 Task: Look for space in Evergreen Park, United States from 26th August, 2023 to 10th September, 2023 for 6 adults, 2 children in price range Rs.10000 to Rs.15000. Place can be entire place or shared room with 6 bedrooms having 6 beds and 6 bathrooms. Property type can be house, flat, guest house. Amenities needed are: wifi, TV, free parkinig on premises, gym, breakfast. Booking option can be shelf check-in. Required host language is English.
Action: Mouse moved to (541, 114)
Screenshot: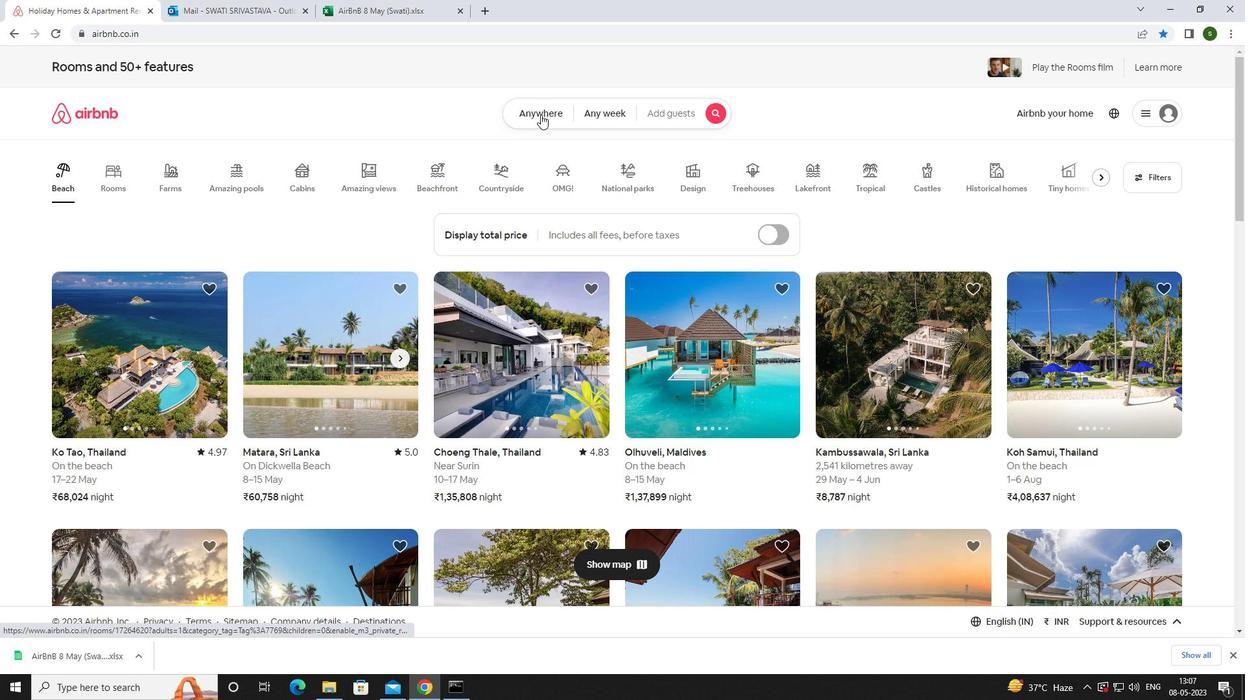 
Action: Mouse pressed left at (541, 114)
Screenshot: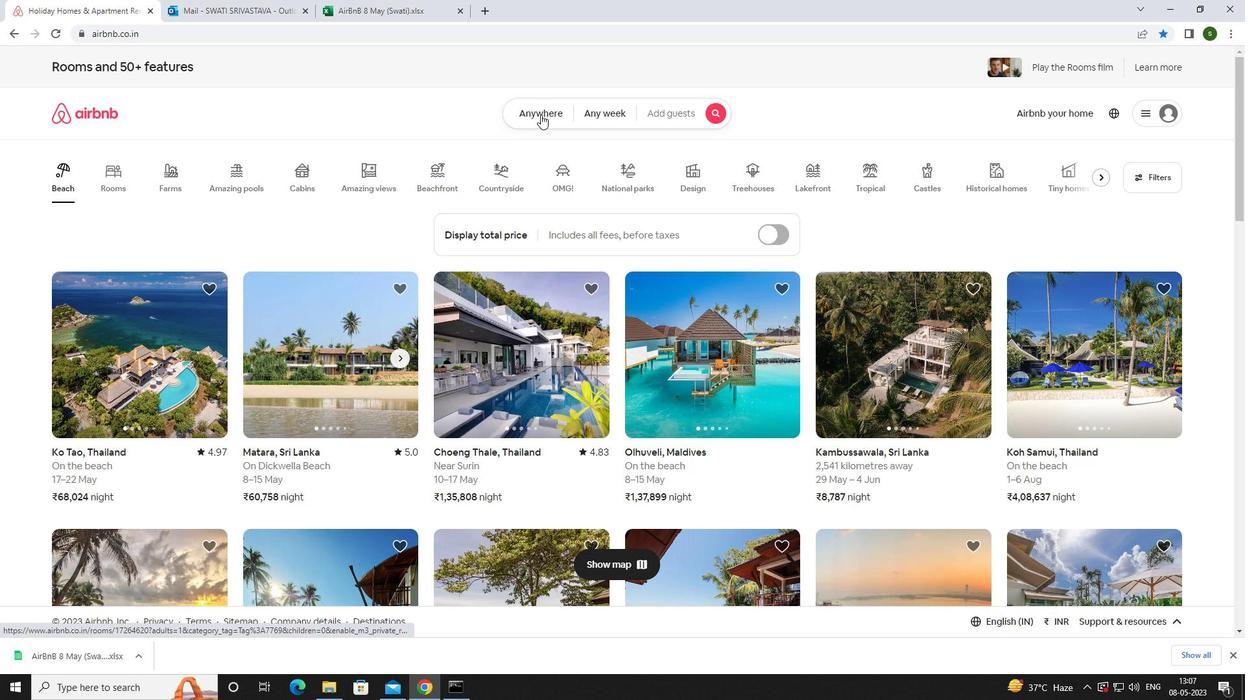 
Action: Mouse moved to (439, 172)
Screenshot: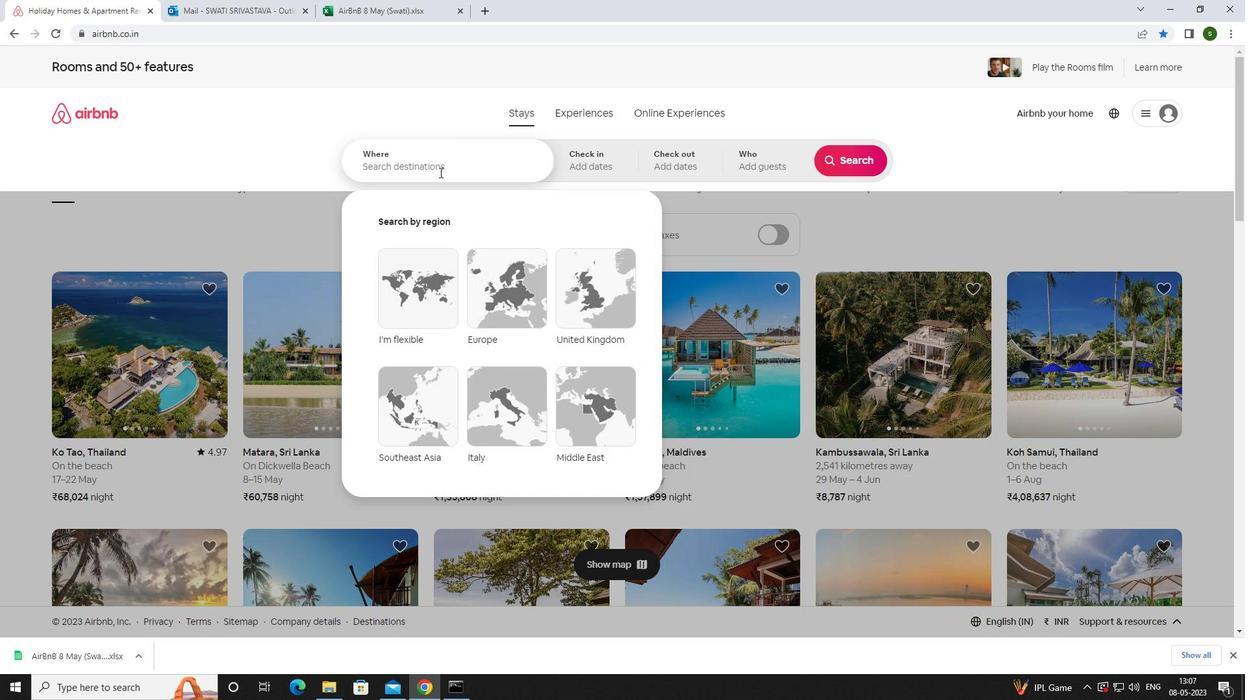 
Action: Mouse pressed left at (439, 172)
Screenshot: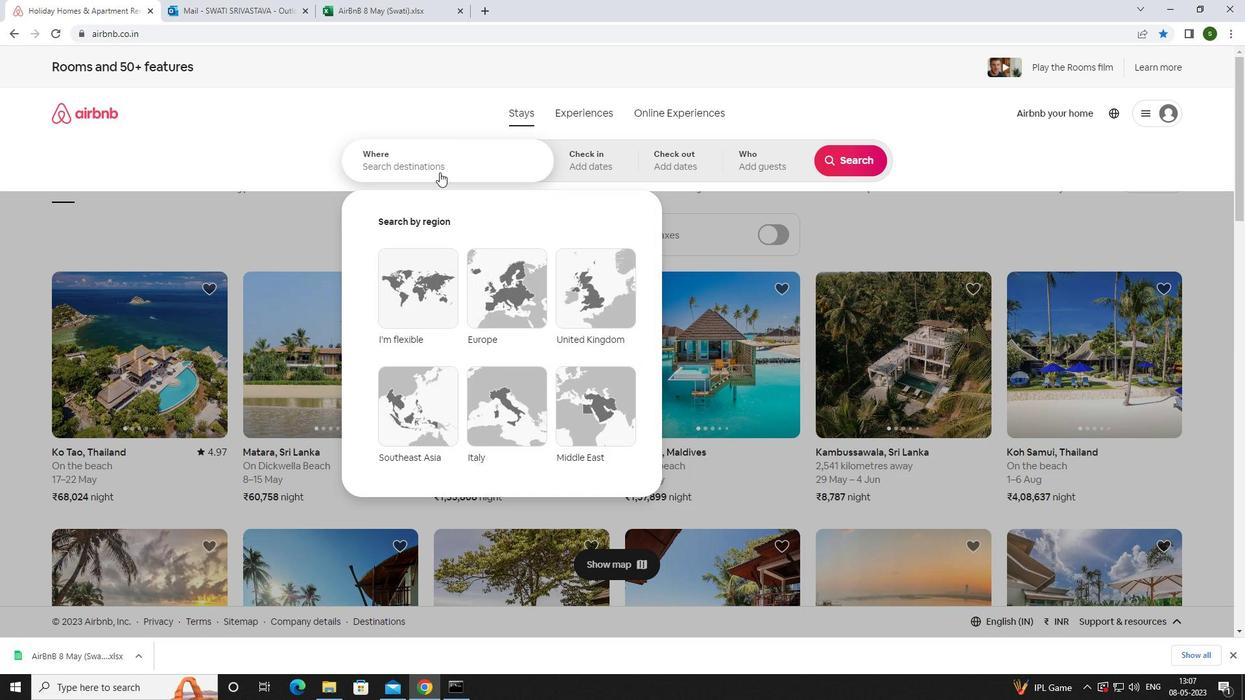 
Action: Mouse moved to (439, 169)
Screenshot: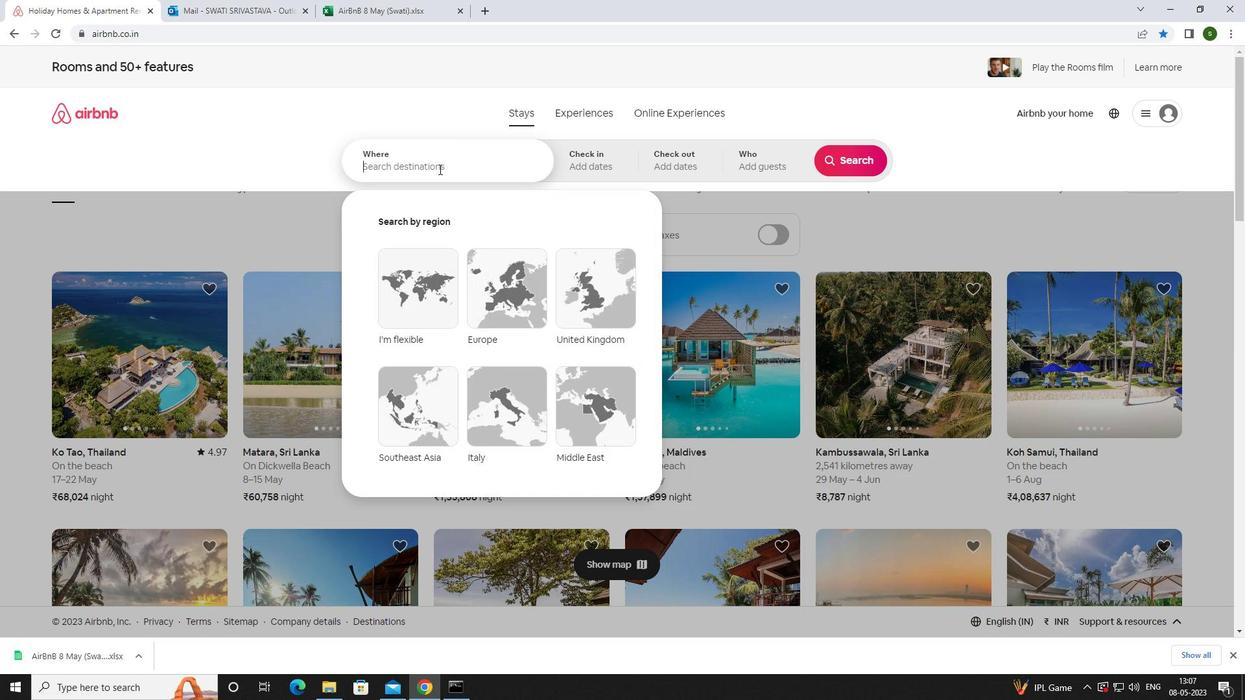 
Action: Key pressed <Key.caps_lock>e<Key.caps_lock>vergreen<Key.space><Key.caps_lock>p<Key.caps_lock>ark,<Key.space><Key.caps_lock>u<Key.caps_lock>nited<Key.space><Key.caps_lock>s<Key.caps_lock>tates<Key.enter>
Screenshot: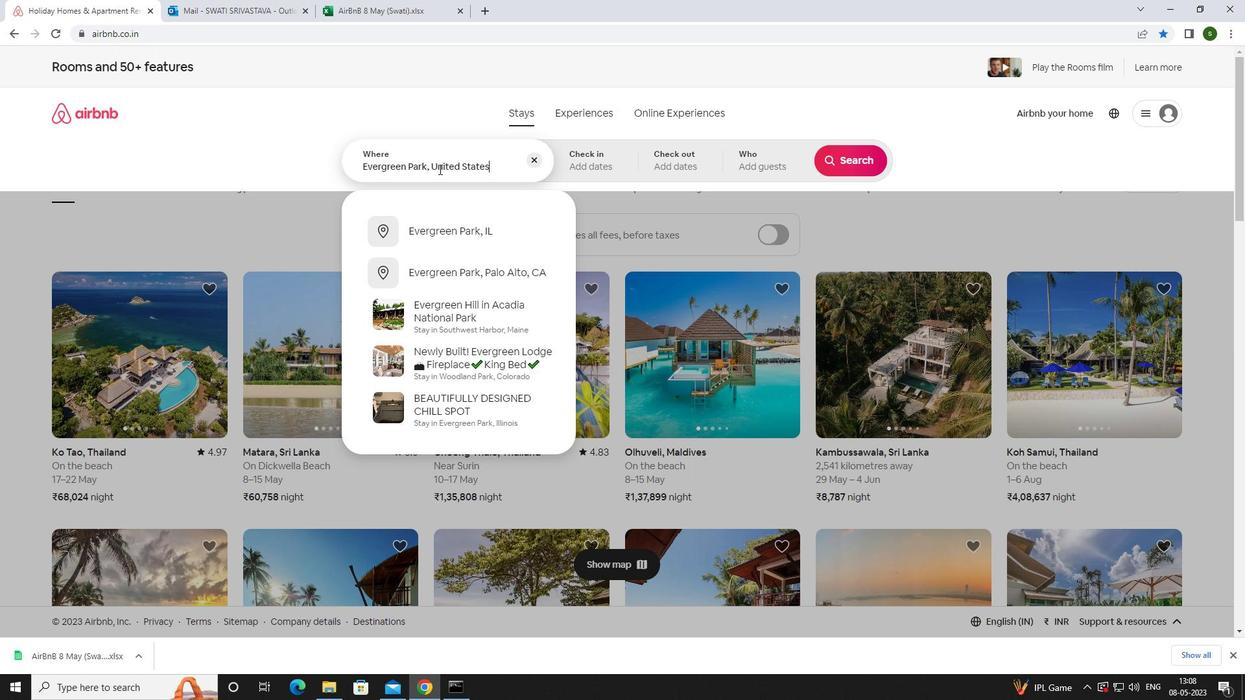 
Action: Mouse moved to (844, 264)
Screenshot: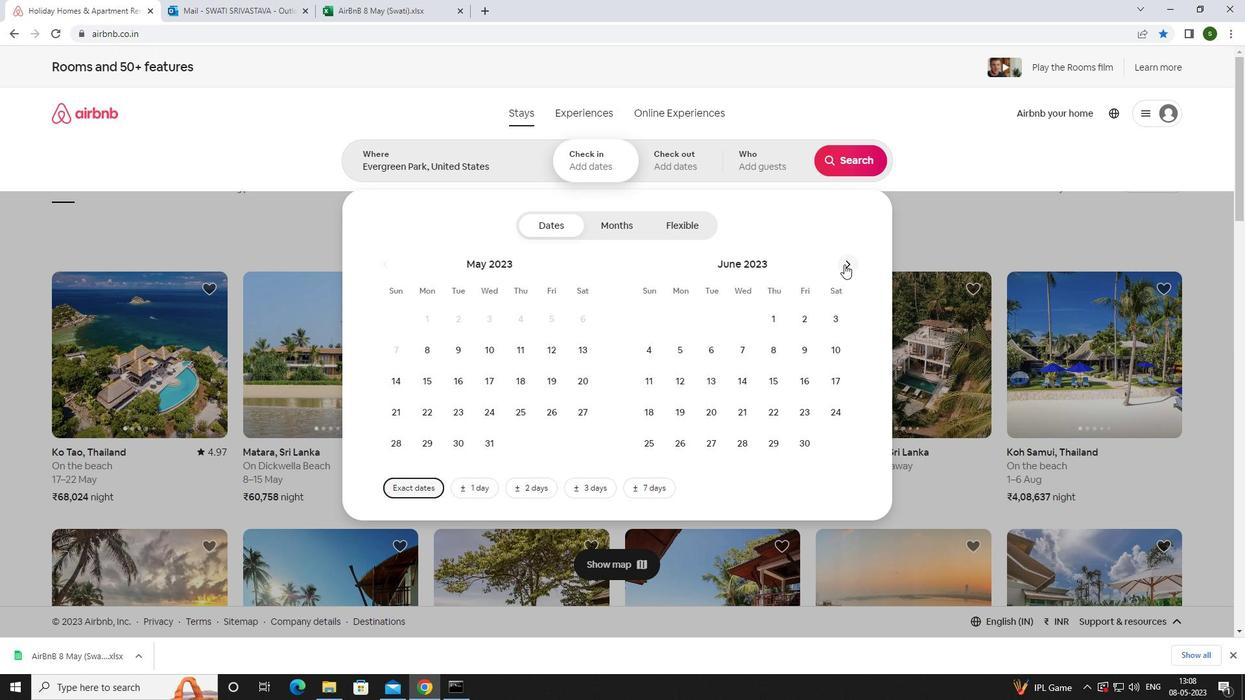 
Action: Mouse pressed left at (844, 264)
Screenshot: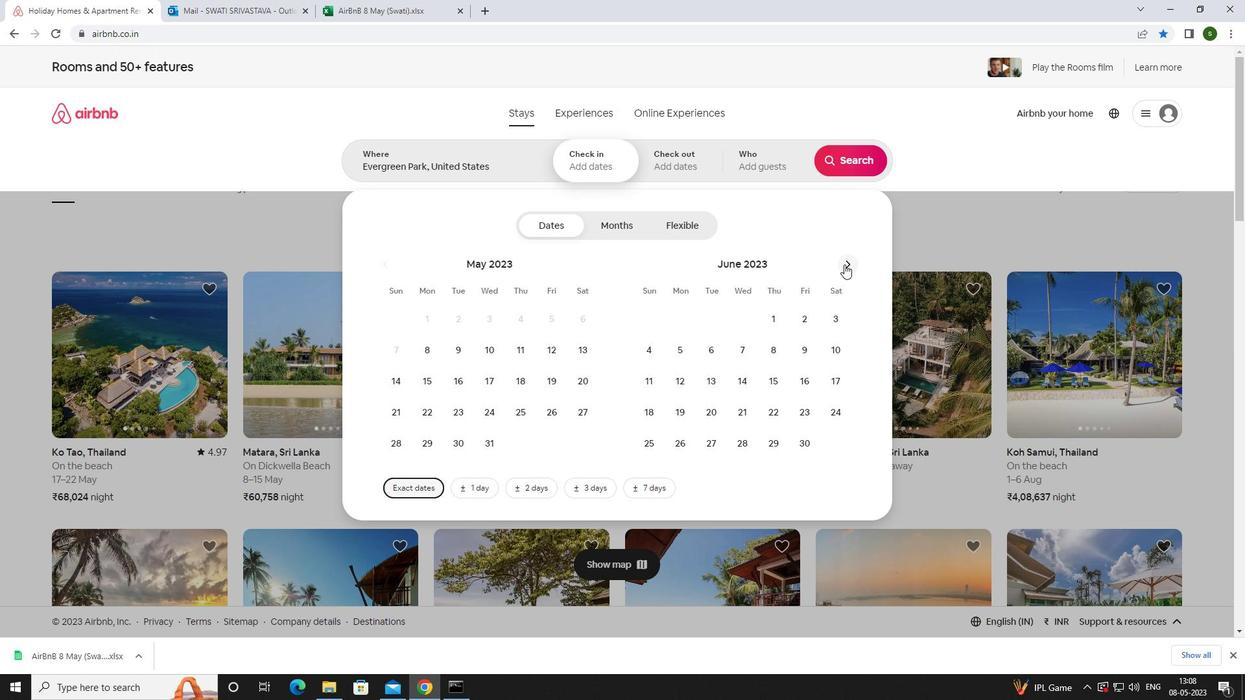 
Action: Mouse pressed left at (844, 264)
Screenshot: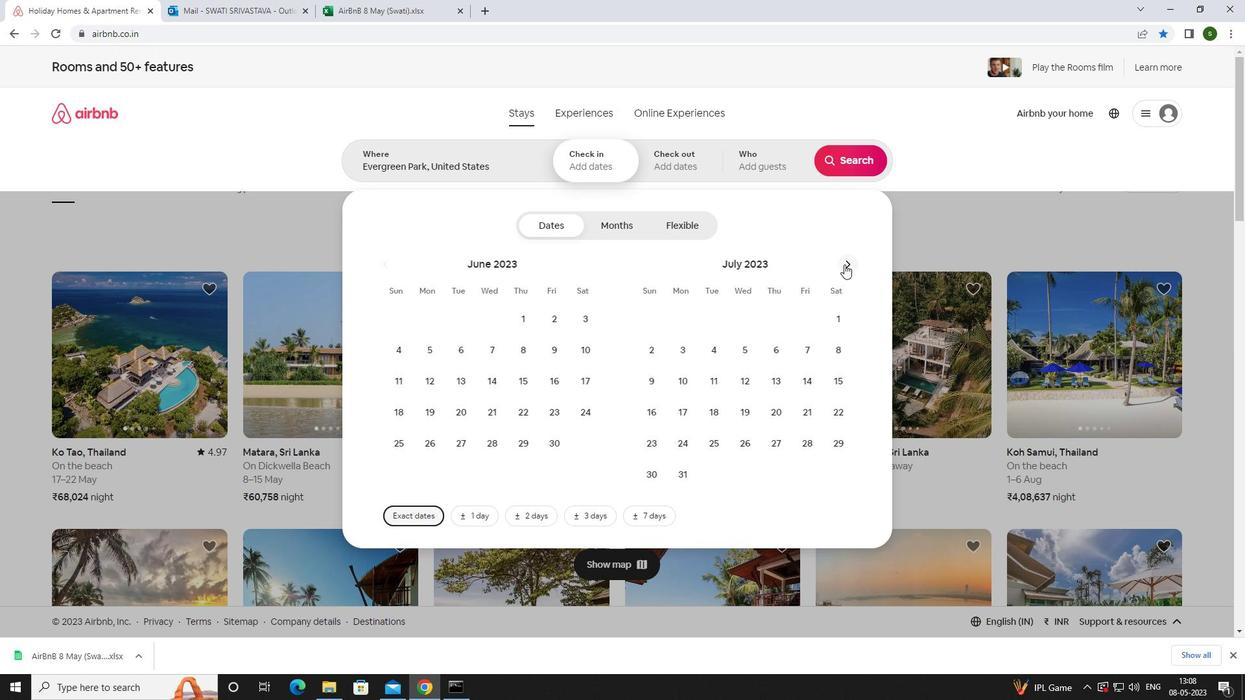 
Action: Mouse moved to (826, 414)
Screenshot: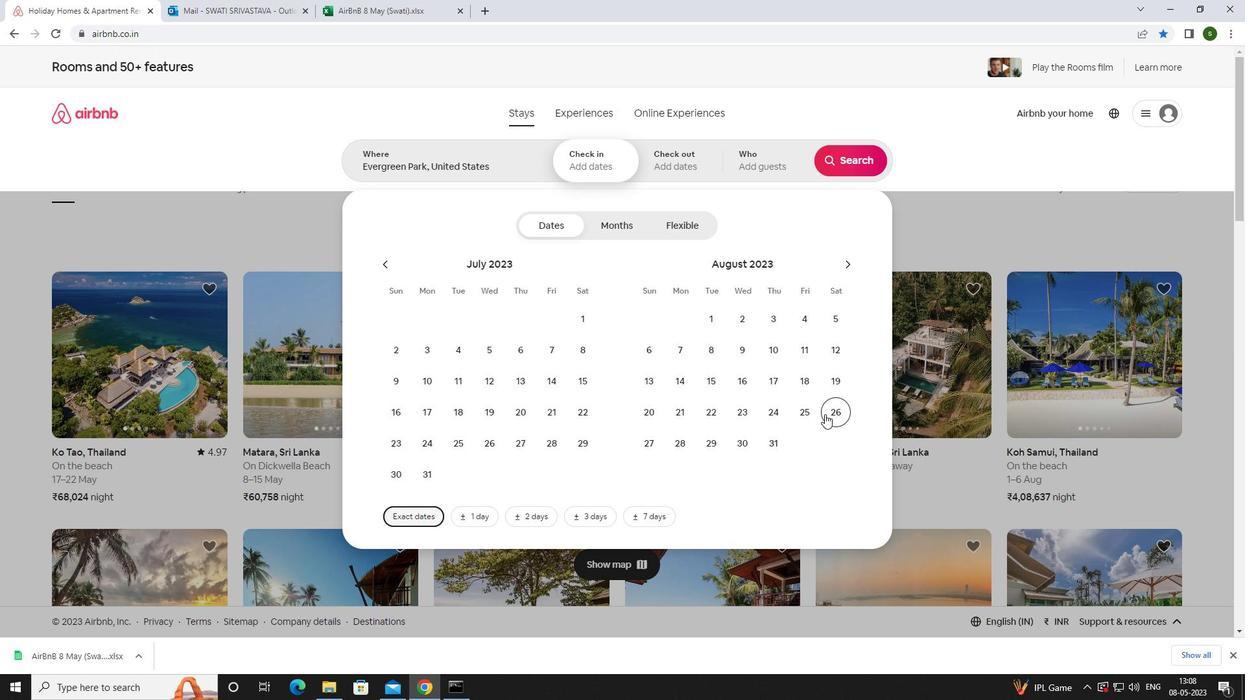 
Action: Mouse pressed left at (826, 414)
Screenshot: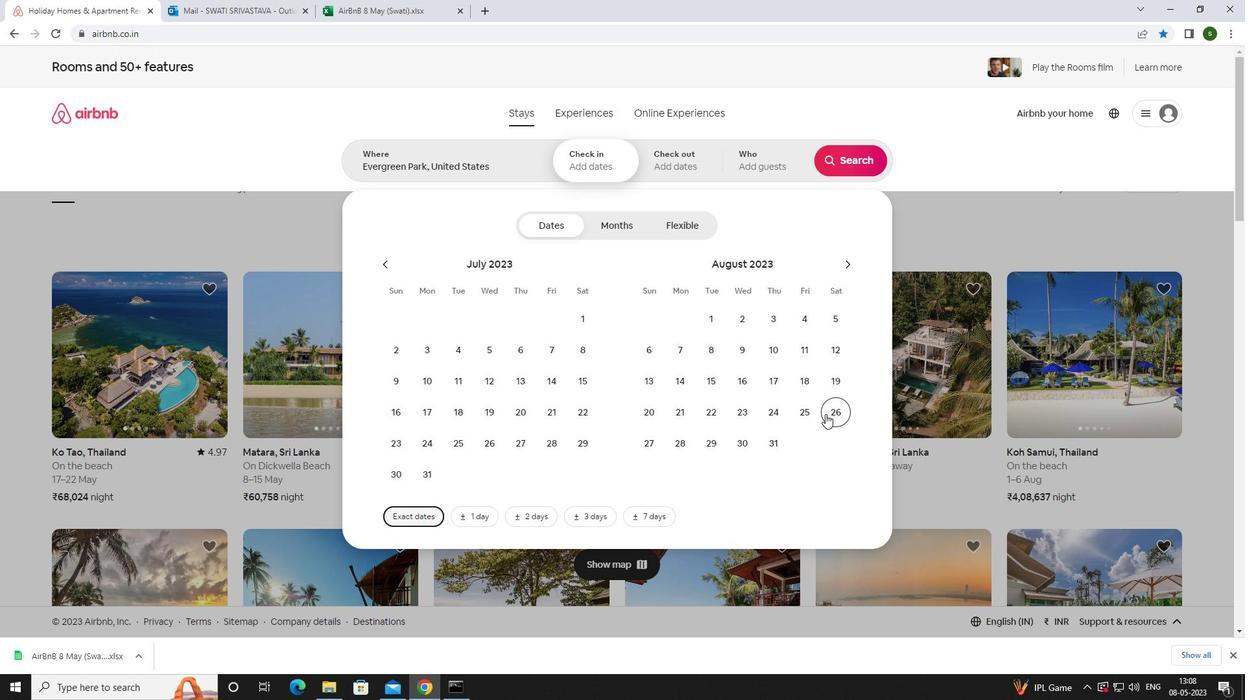 
Action: Mouse moved to (843, 258)
Screenshot: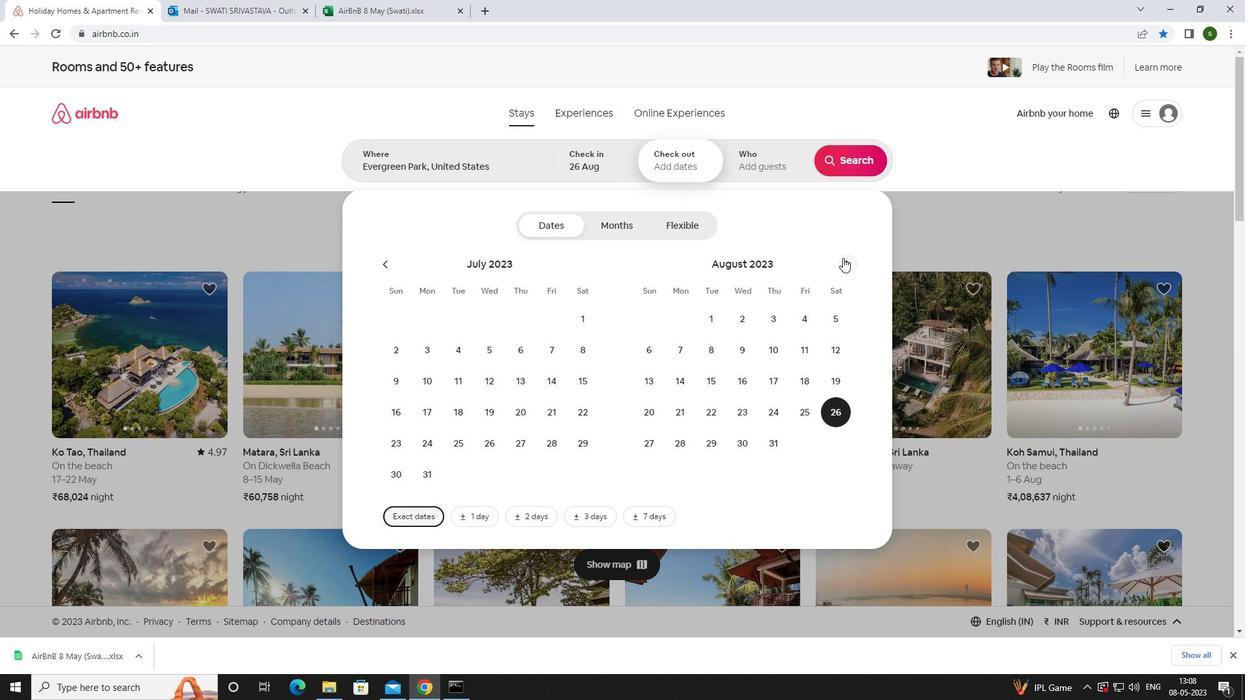 
Action: Mouse pressed left at (843, 258)
Screenshot: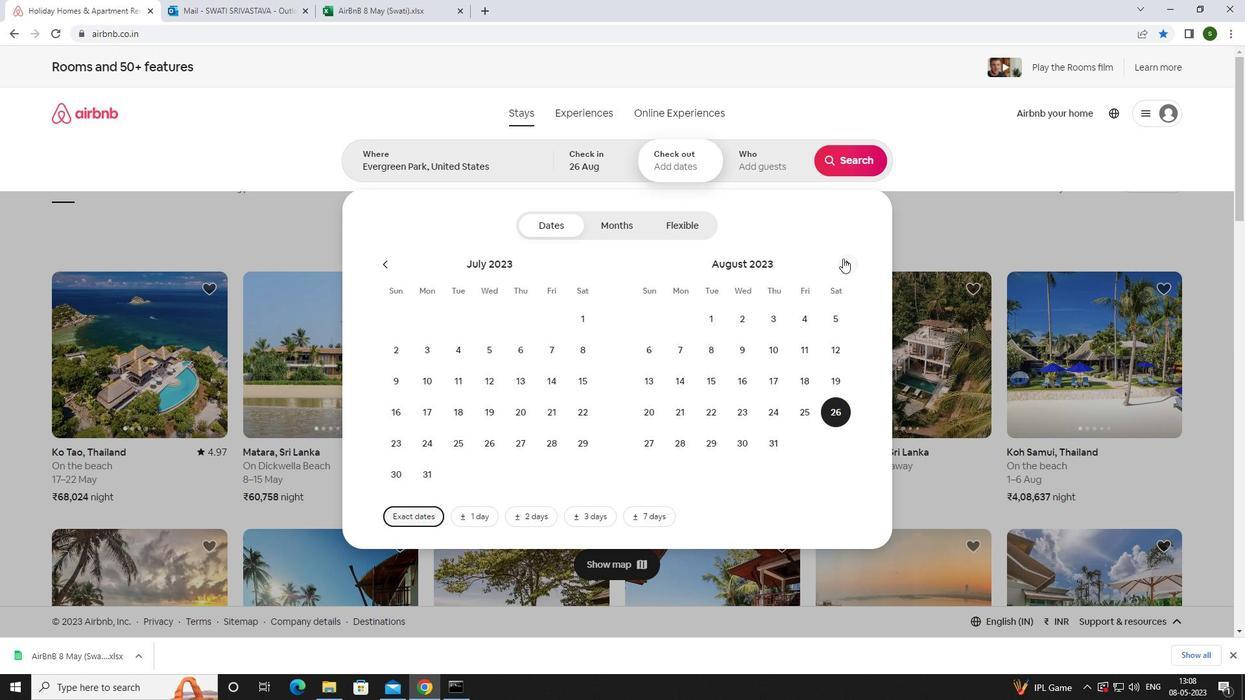 
Action: Mouse moved to (654, 377)
Screenshot: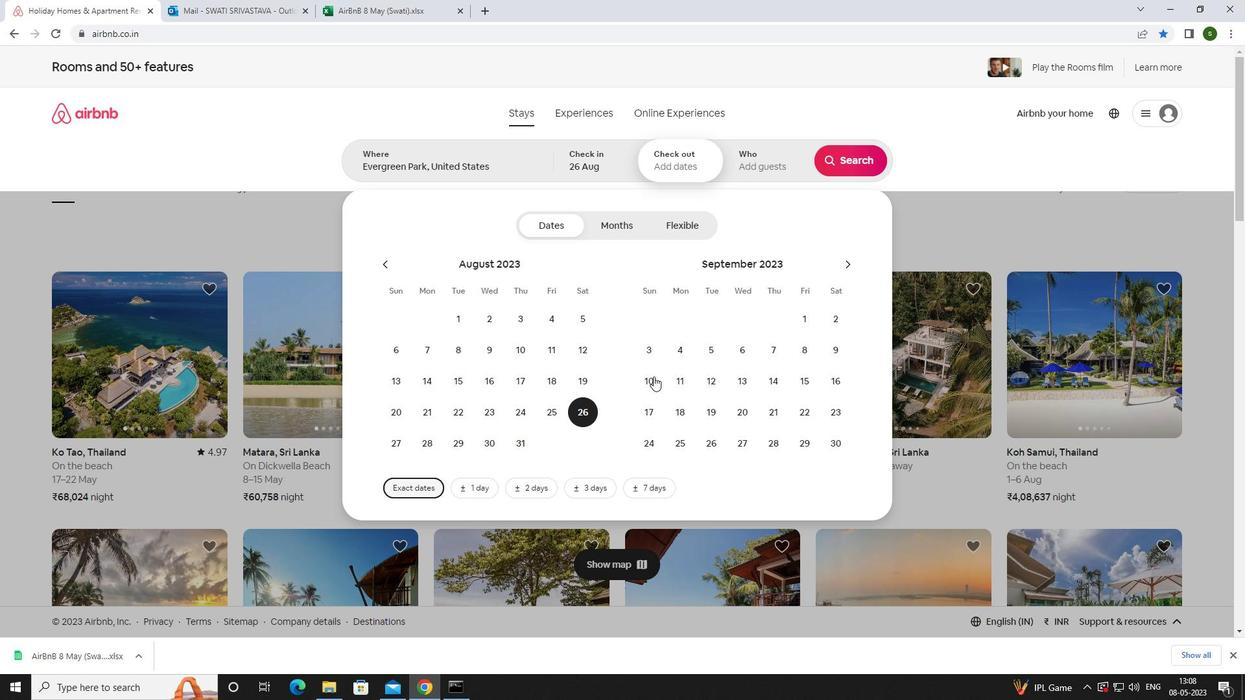 
Action: Mouse pressed left at (654, 377)
Screenshot: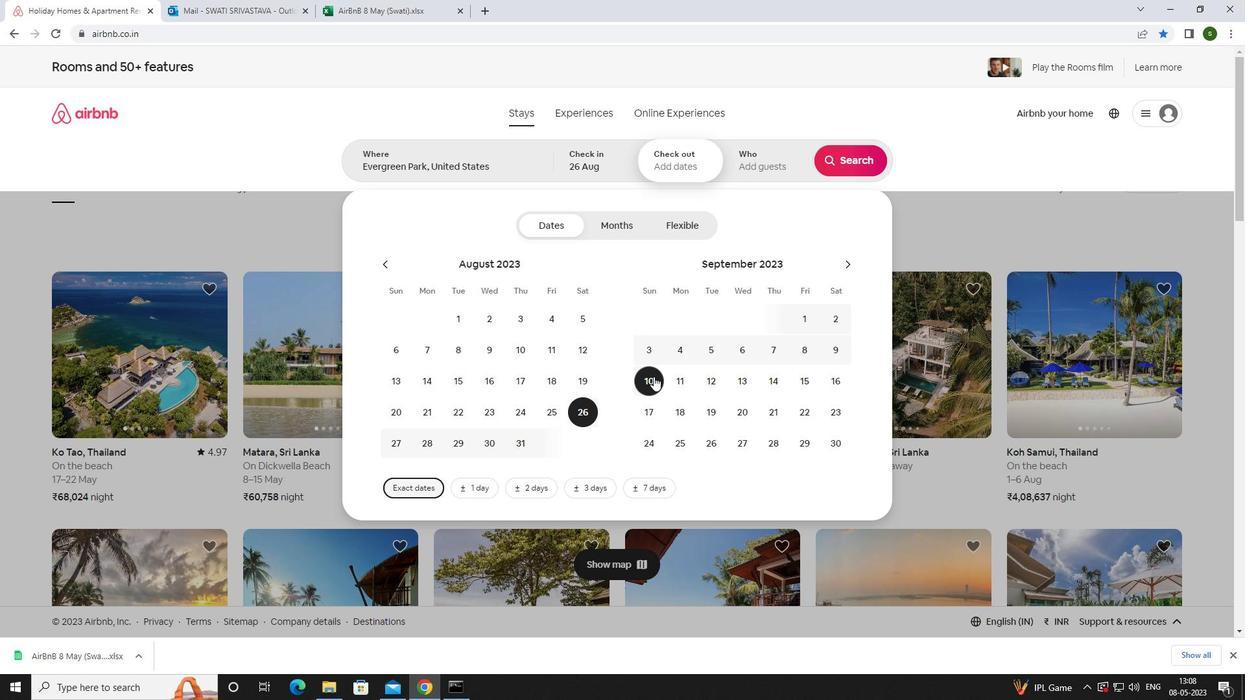 
Action: Mouse moved to (757, 170)
Screenshot: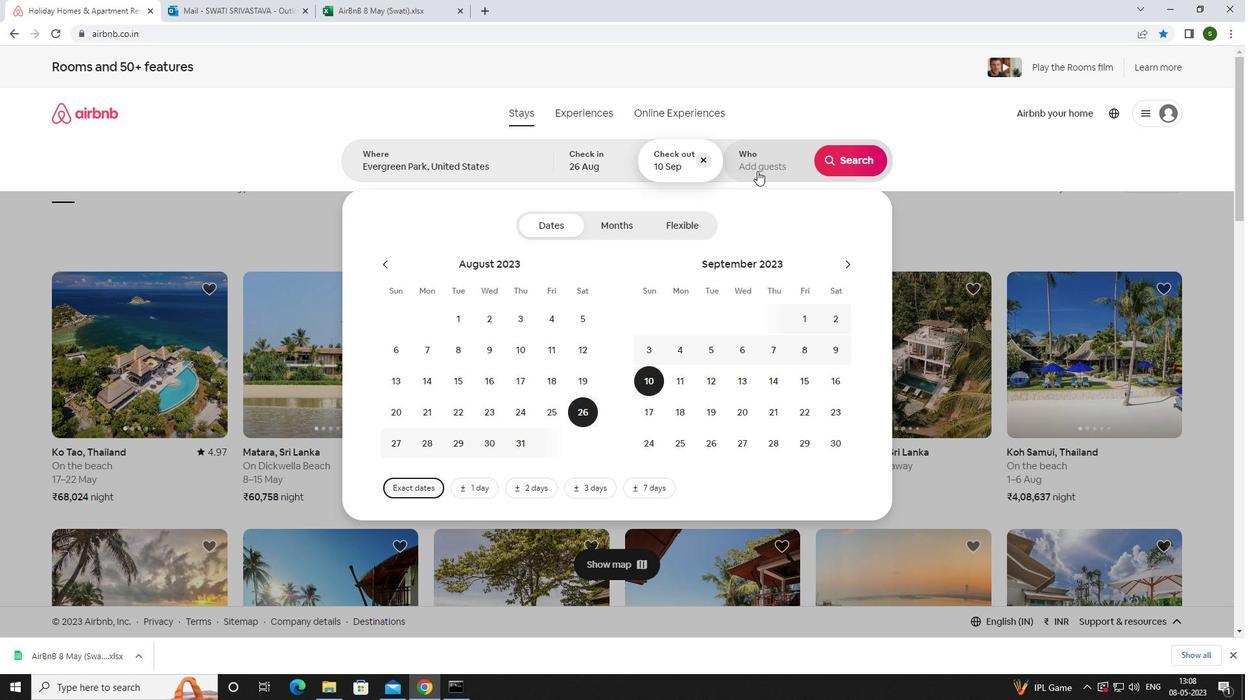 
Action: Mouse pressed left at (757, 170)
Screenshot: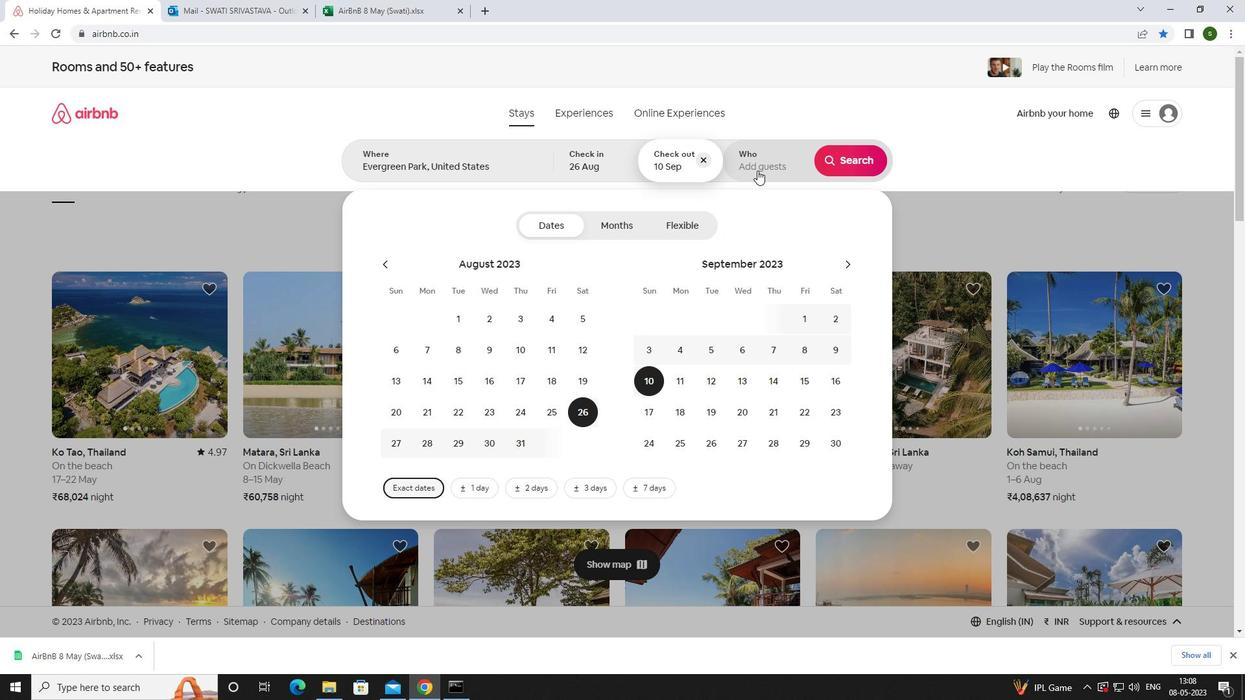 
Action: Mouse moved to (856, 228)
Screenshot: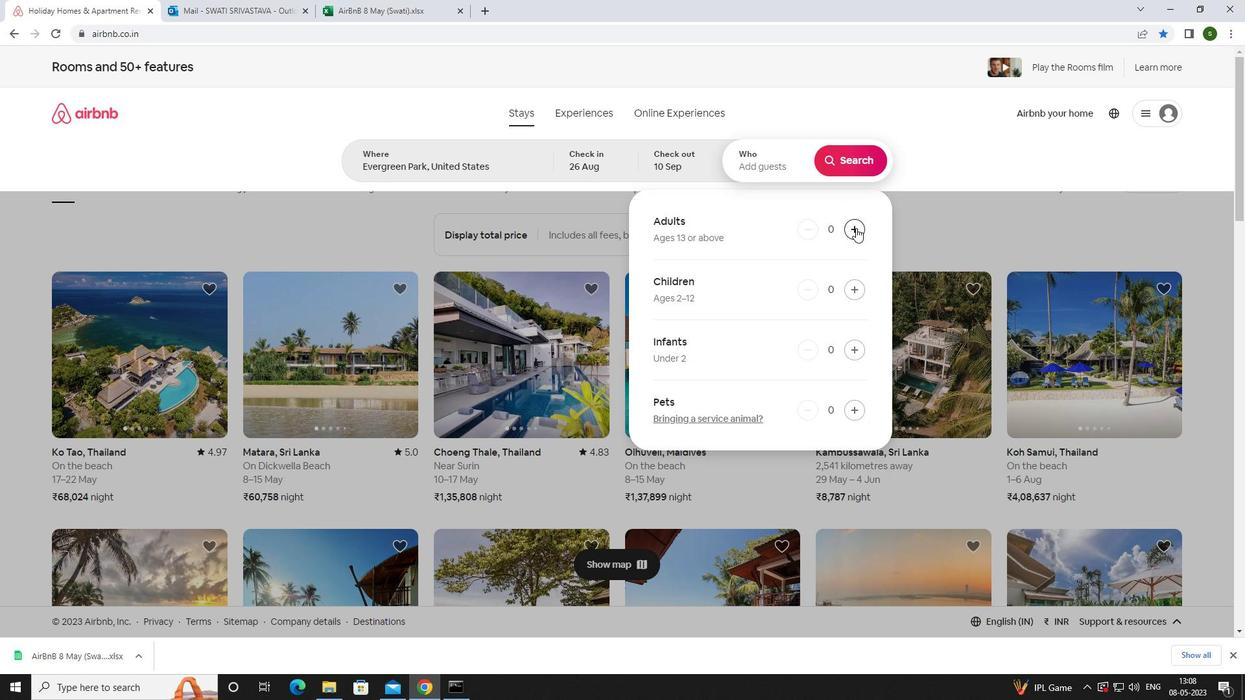 
Action: Mouse pressed left at (856, 228)
Screenshot: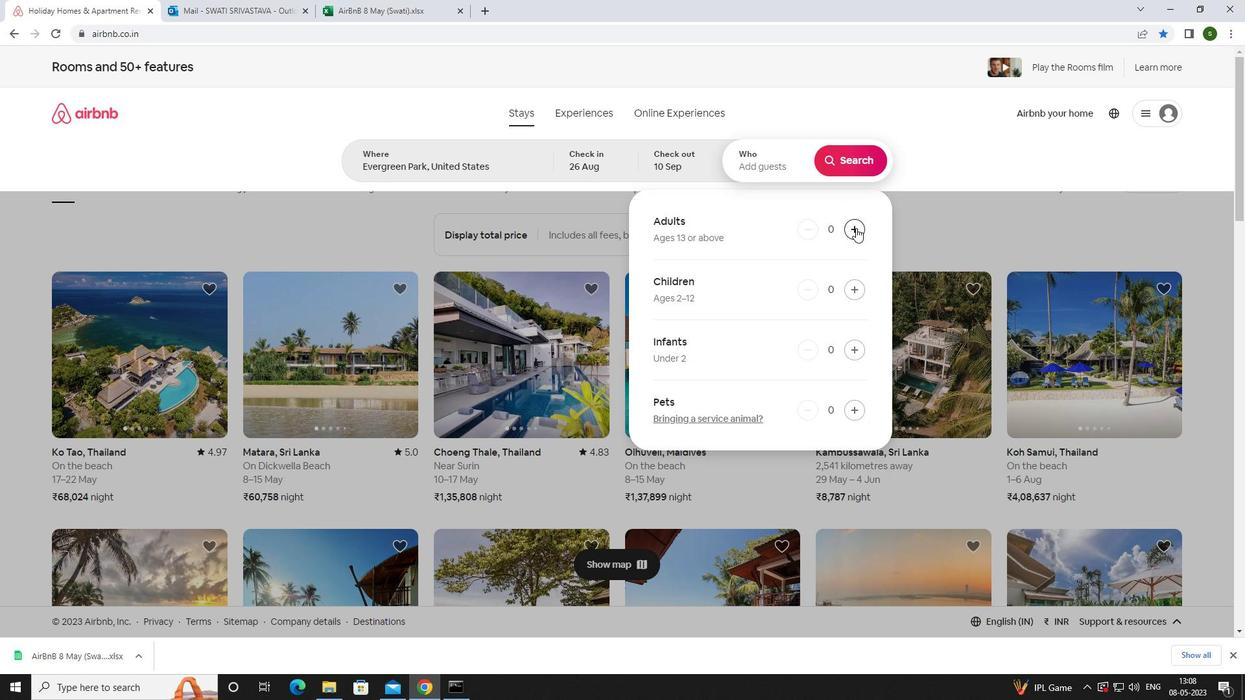 
Action: Mouse pressed left at (856, 228)
Screenshot: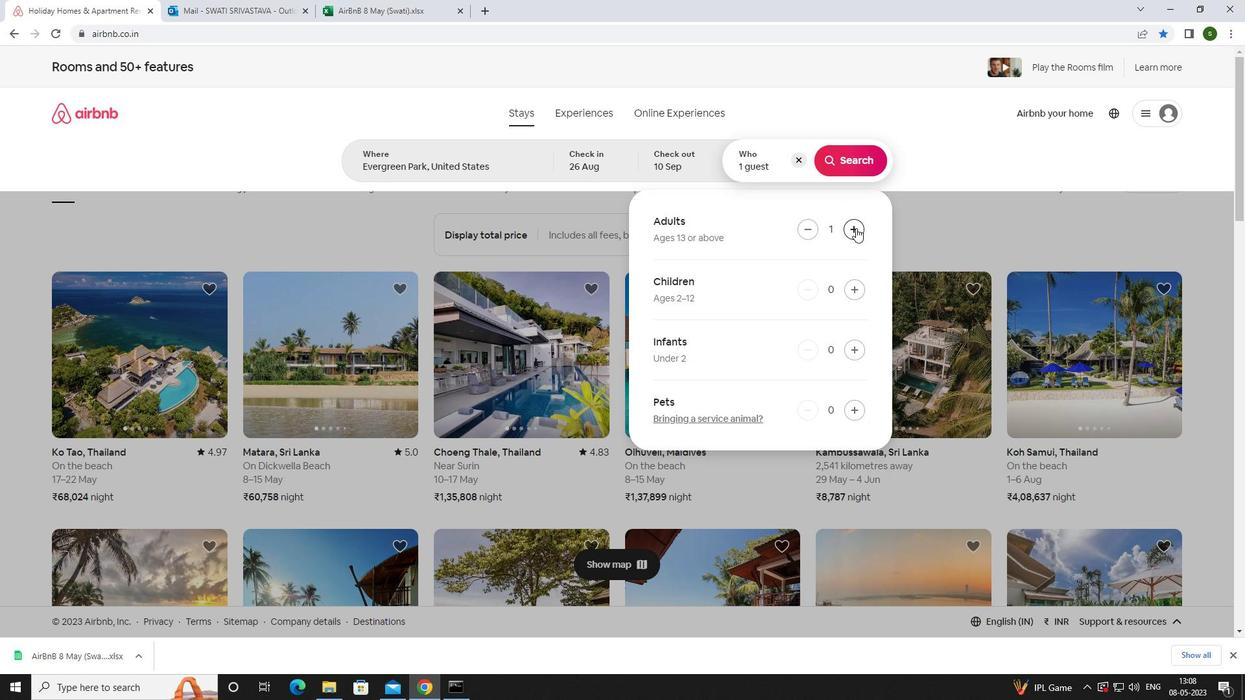
Action: Mouse pressed left at (856, 228)
Screenshot: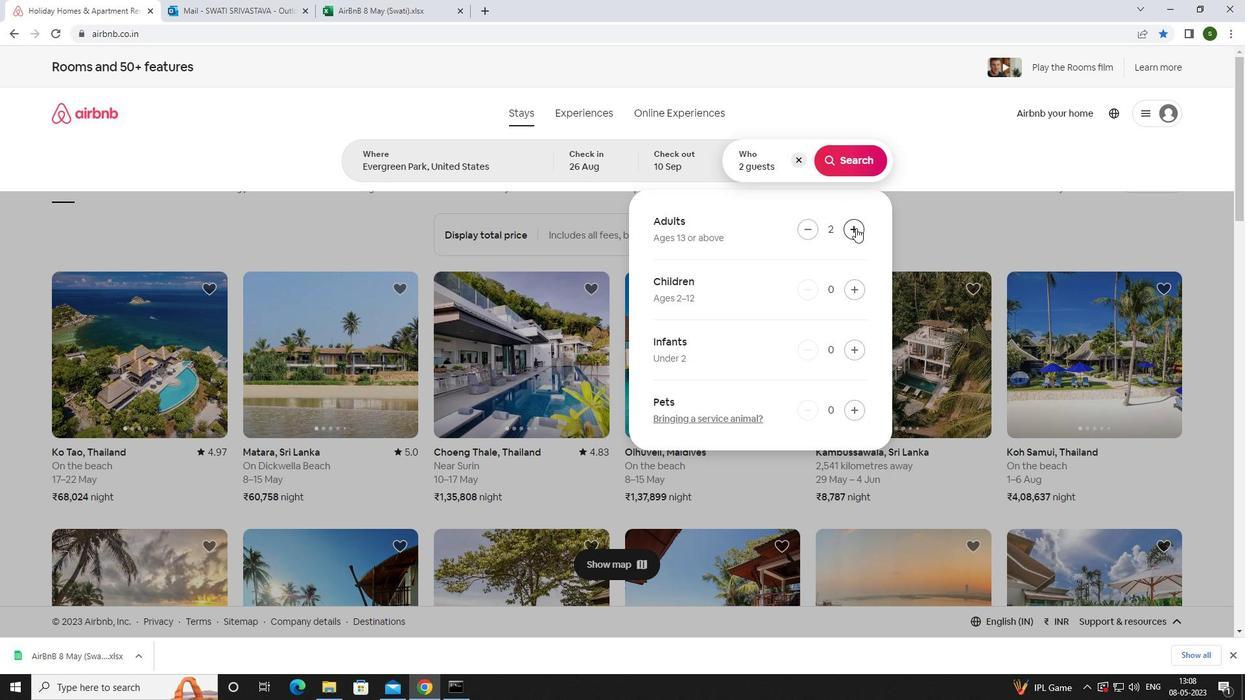 
Action: Mouse pressed left at (856, 228)
Screenshot: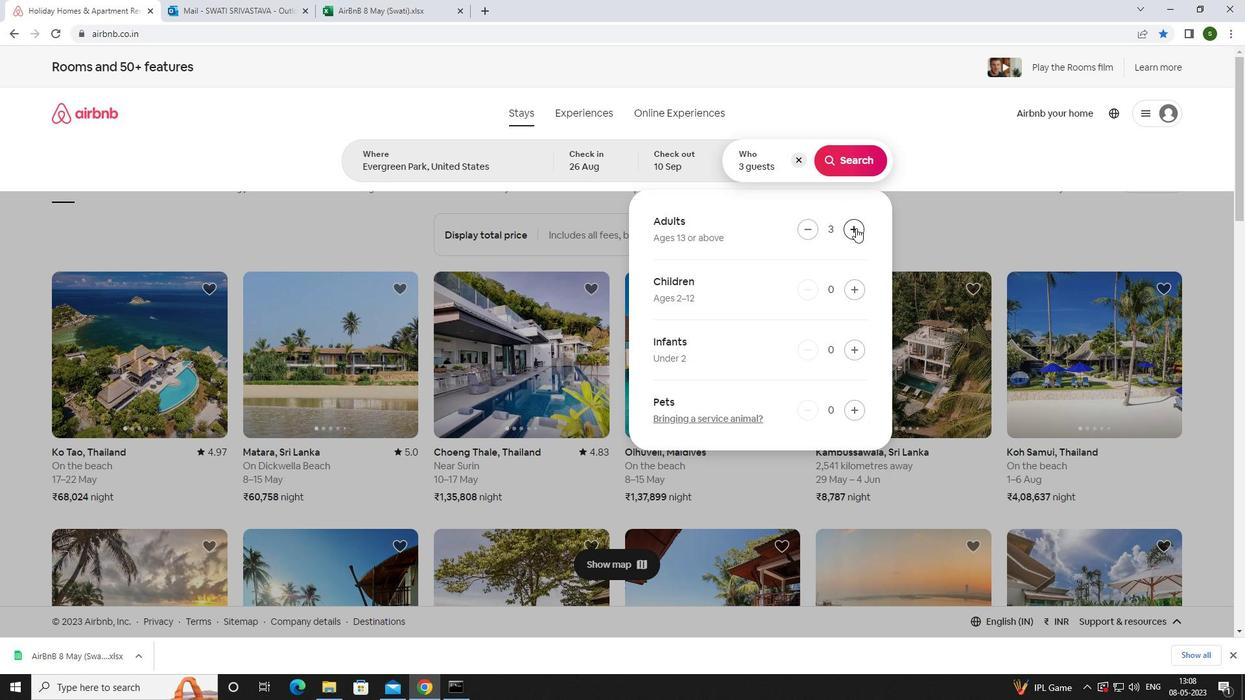 
Action: Mouse pressed left at (856, 228)
Screenshot: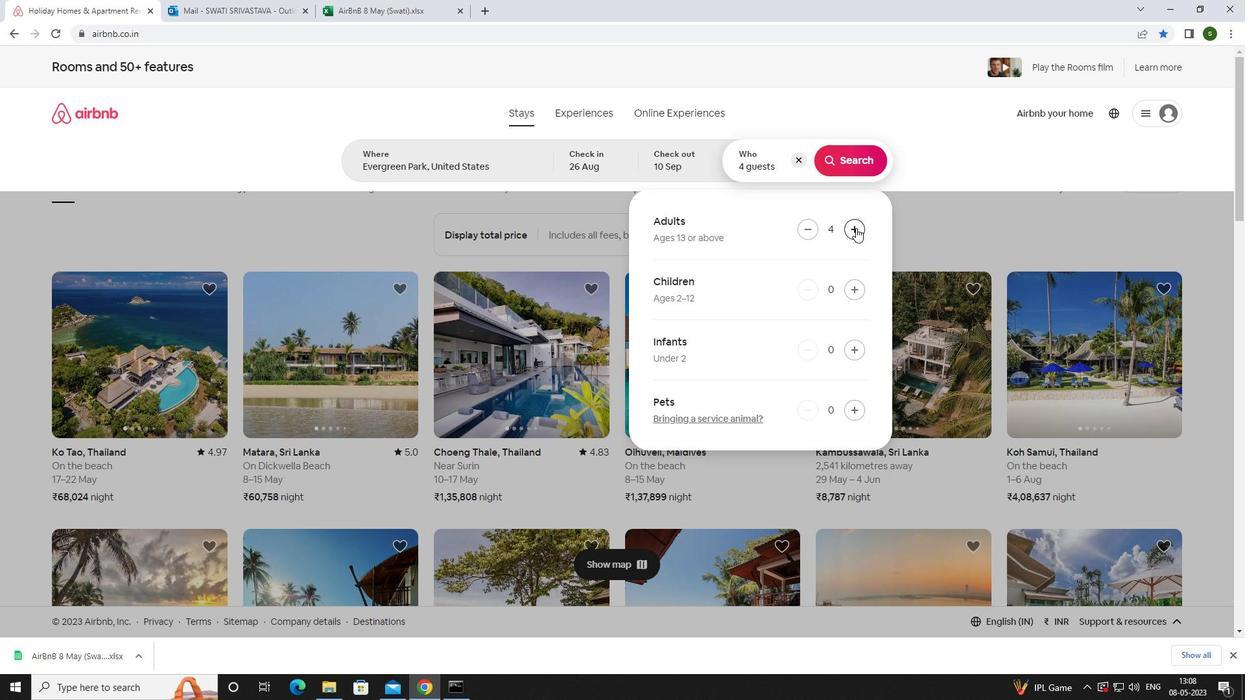 
Action: Mouse pressed left at (856, 228)
Screenshot: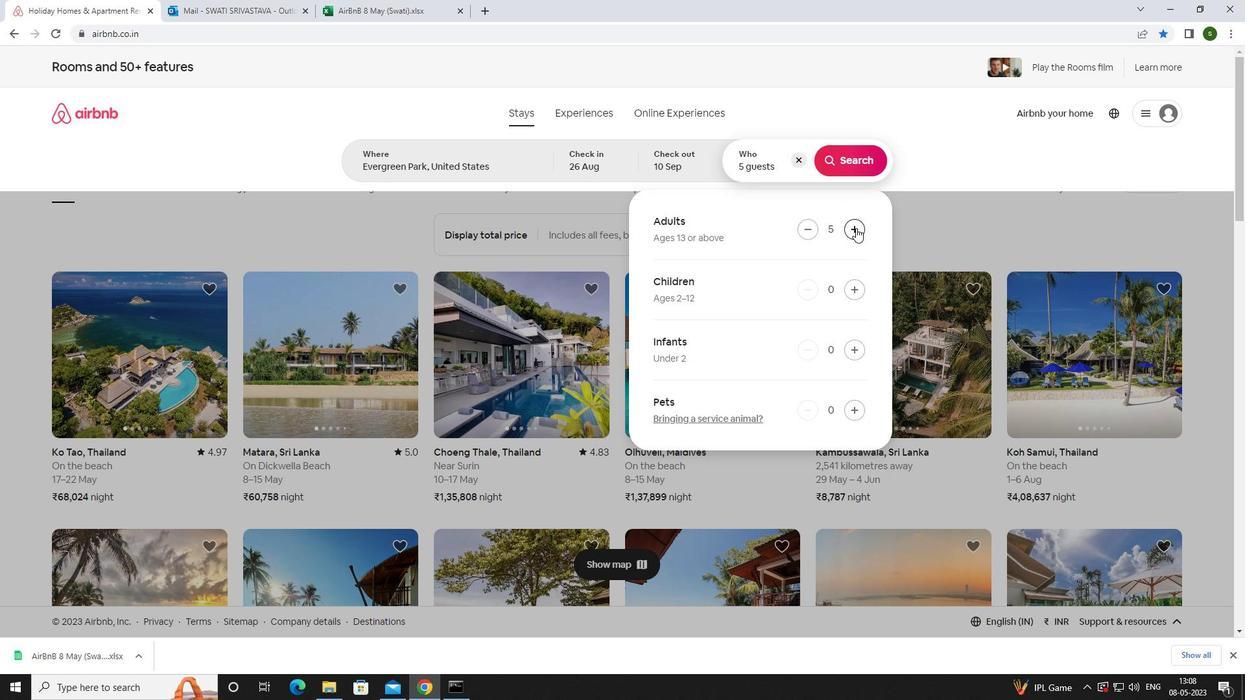 
Action: Mouse moved to (850, 292)
Screenshot: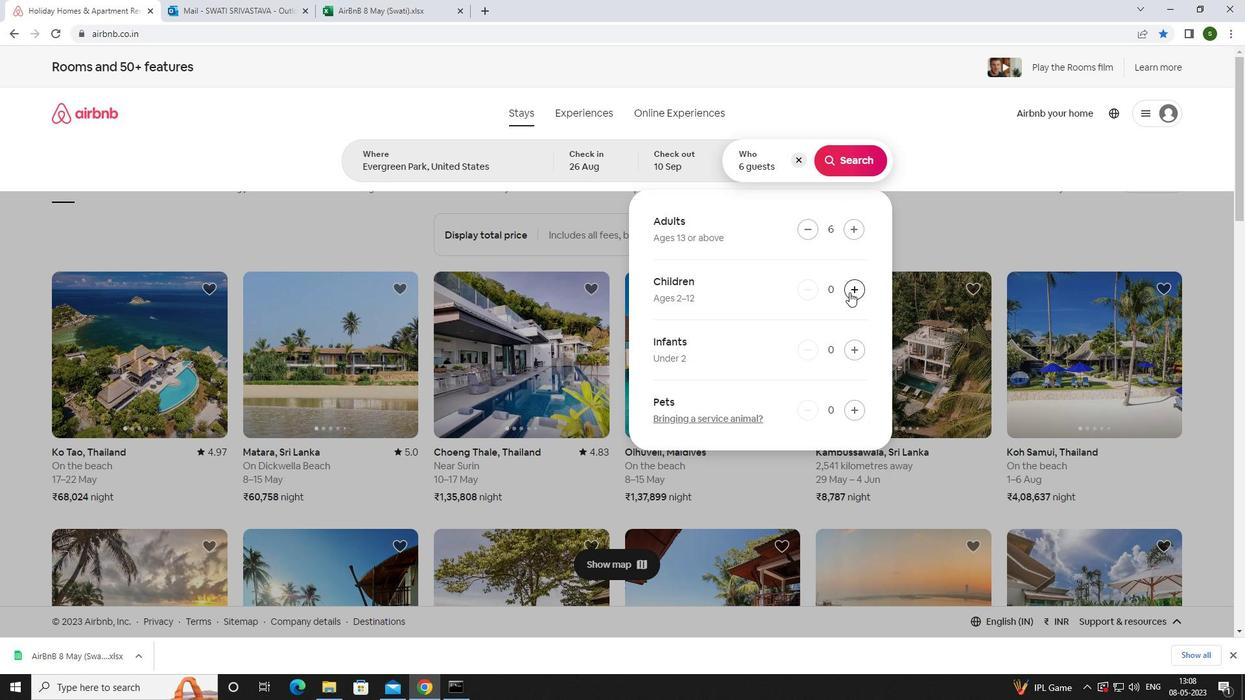 
Action: Mouse pressed left at (850, 292)
Screenshot: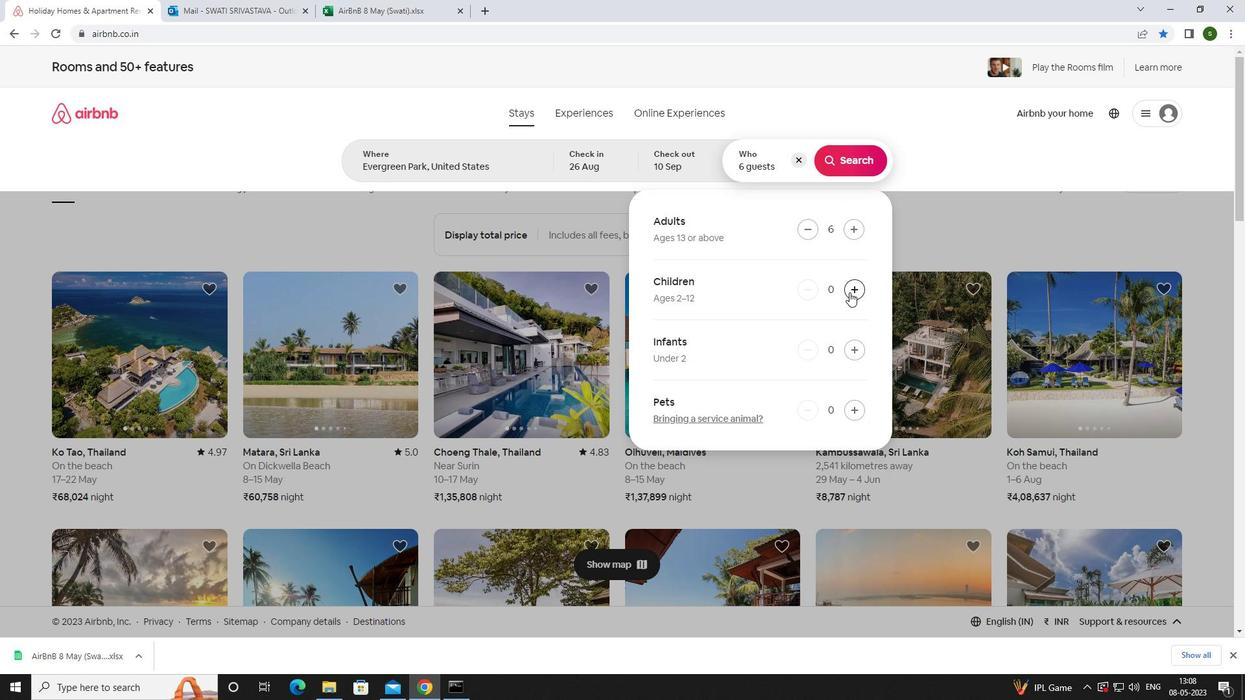 
Action: Mouse pressed left at (850, 292)
Screenshot: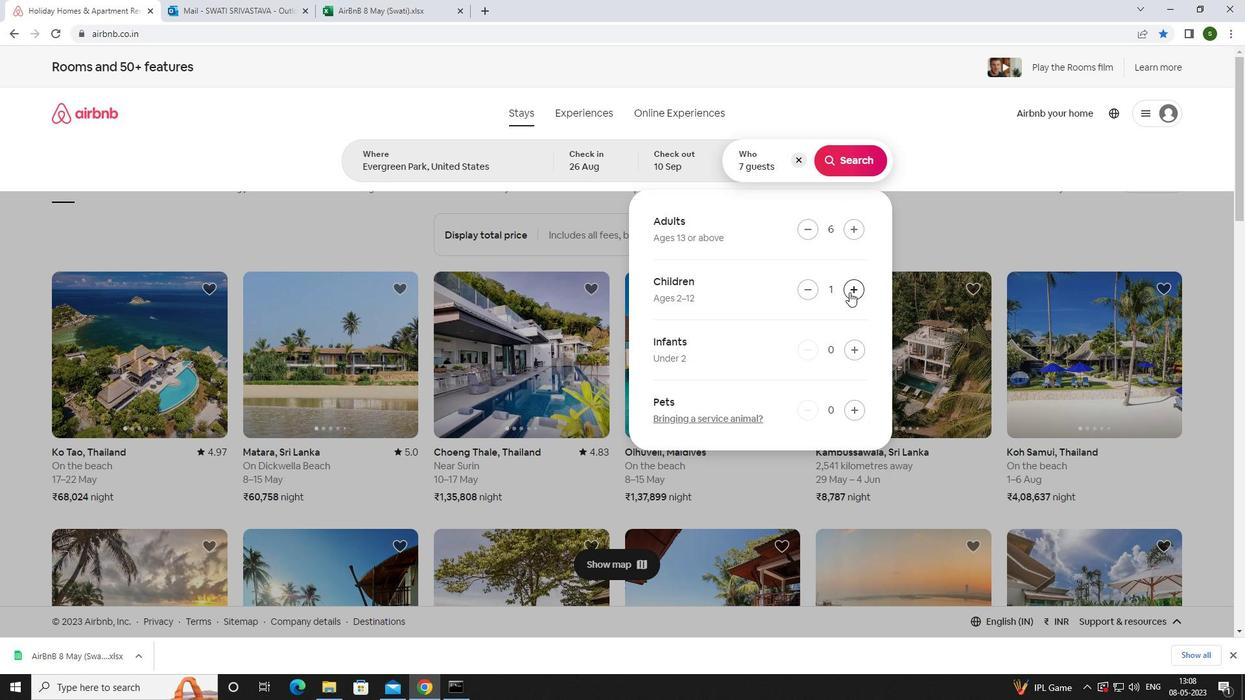 
Action: Mouse moved to (849, 166)
Screenshot: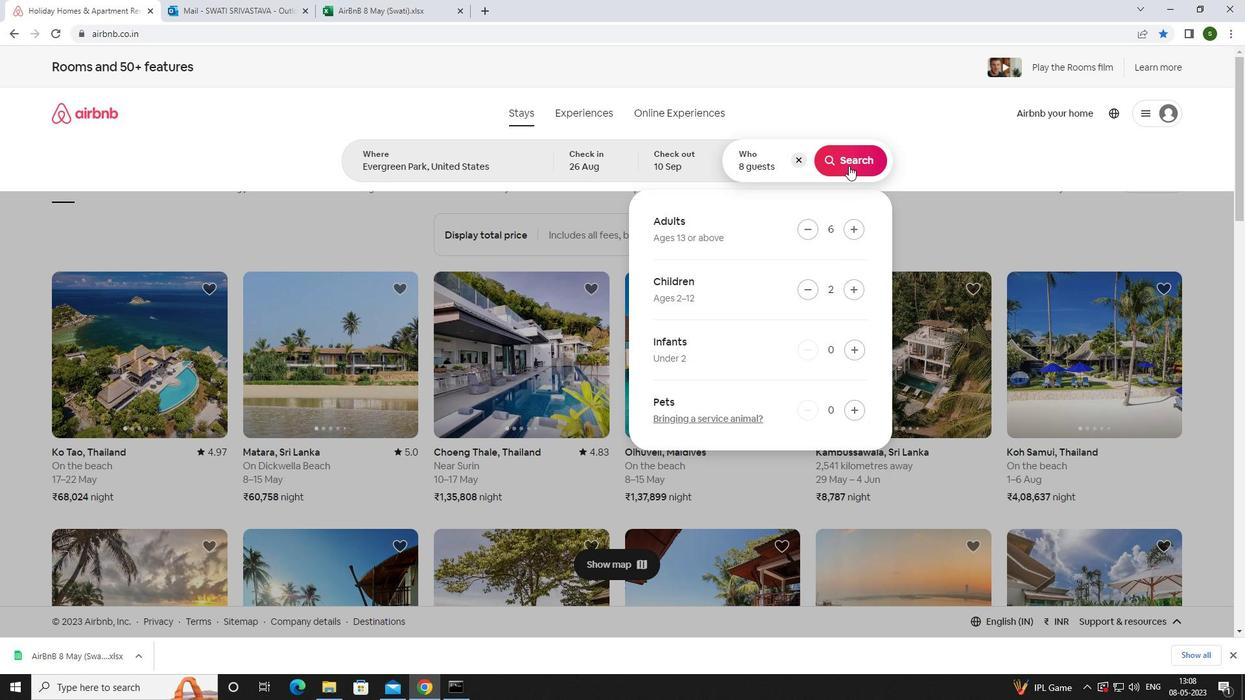 
Action: Mouse pressed left at (849, 166)
Screenshot: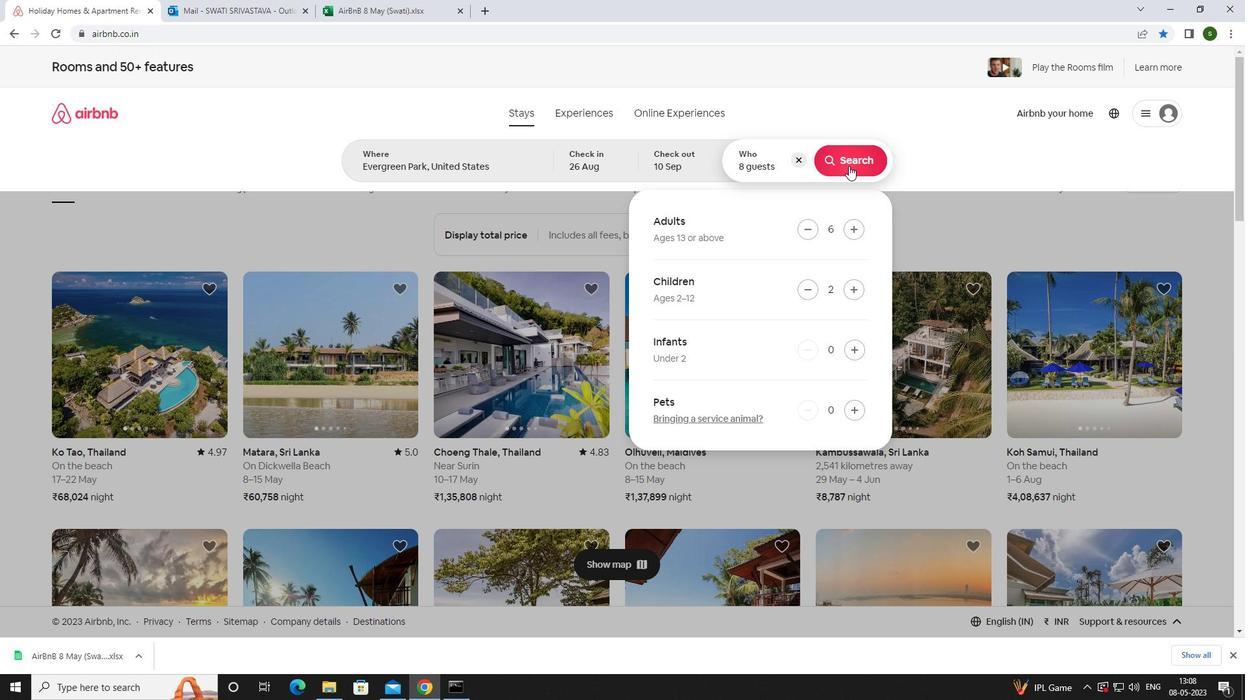 
Action: Mouse moved to (1186, 119)
Screenshot: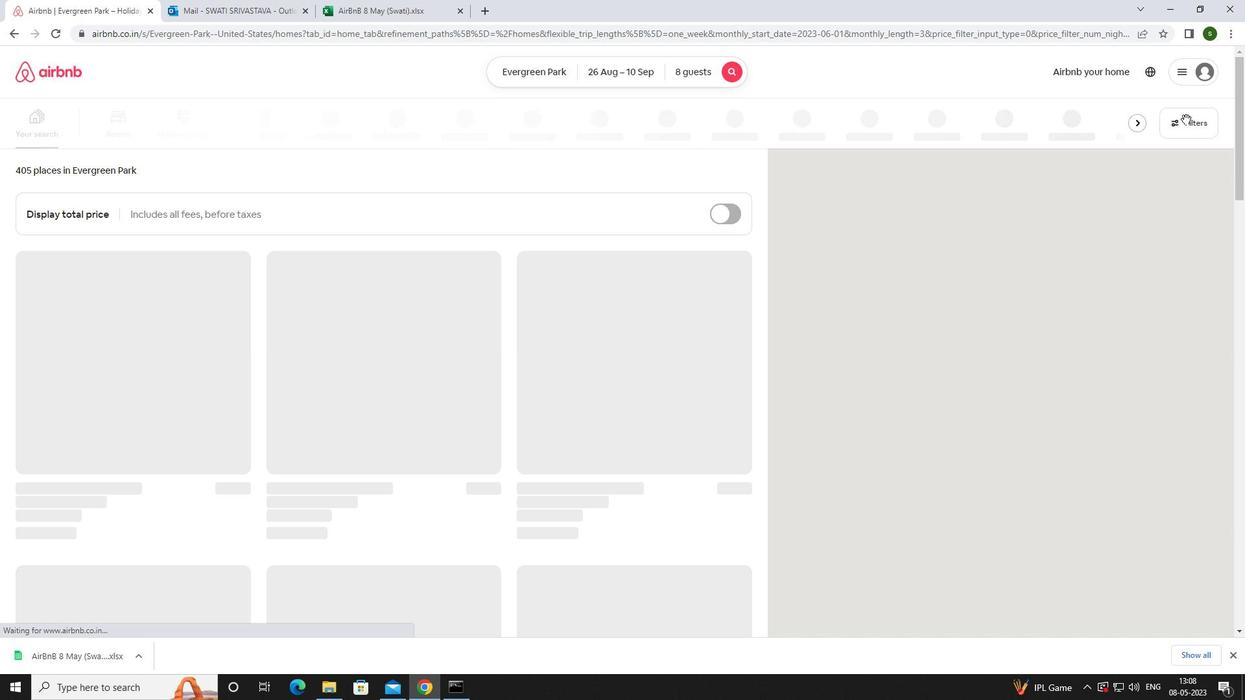 
Action: Mouse pressed left at (1186, 119)
Screenshot: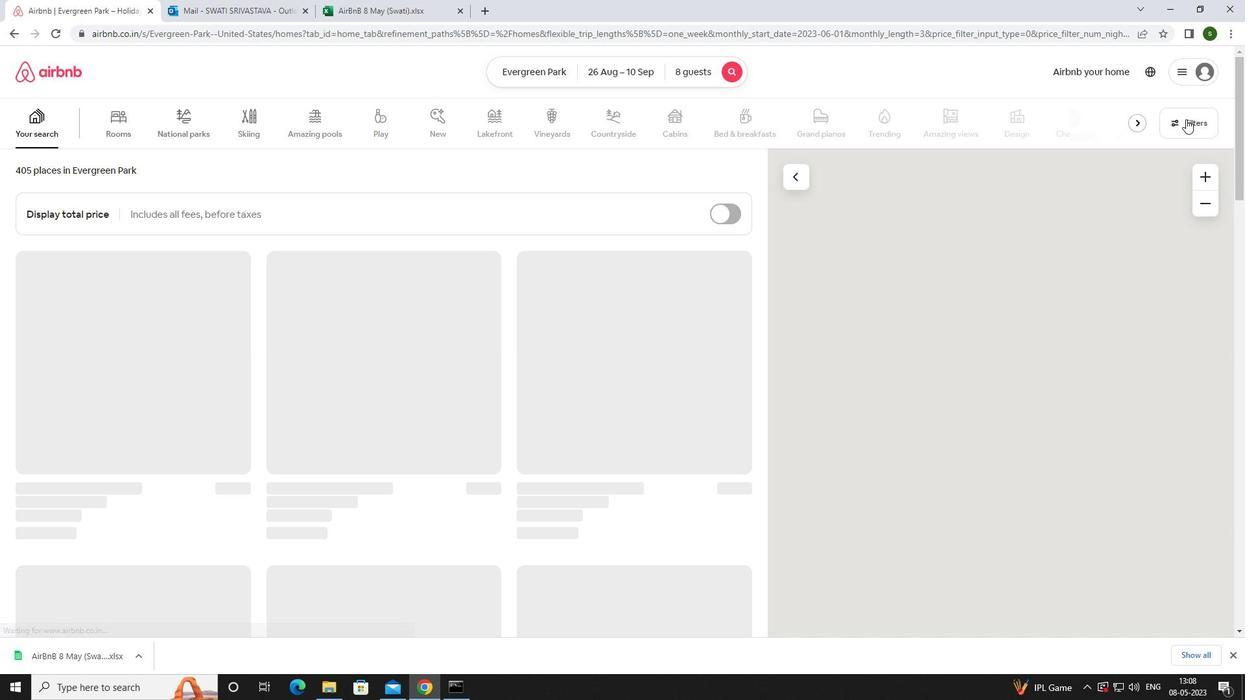 
Action: Mouse moved to (489, 444)
Screenshot: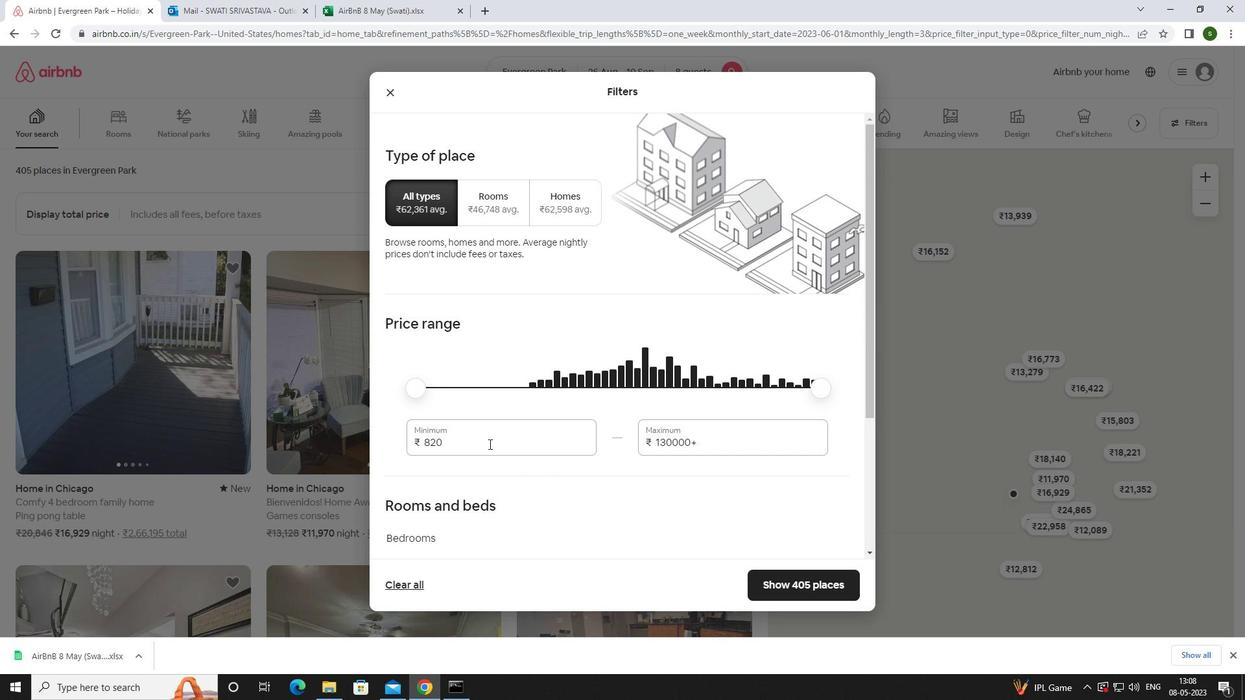 
Action: Mouse pressed left at (489, 444)
Screenshot: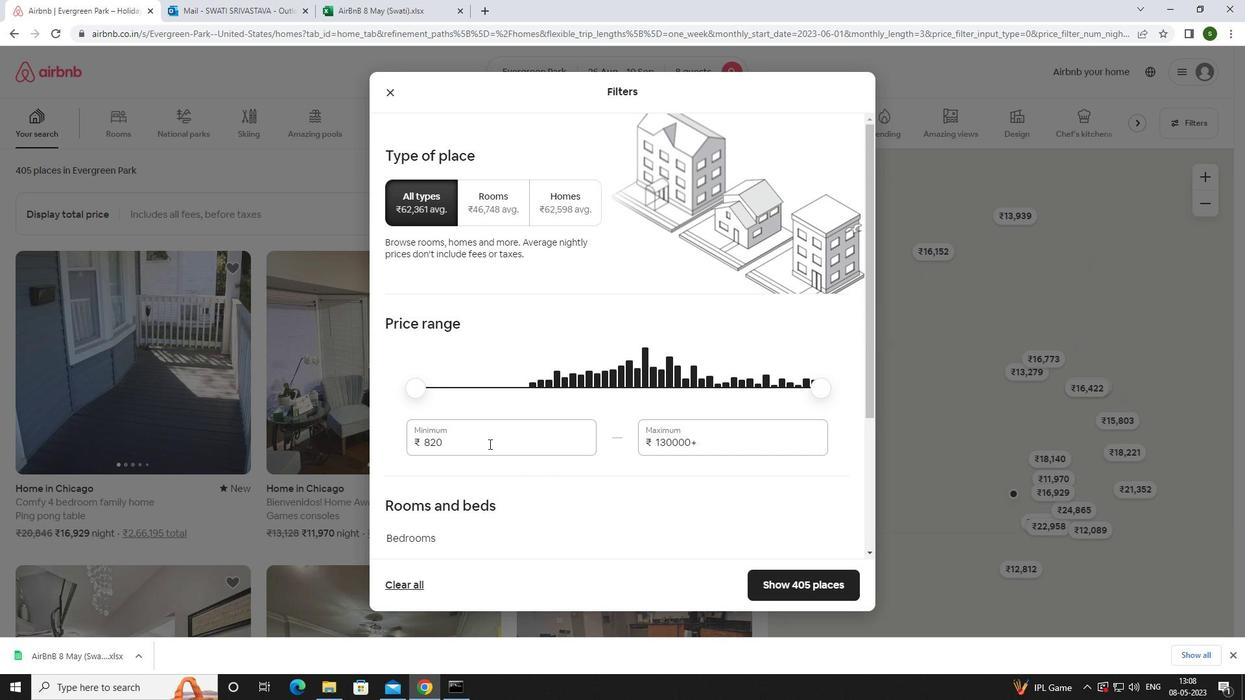 
Action: Key pressed <Key.backspace><Key.backspace><Key.backspace>10000
Screenshot: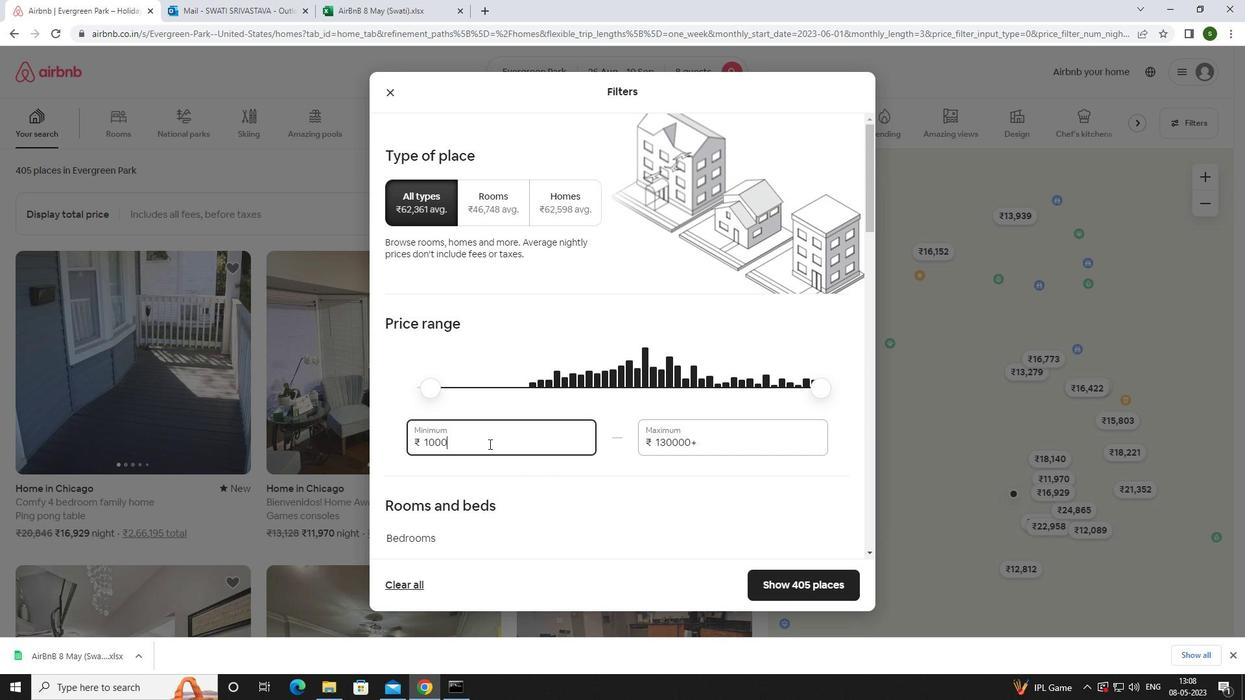 
Action: Mouse moved to (718, 446)
Screenshot: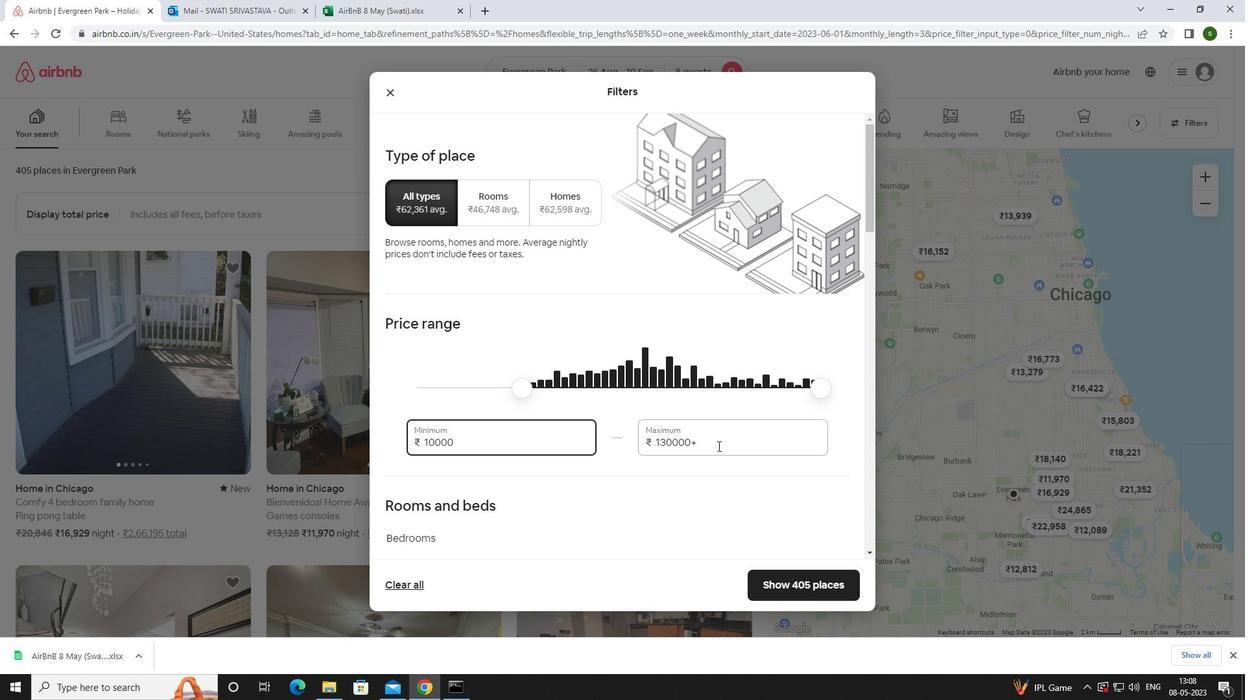 
Action: Mouse pressed left at (718, 446)
Screenshot: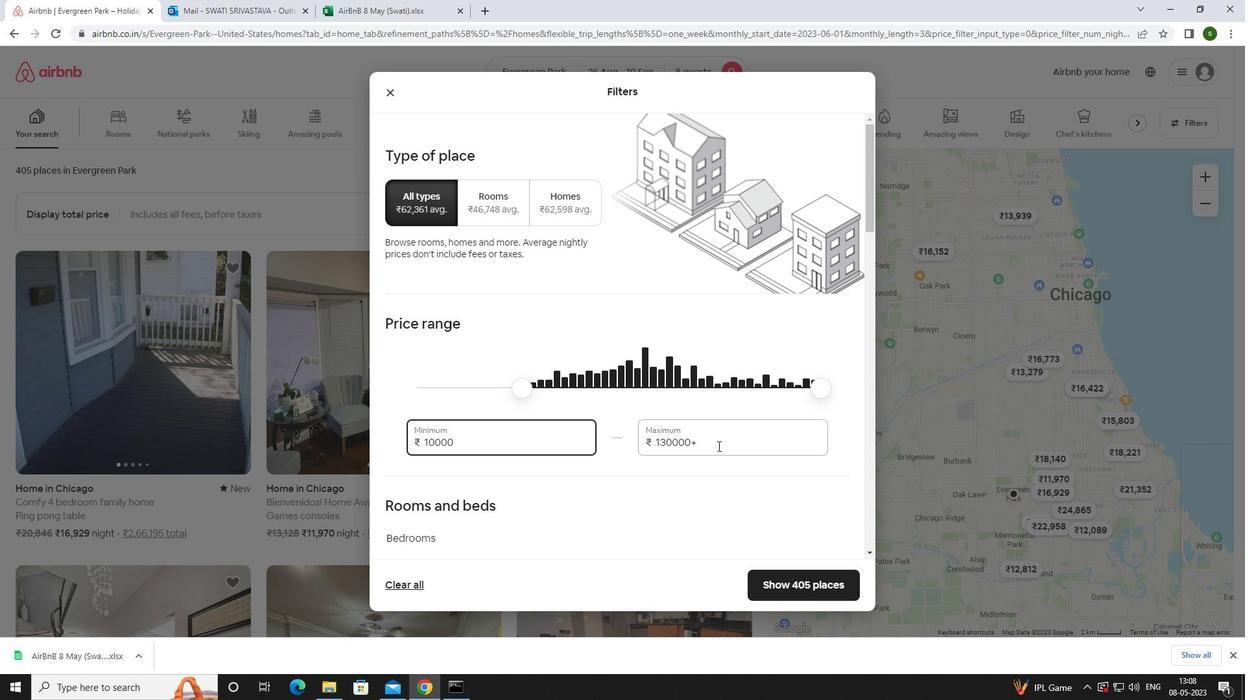 
Action: Key pressed <Key.backspace><Key.backspace><Key.backspace><Key.backspace><Key.backspace><Key.backspace><Key.backspace><Key.backspace><Key.backspace><Key.backspace>15000
Screenshot: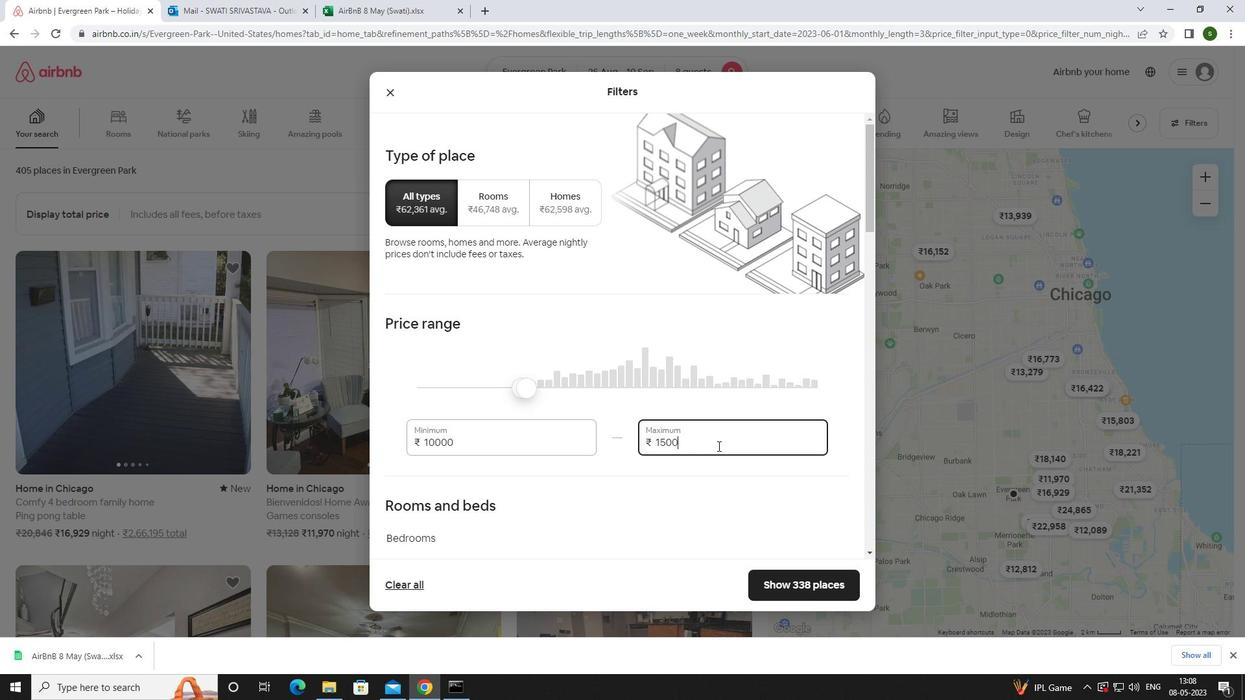 
Action: Mouse moved to (573, 469)
Screenshot: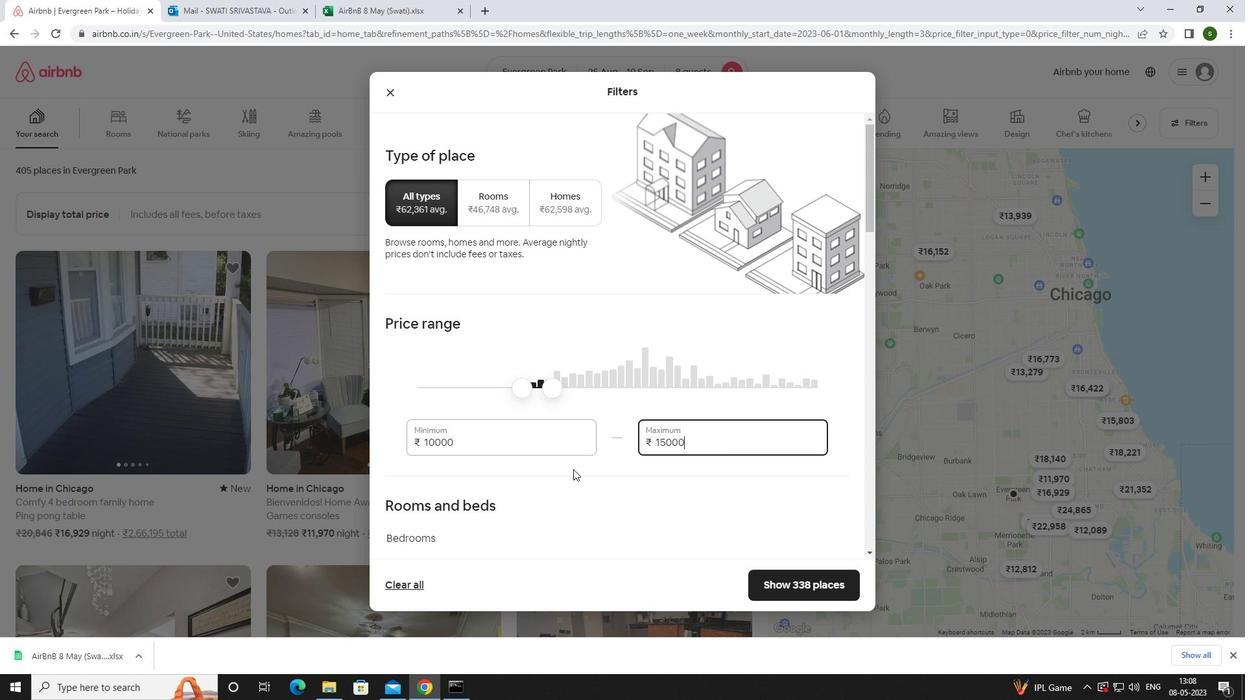 
Action: Mouse scrolled (573, 469) with delta (0, 0)
Screenshot: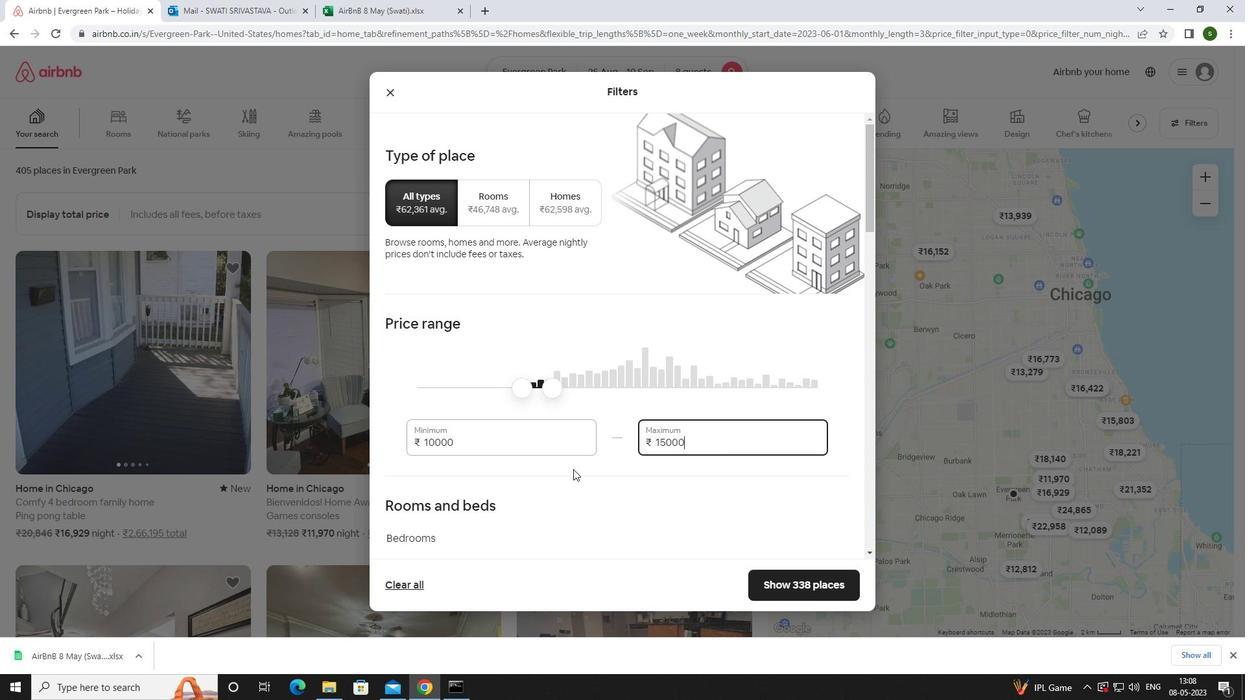 
Action: Mouse scrolled (573, 469) with delta (0, 0)
Screenshot: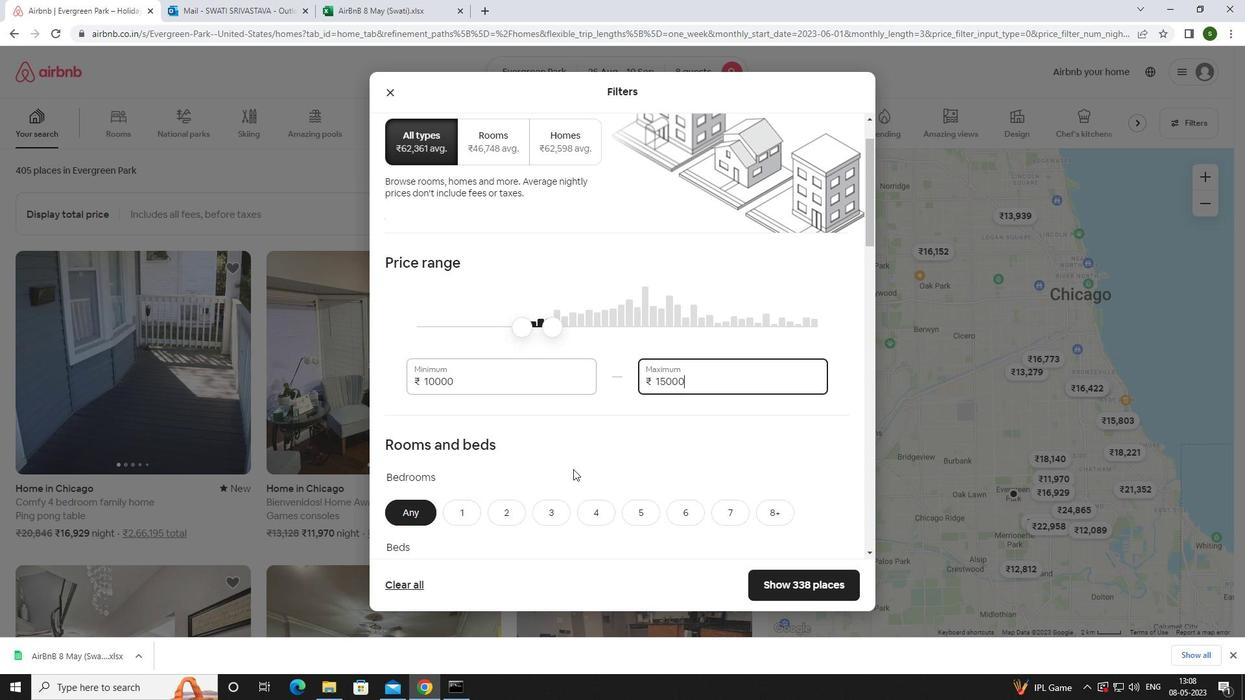 
Action: Mouse scrolled (573, 469) with delta (0, 0)
Screenshot: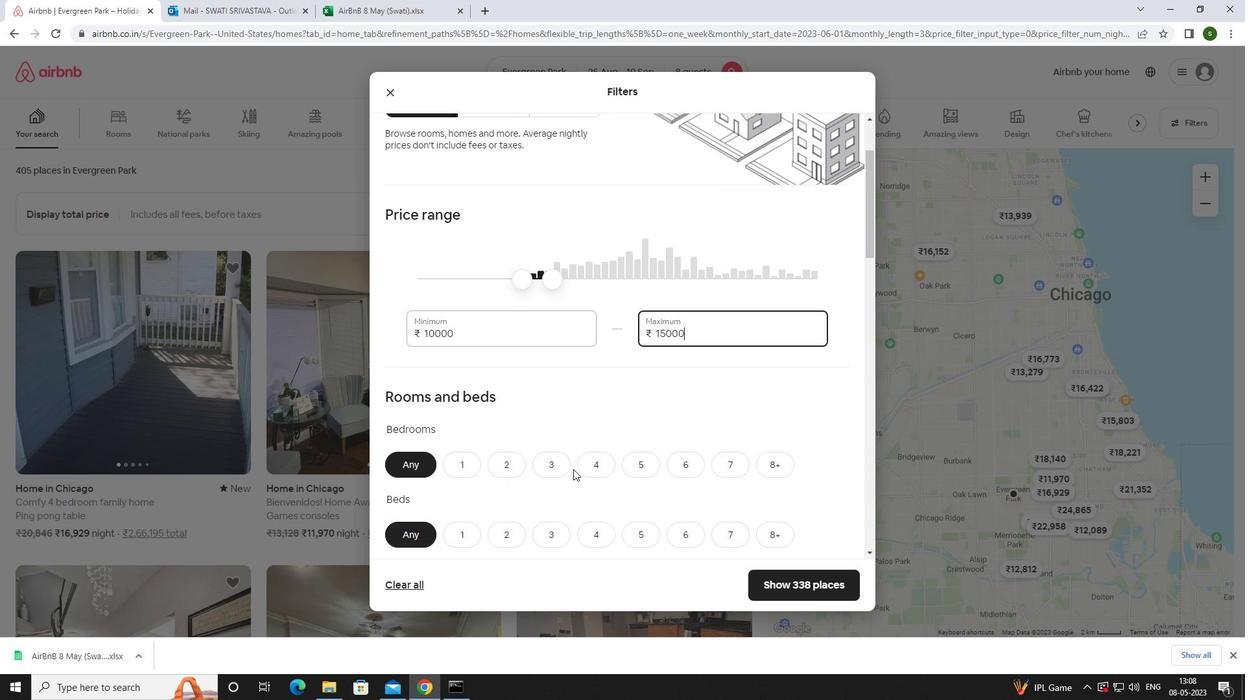 
Action: Mouse scrolled (573, 469) with delta (0, 0)
Screenshot: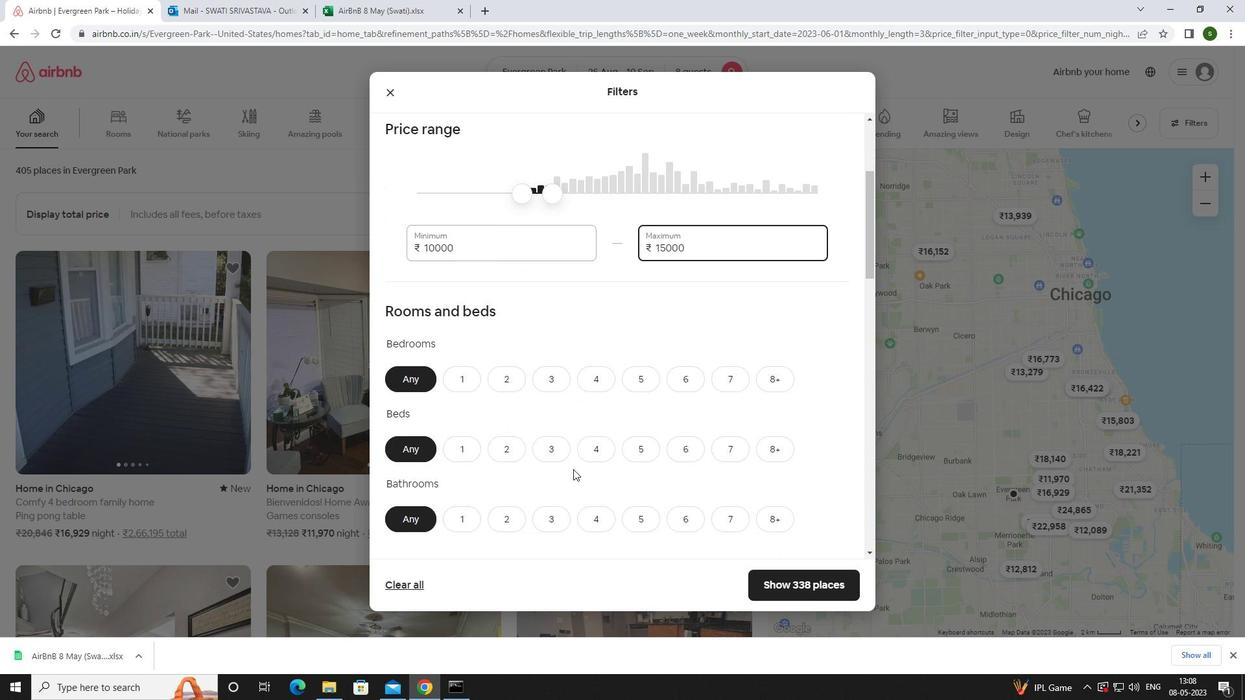 
Action: Mouse moved to (690, 312)
Screenshot: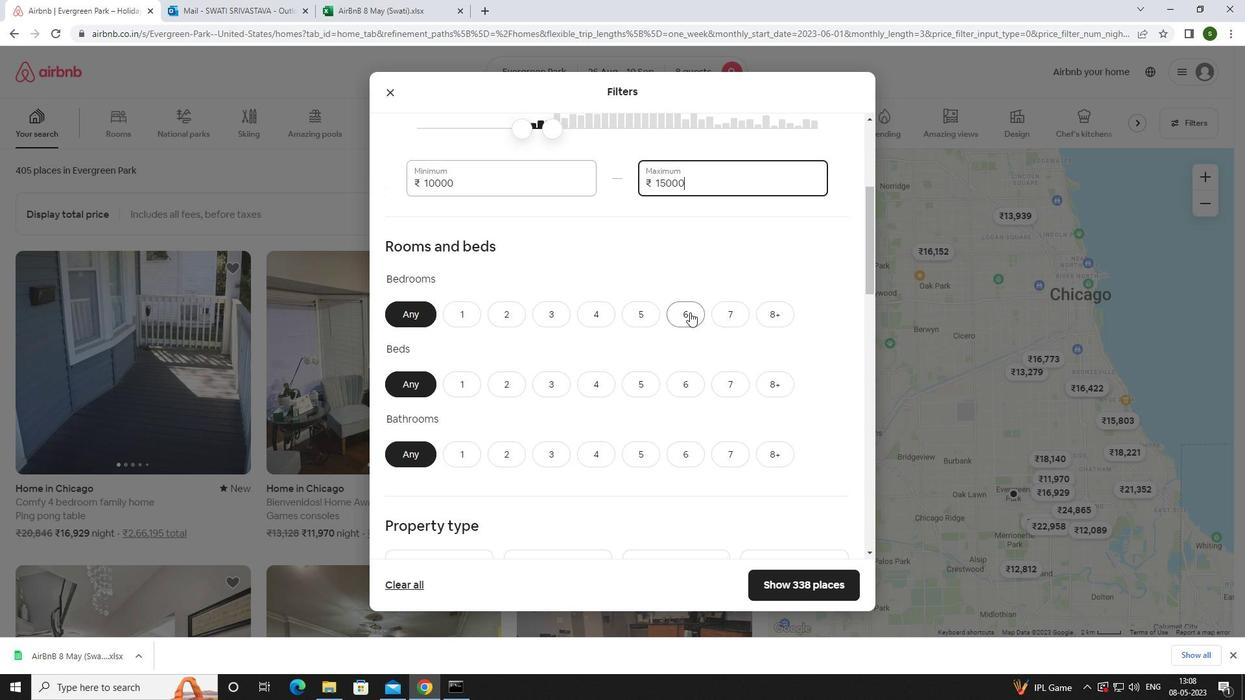 
Action: Mouse pressed left at (690, 312)
Screenshot: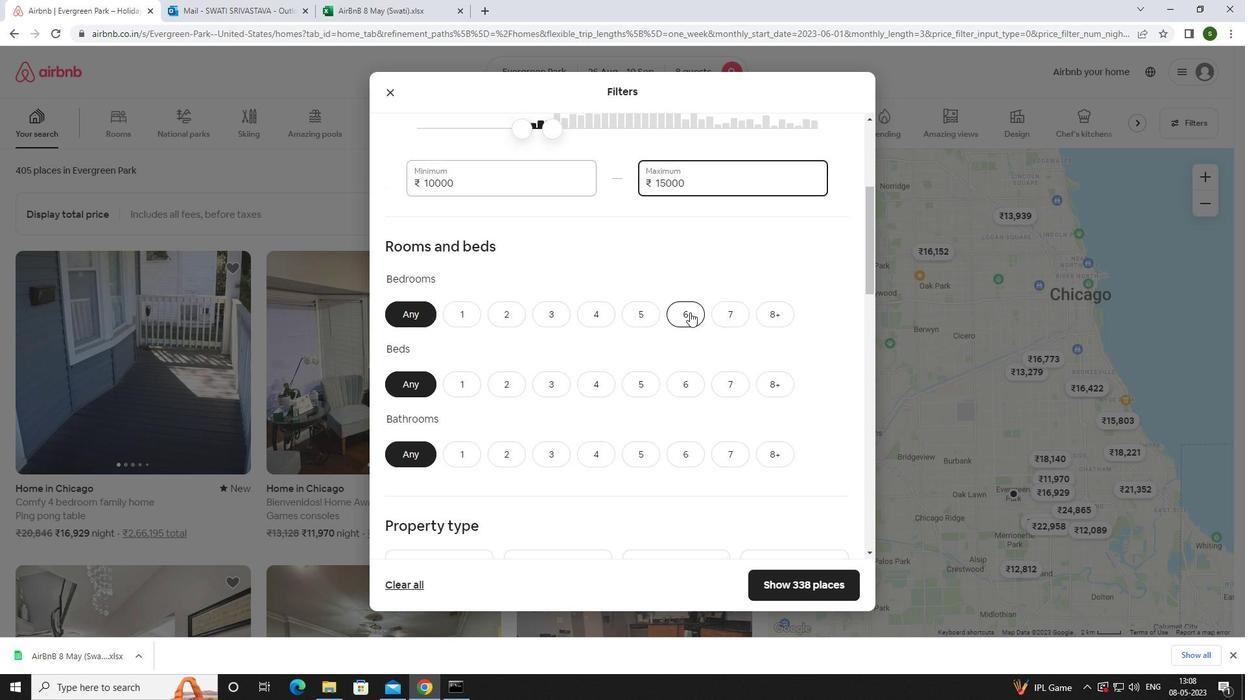 
Action: Mouse moved to (691, 382)
Screenshot: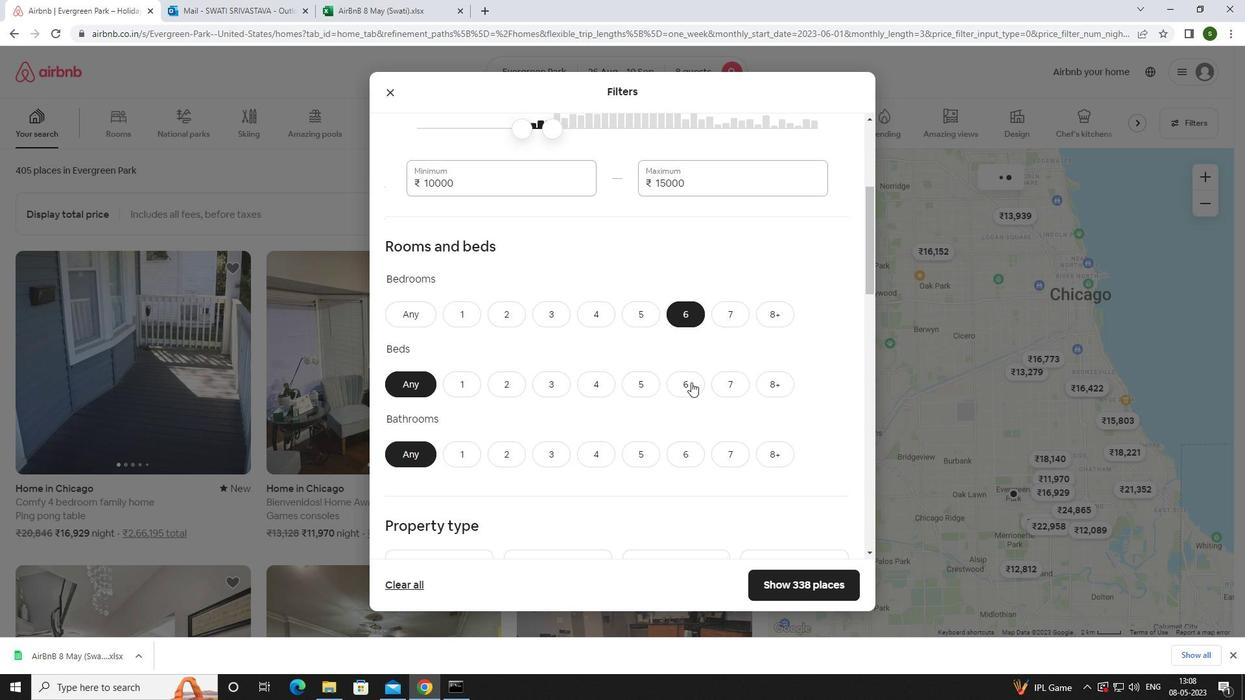 
Action: Mouse pressed left at (691, 382)
Screenshot: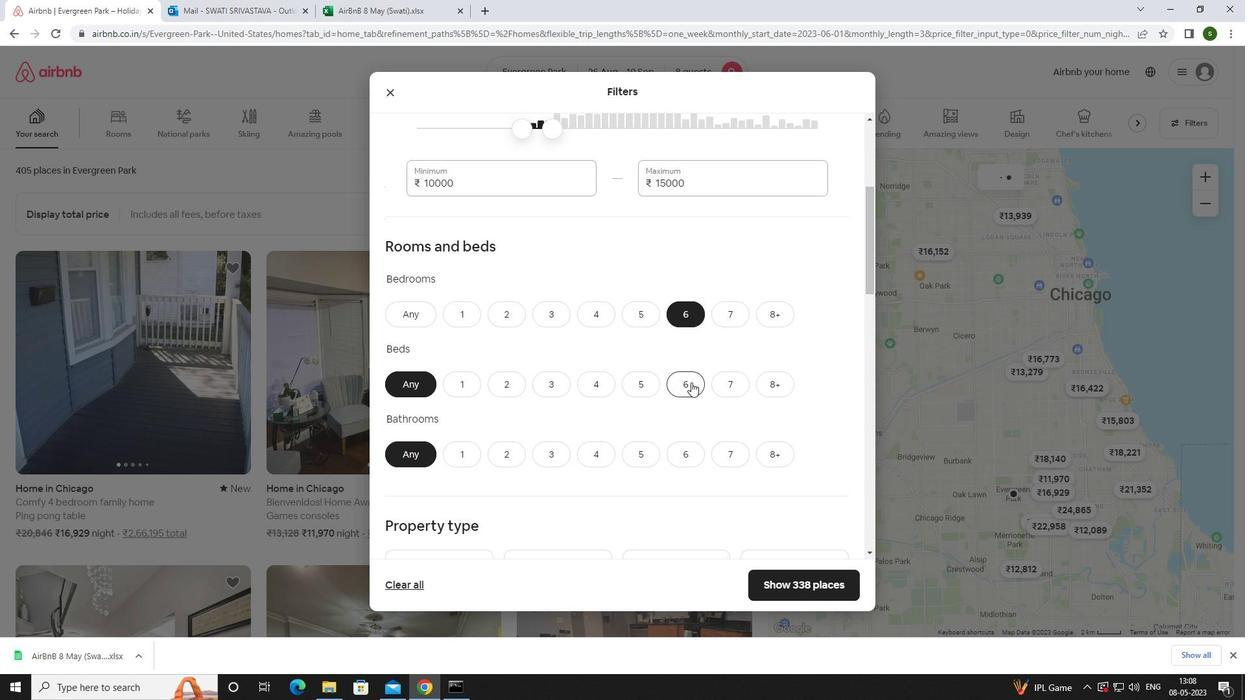 
Action: Mouse moved to (680, 456)
Screenshot: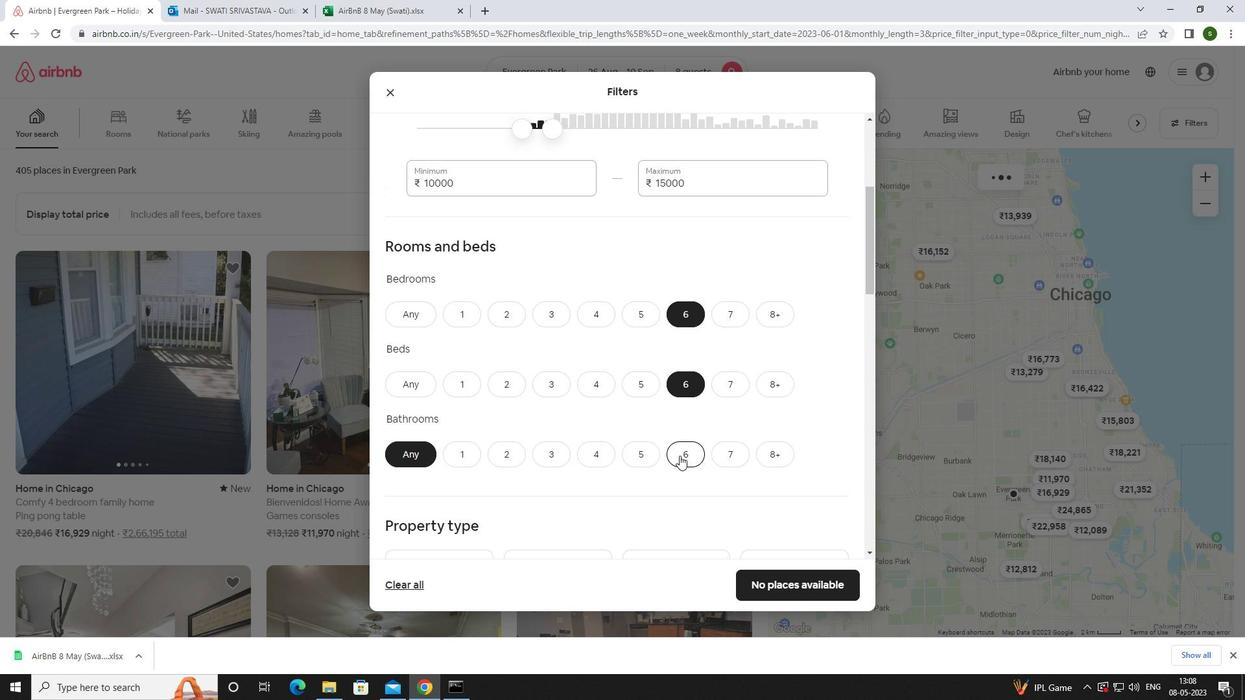 
Action: Mouse pressed left at (680, 456)
Screenshot: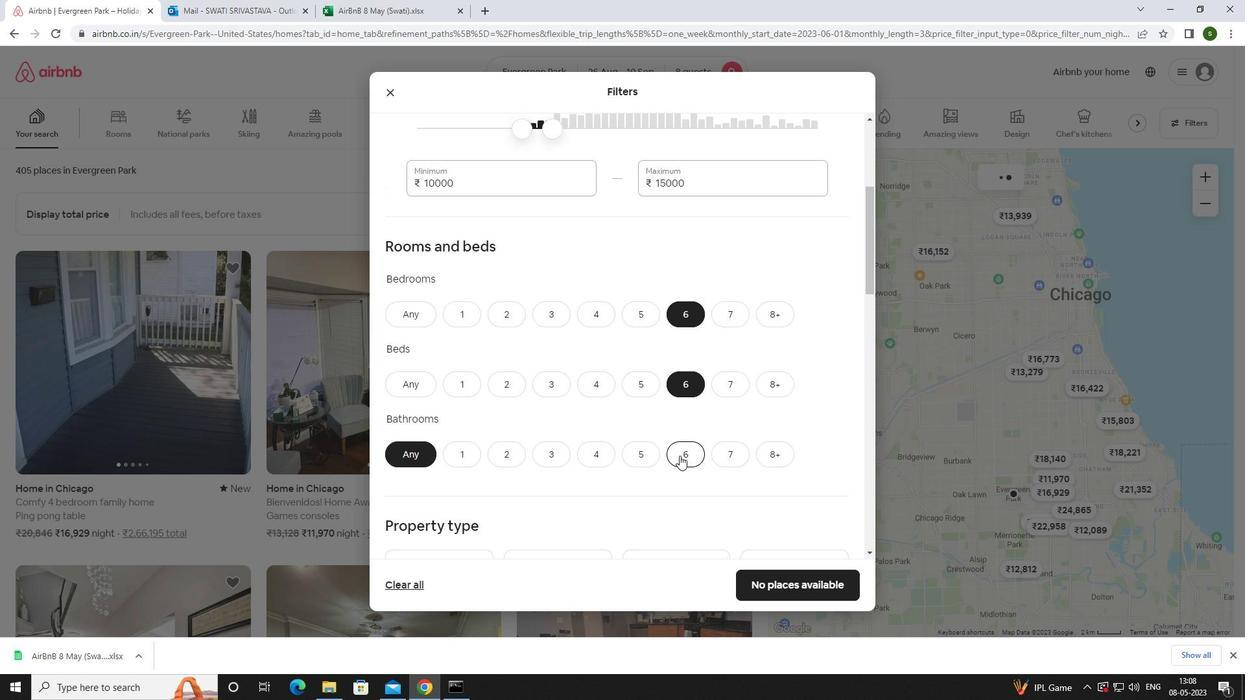 
Action: Mouse scrolled (680, 455) with delta (0, 0)
Screenshot: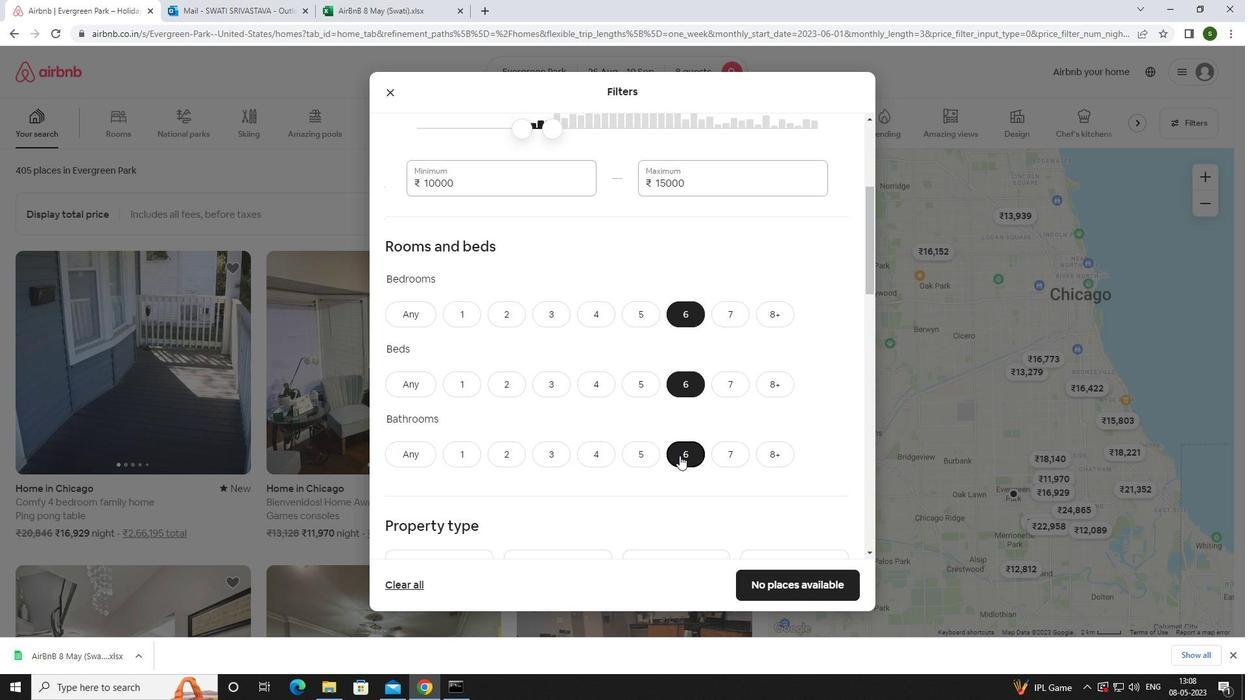 
Action: Mouse scrolled (680, 455) with delta (0, 0)
Screenshot: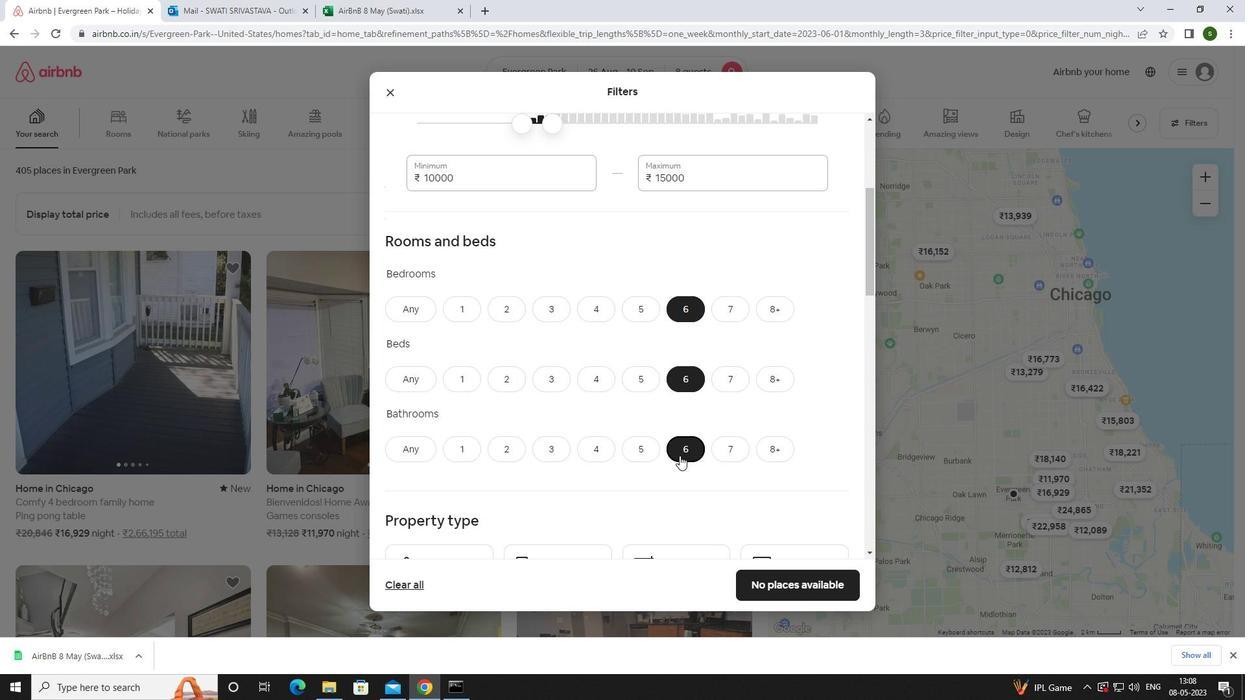 
Action: Mouse scrolled (680, 455) with delta (0, 0)
Screenshot: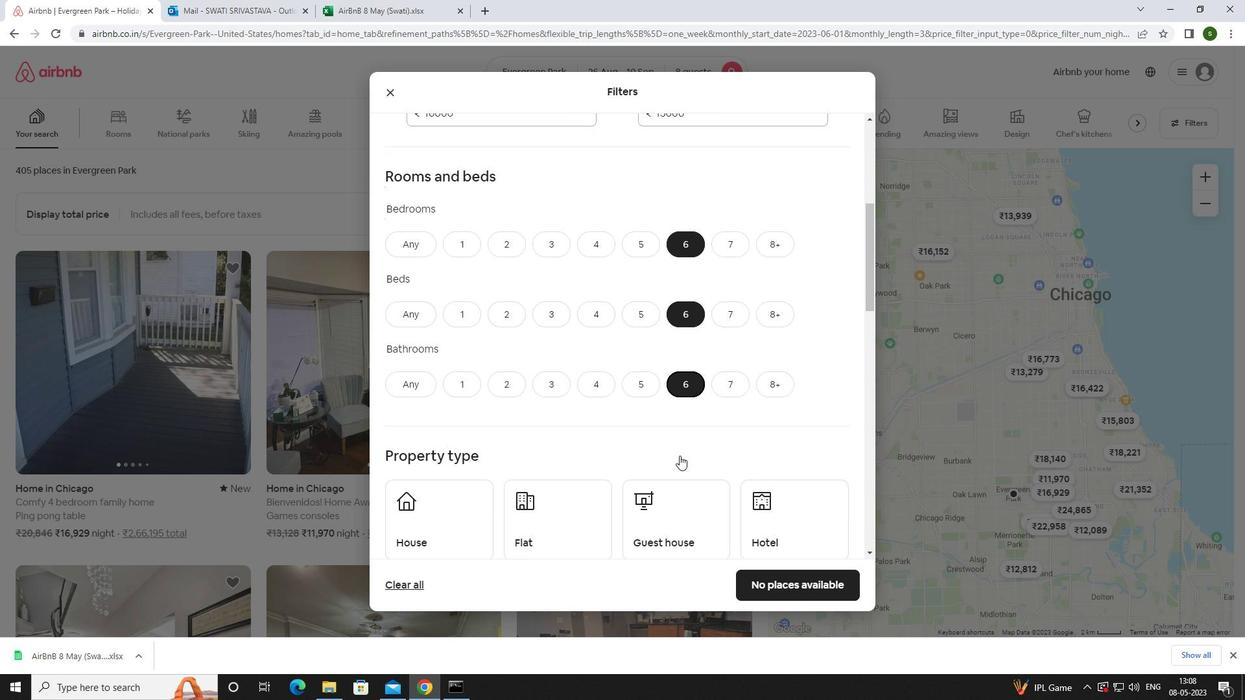 
Action: Mouse moved to (443, 402)
Screenshot: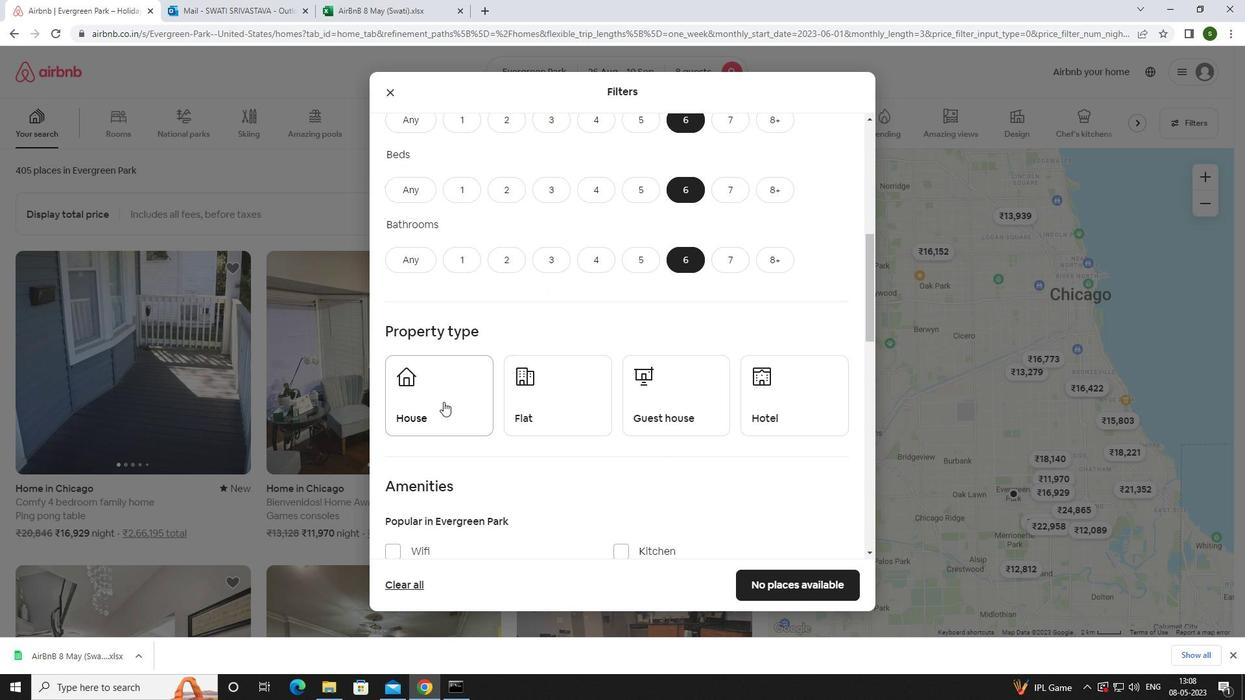 
Action: Mouse pressed left at (443, 402)
Screenshot: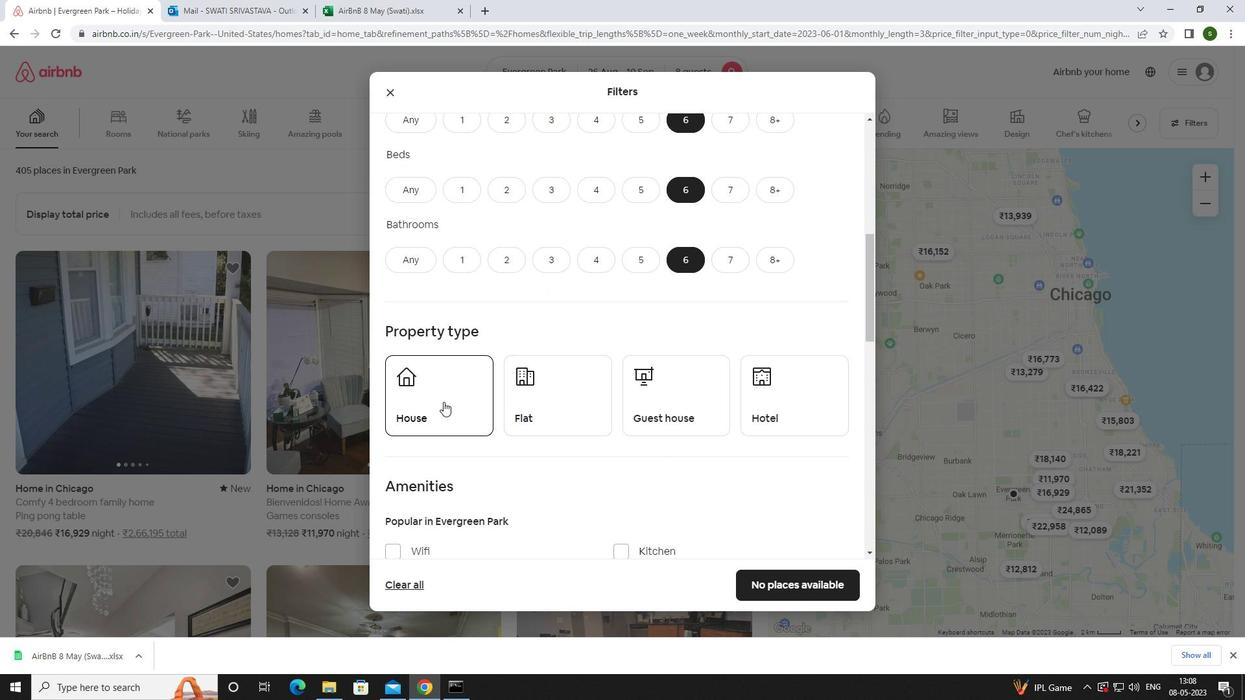 
Action: Mouse moved to (587, 399)
Screenshot: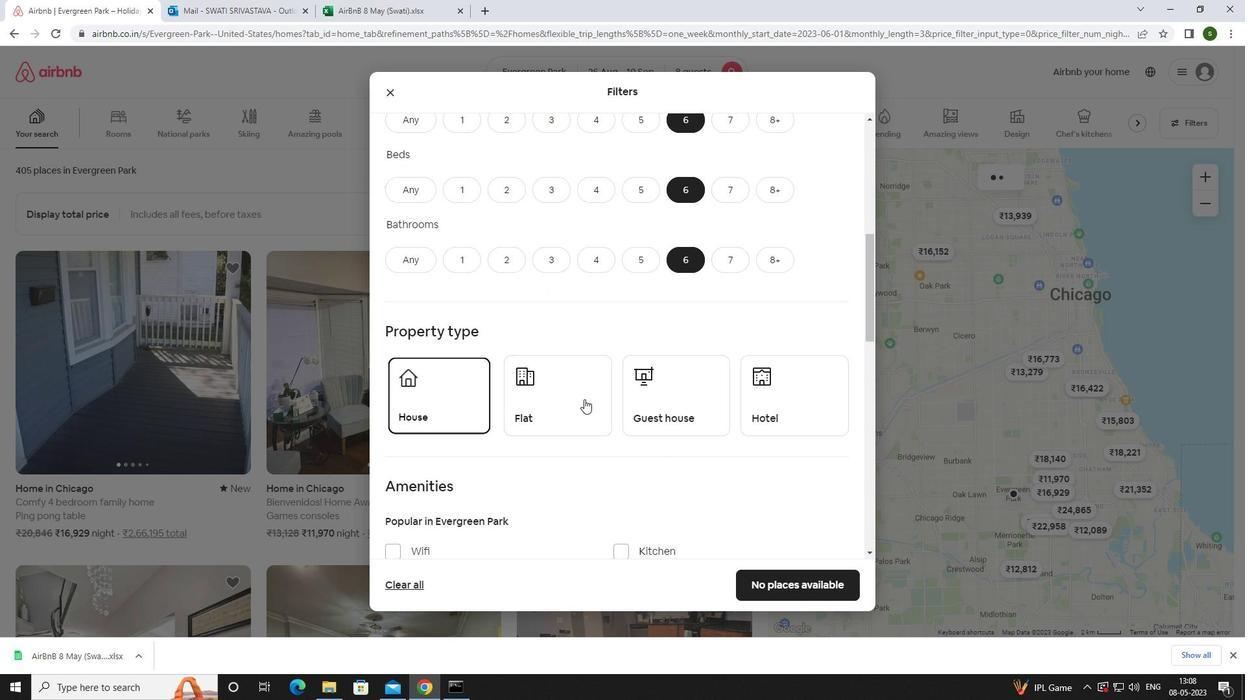 
Action: Mouse pressed left at (587, 399)
Screenshot: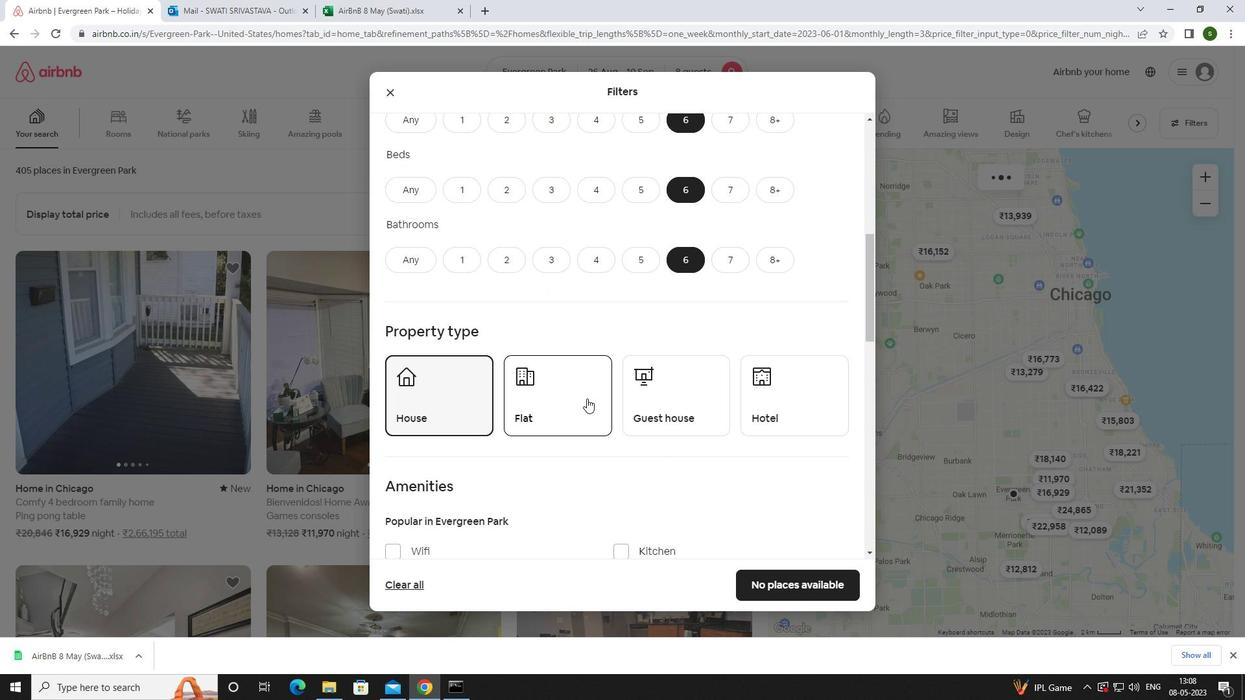 
Action: Mouse moved to (659, 390)
Screenshot: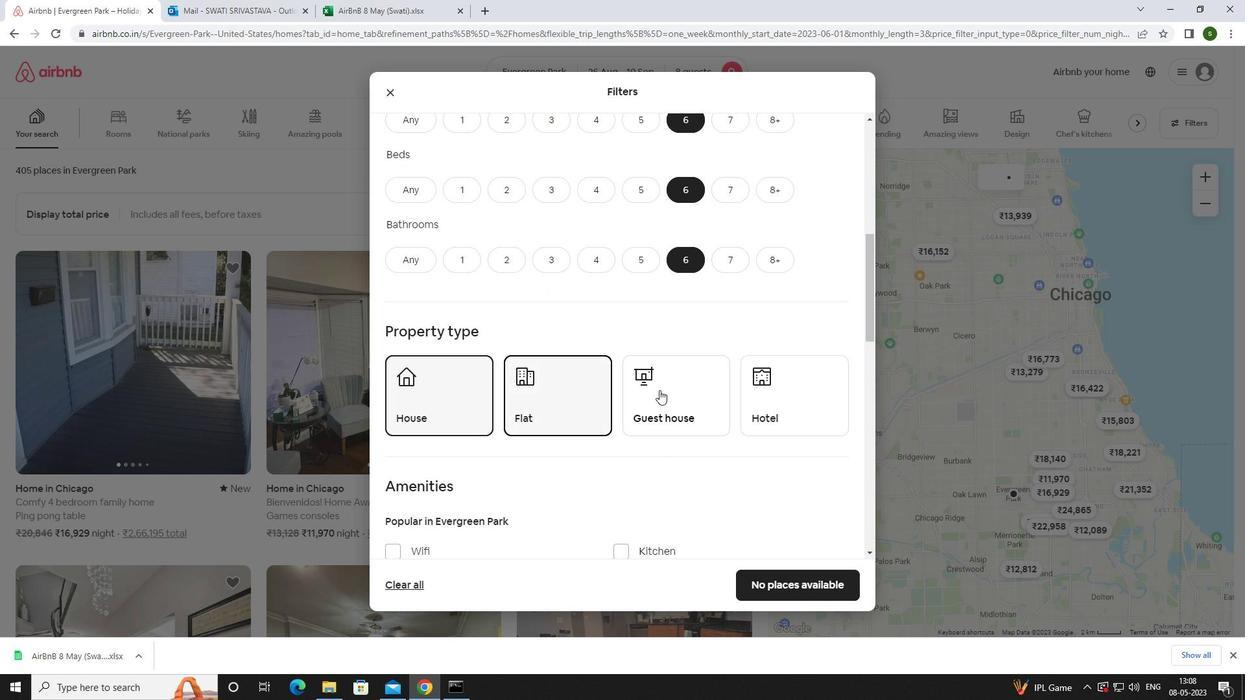
Action: Mouse pressed left at (659, 390)
Screenshot: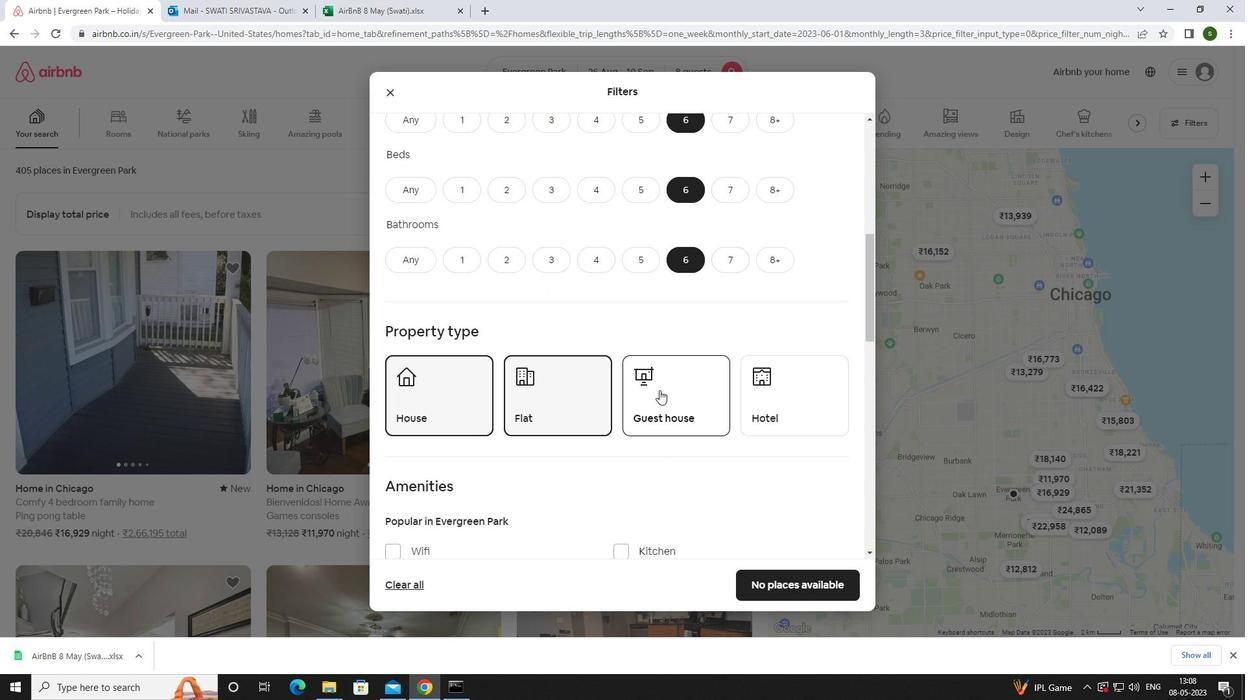 
Action: Mouse scrolled (659, 390) with delta (0, 0)
Screenshot: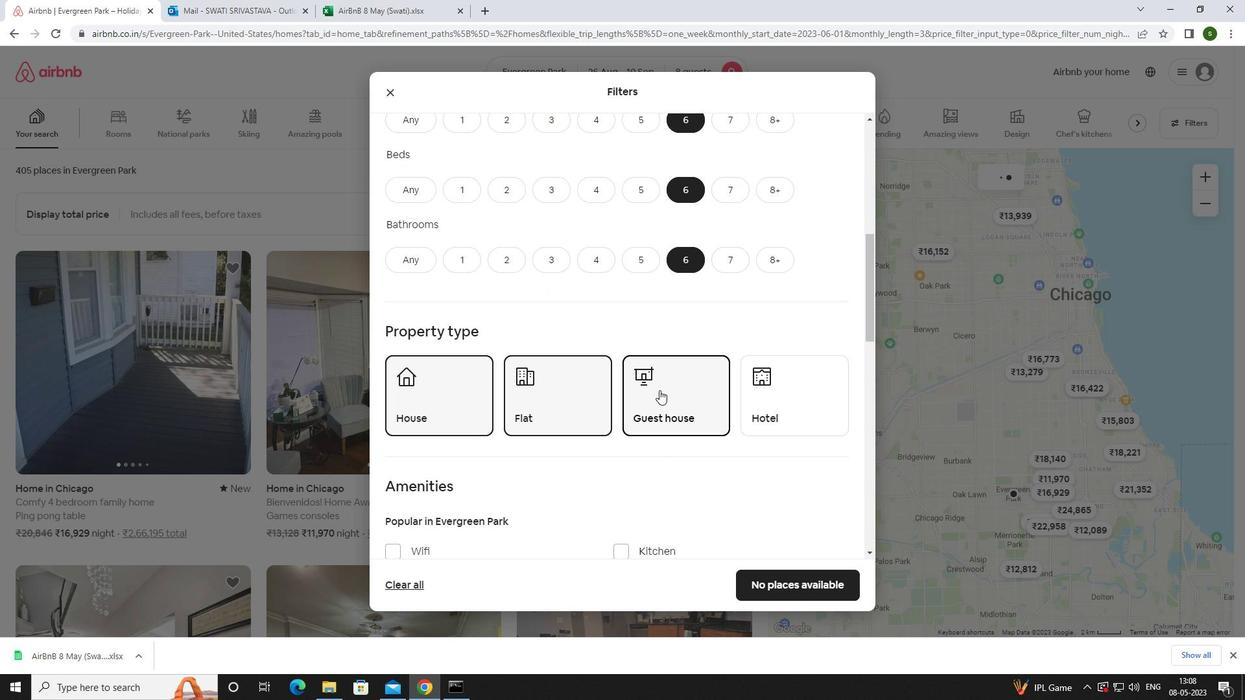 
Action: Mouse scrolled (659, 390) with delta (0, 0)
Screenshot: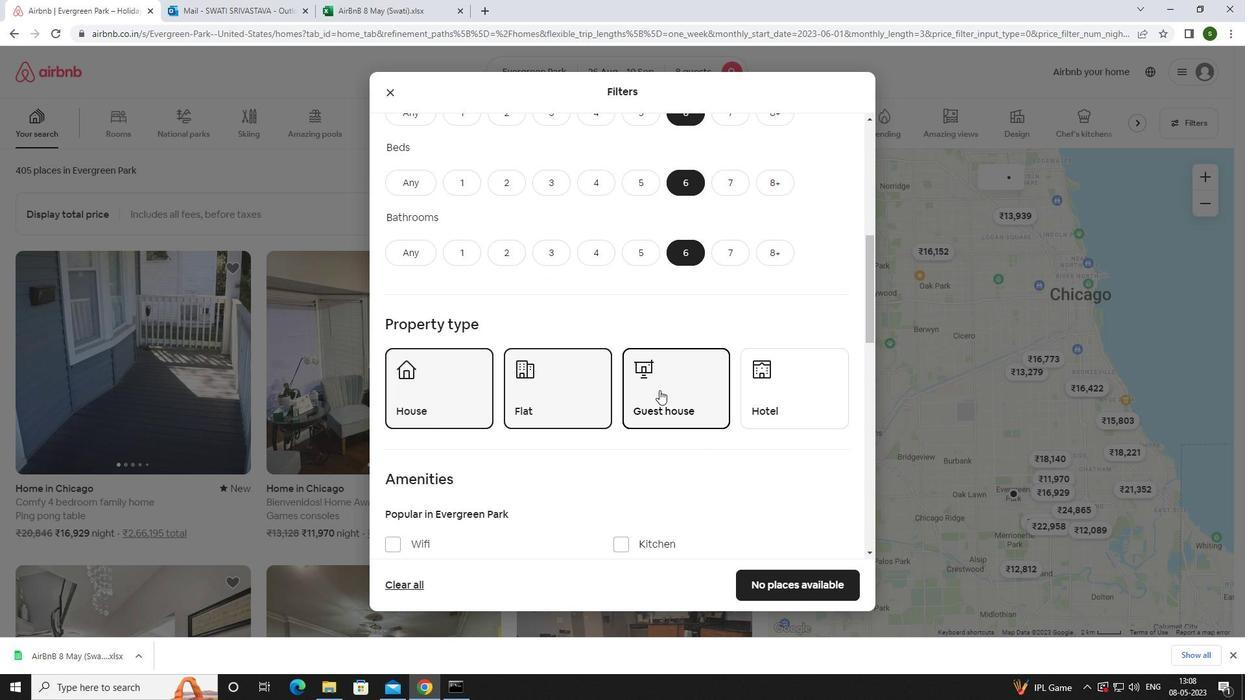
Action: Mouse moved to (424, 425)
Screenshot: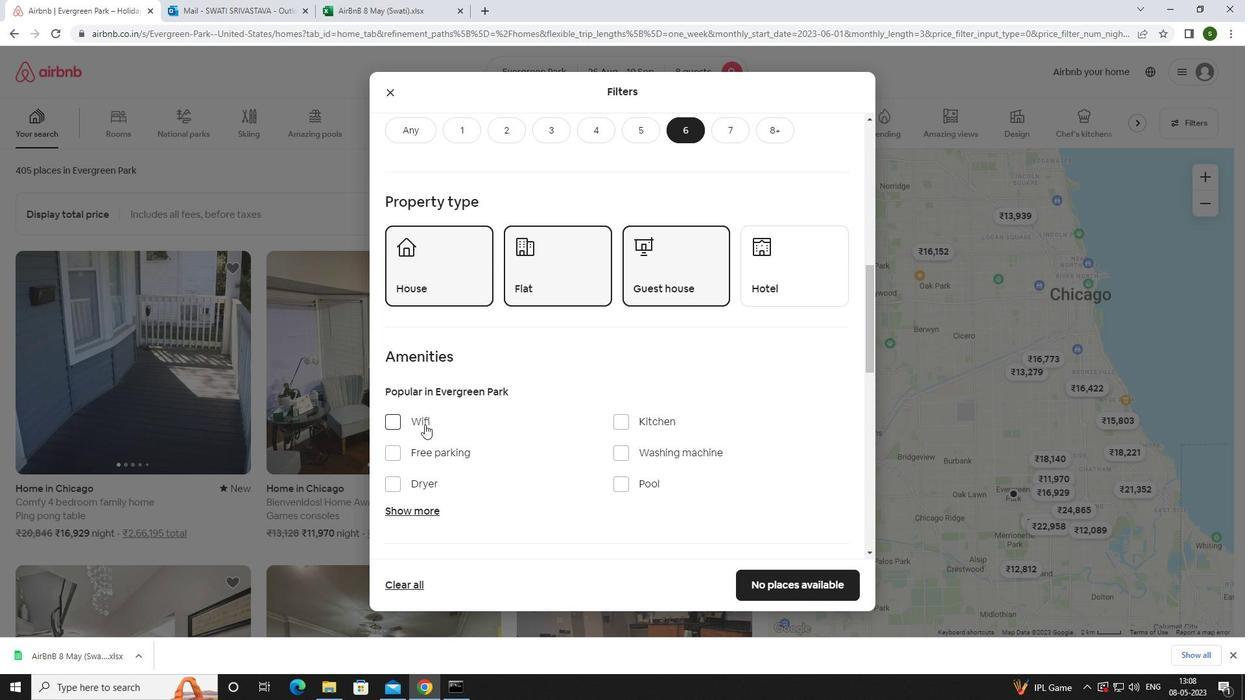 
Action: Mouse pressed left at (424, 425)
Screenshot: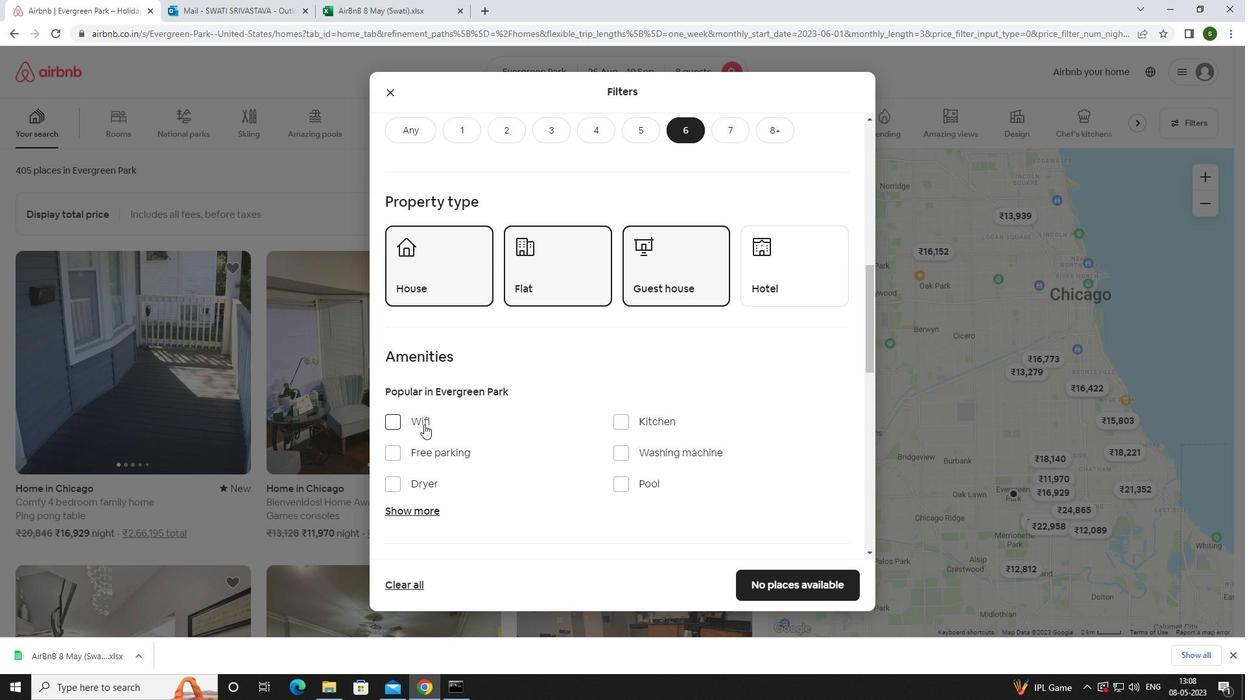 
Action: Mouse moved to (421, 456)
Screenshot: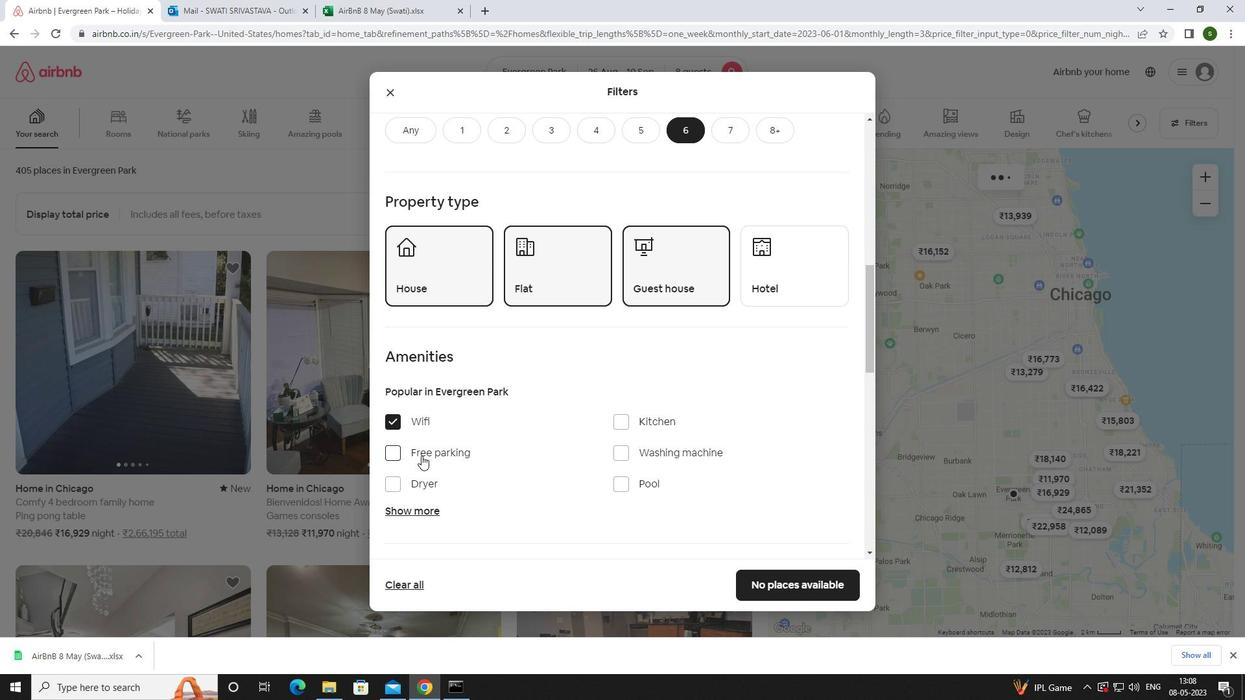 
Action: Mouse pressed left at (421, 456)
Screenshot: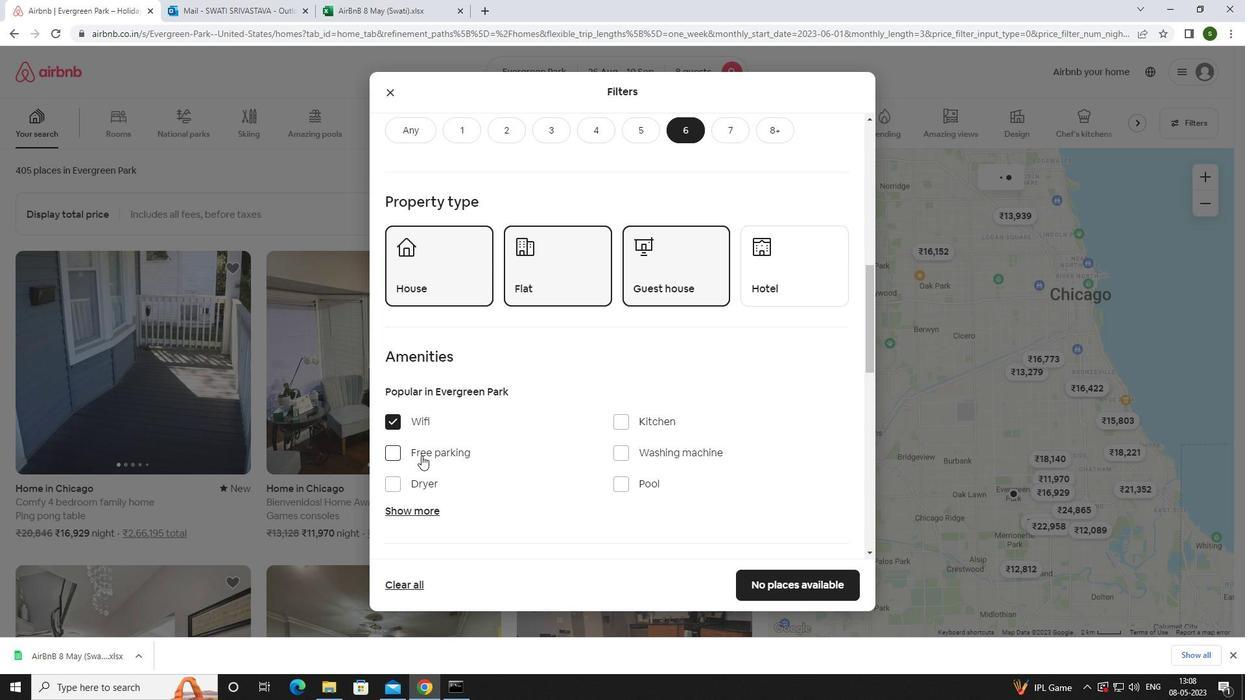 
Action: Mouse moved to (413, 510)
Screenshot: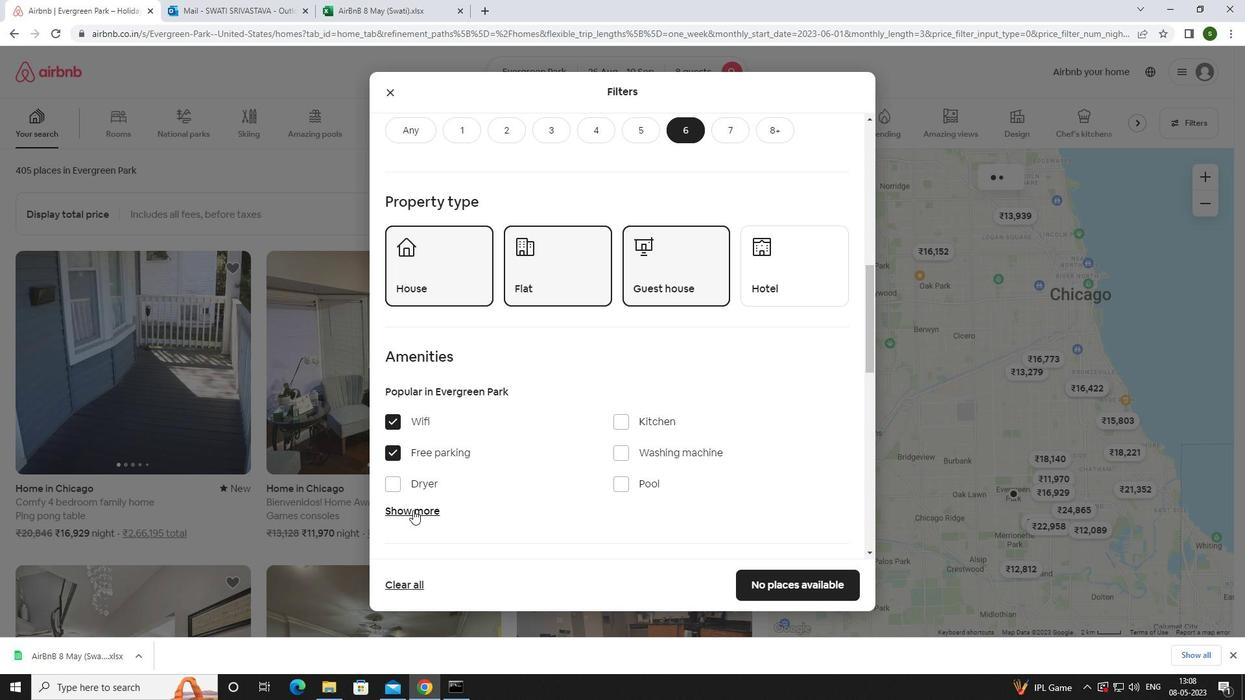 
Action: Mouse pressed left at (413, 510)
Screenshot: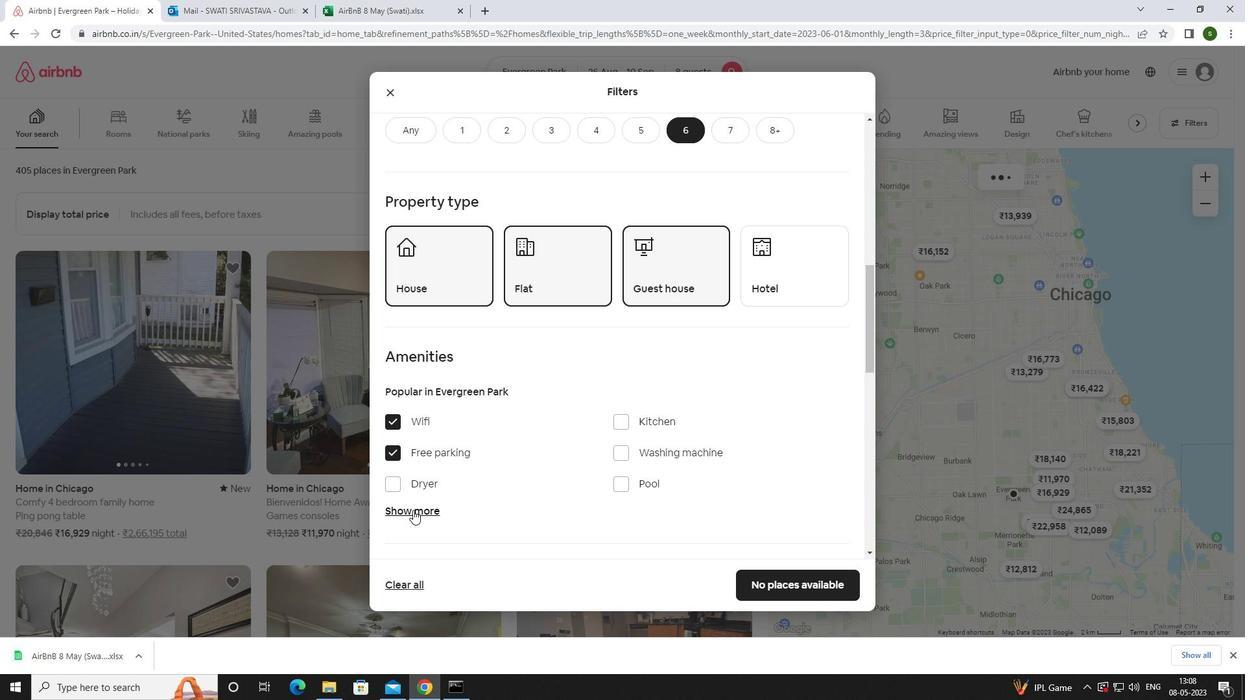 
Action: Mouse moved to (553, 439)
Screenshot: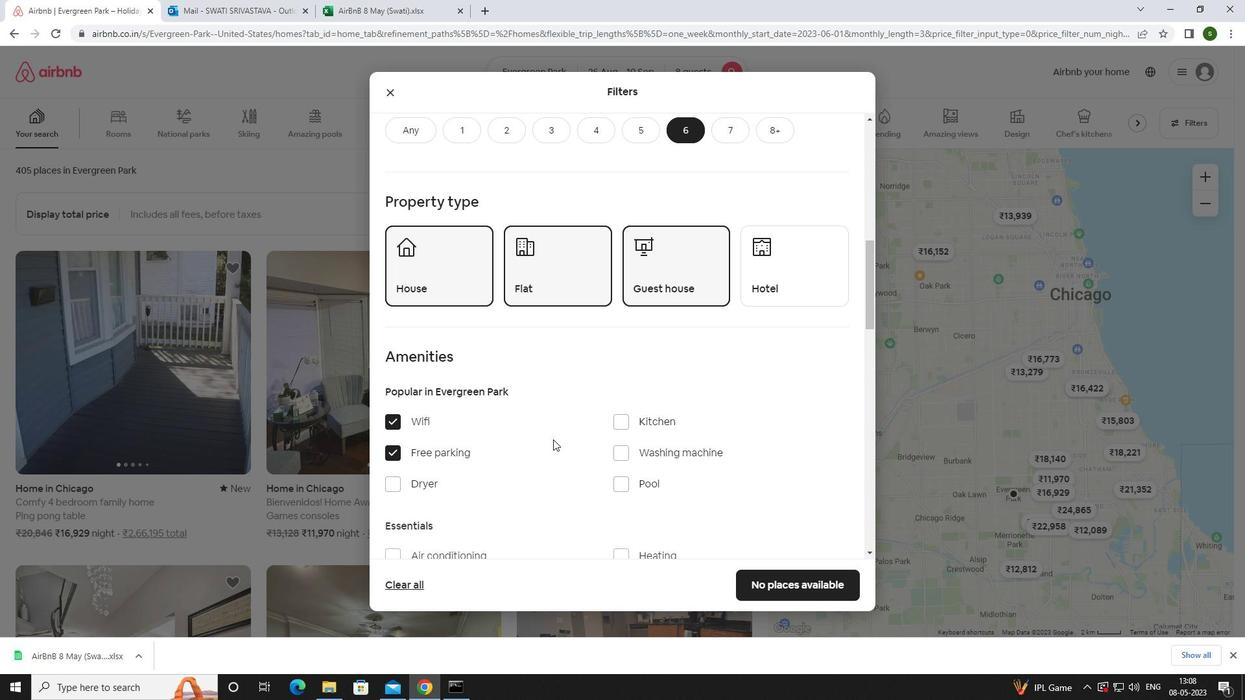 
Action: Mouse scrolled (553, 439) with delta (0, 0)
Screenshot: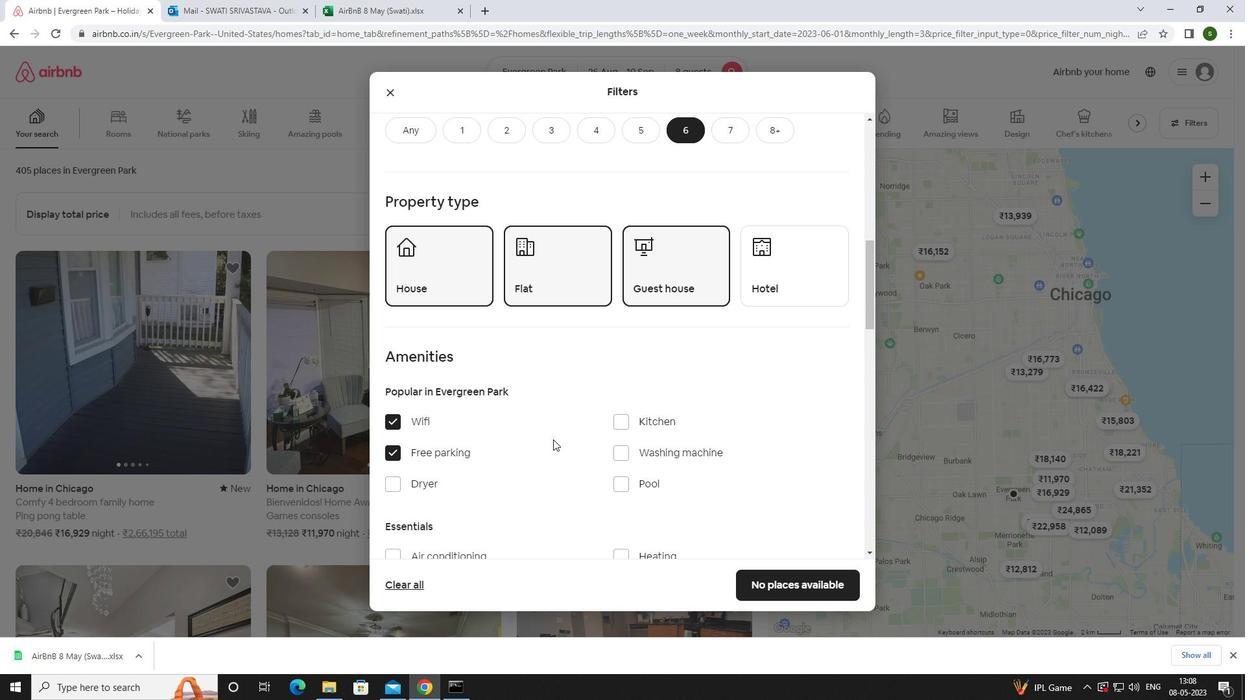
Action: Mouse scrolled (553, 439) with delta (0, 0)
Screenshot: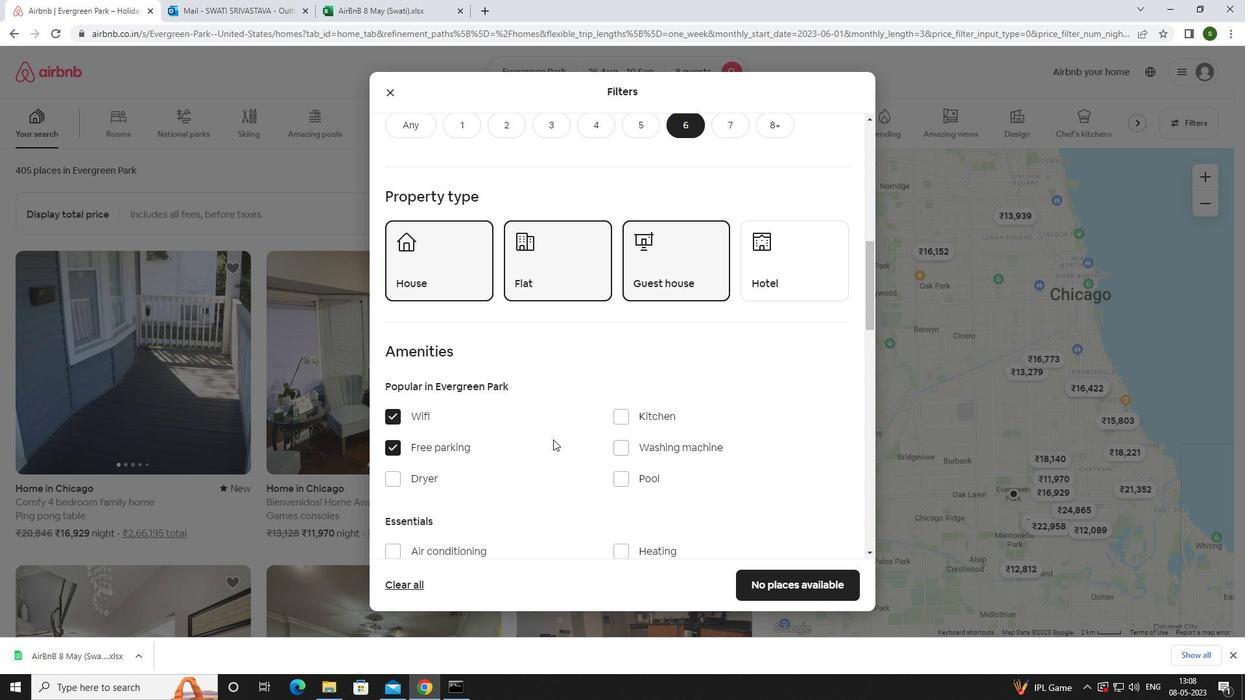 
Action: Mouse moved to (617, 451)
Screenshot: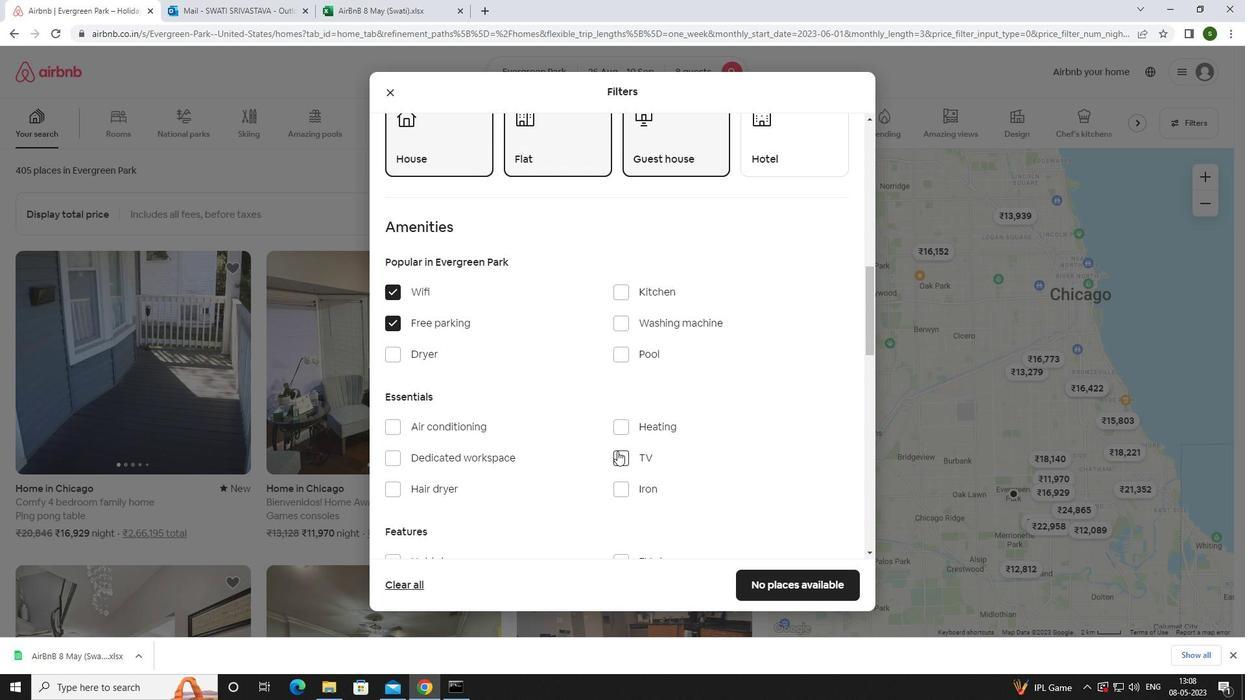 
Action: Mouse pressed left at (617, 451)
Screenshot: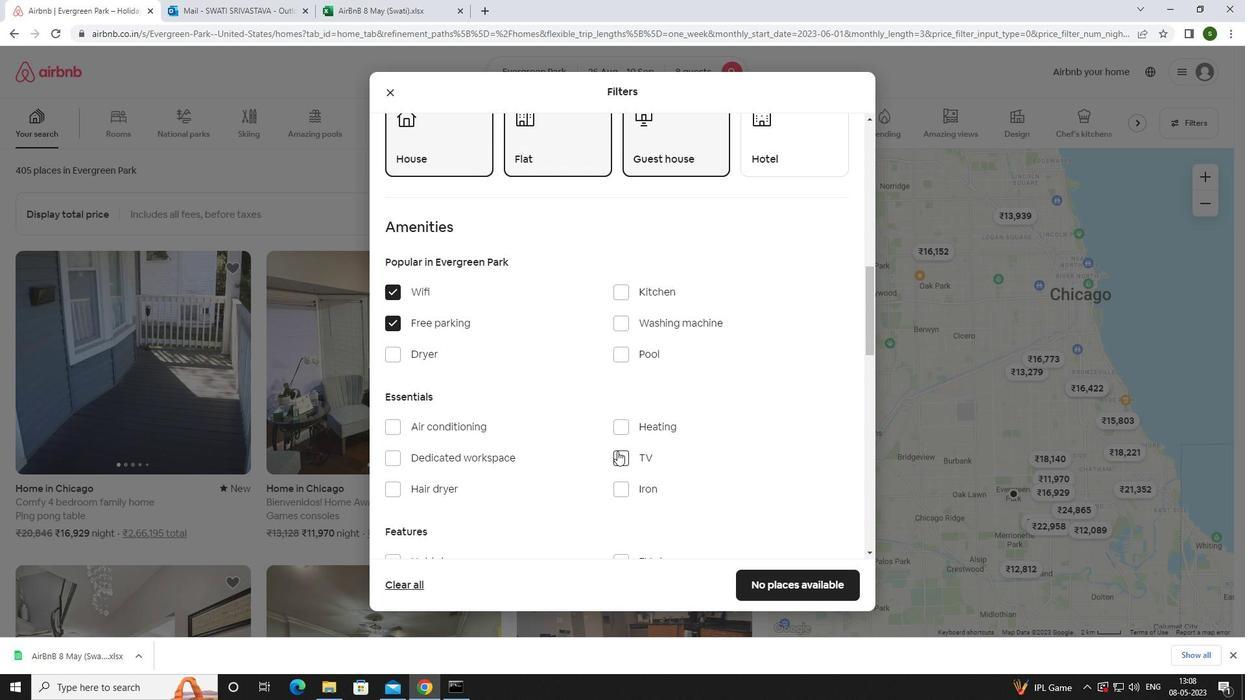 
Action: Mouse moved to (561, 451)
Screenshot: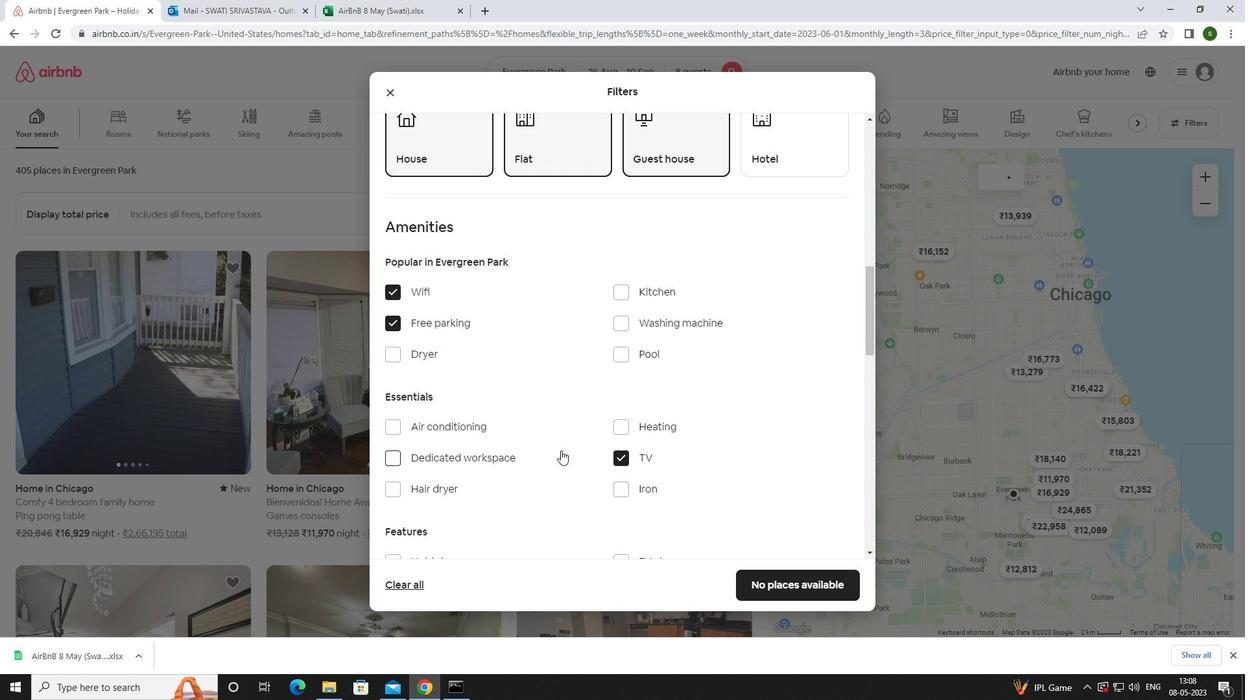 
Action: Mouse scrolled (561, 450) with delta (0, 0)
Screenshot: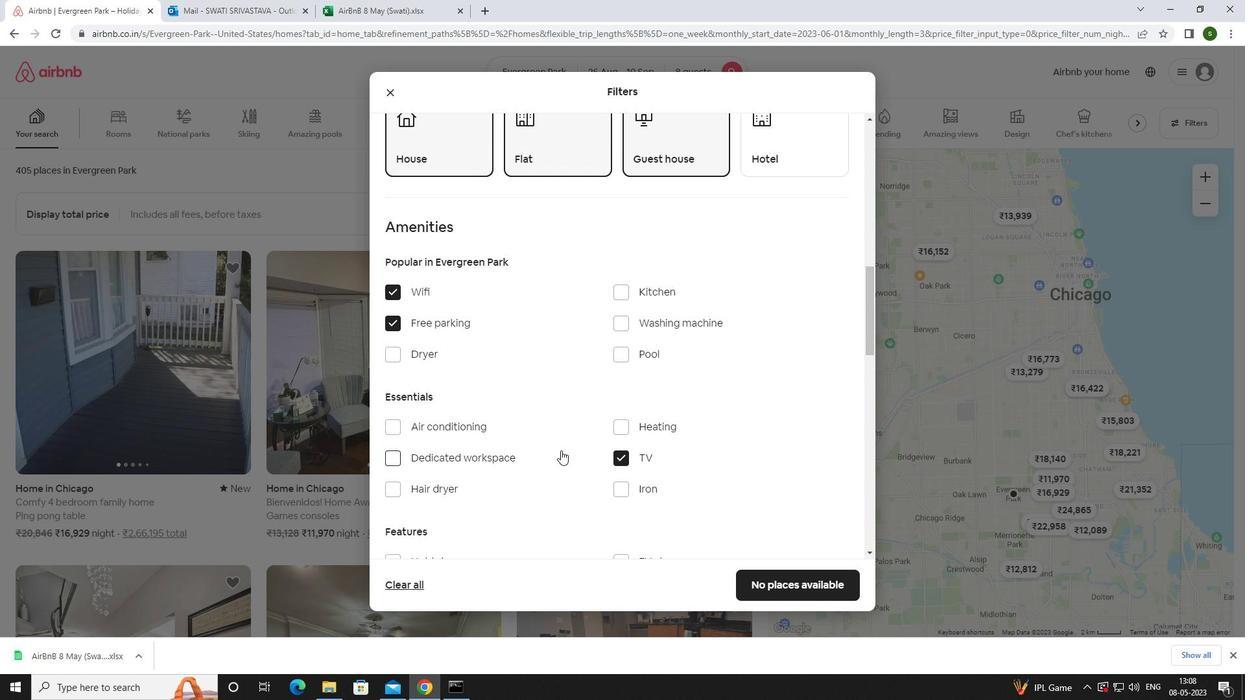 
Action: Mouse scrolled (561, 450) with delta (0, 0)
Screenshot: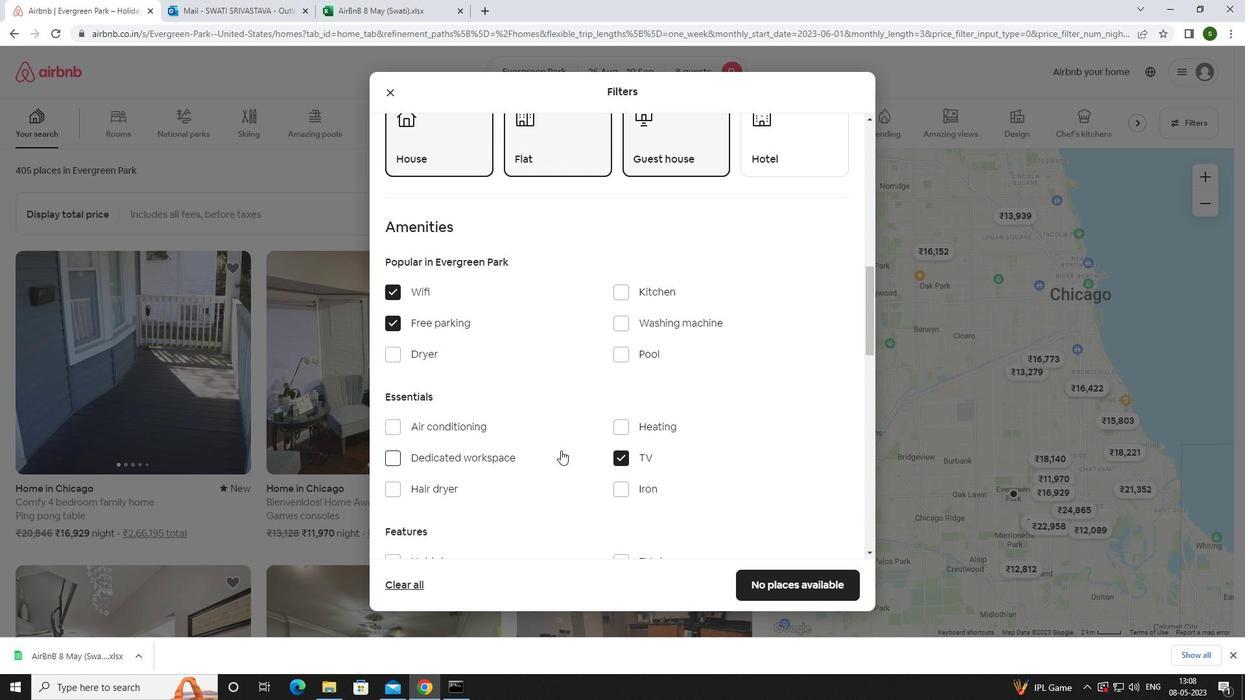 
Action: Mouse scrolled (561, 450) with delta (0, 0)
Screenshot: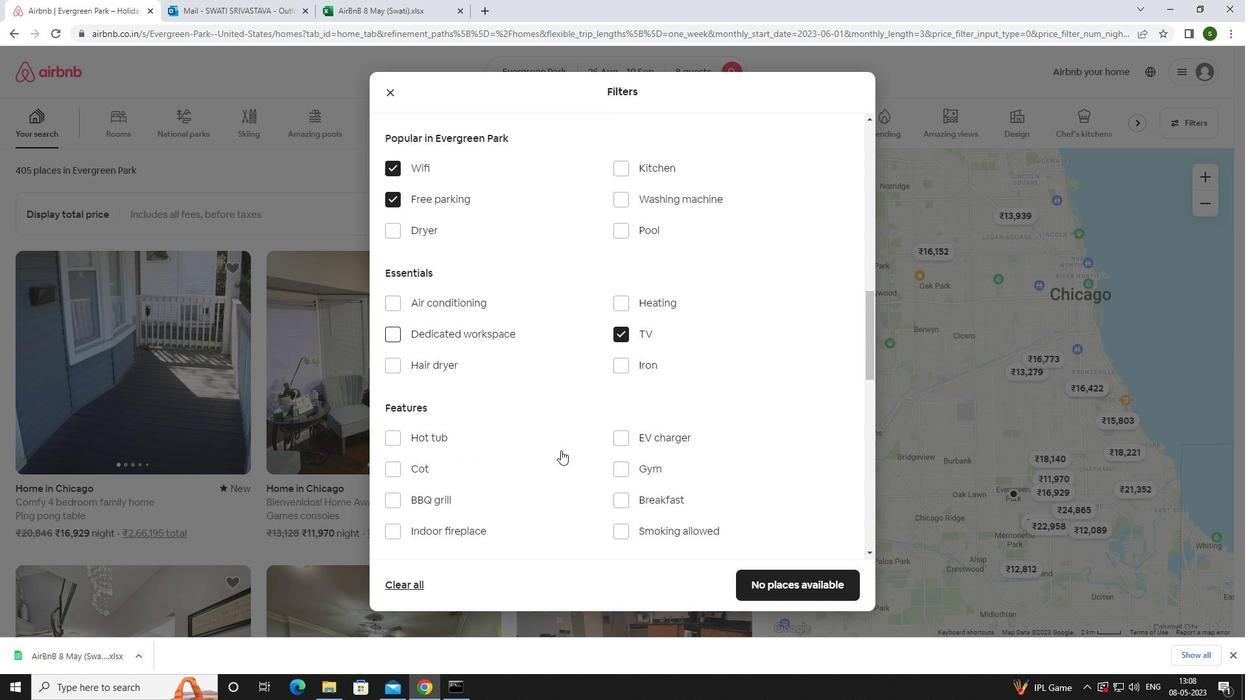 
Action: Mouse moved to (626, 397)
Screenshot: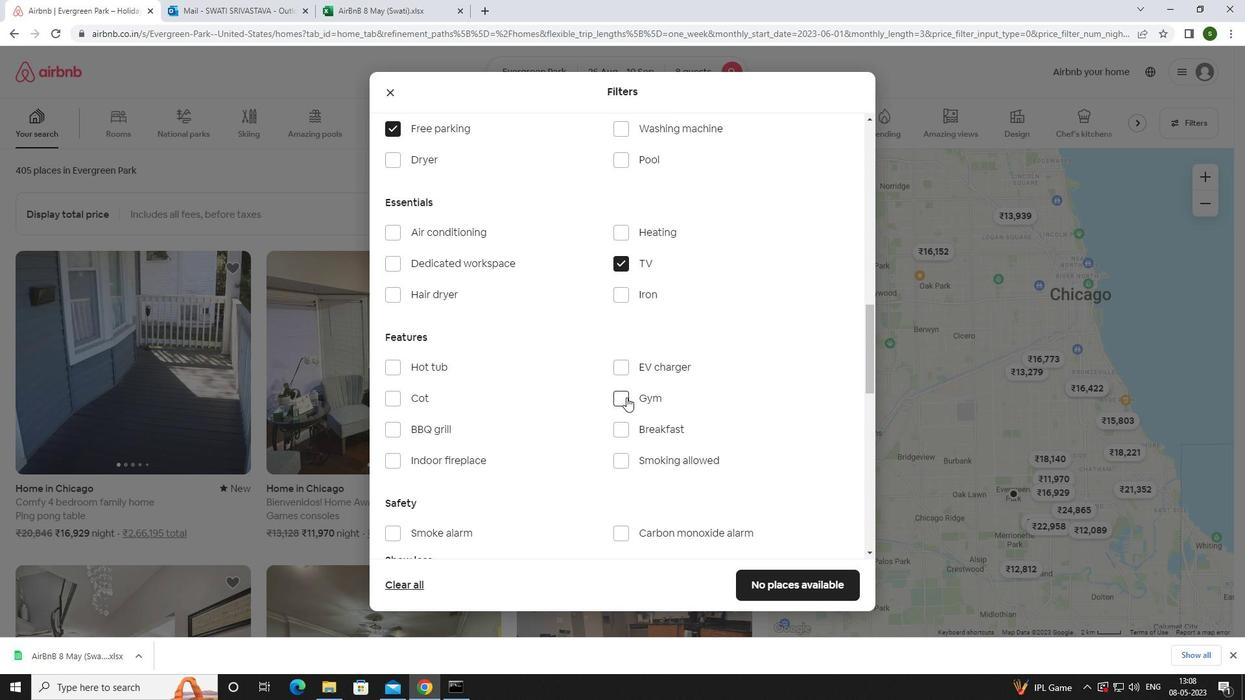 
Action: Mouse pressed left at (626, 397)
Screenshot: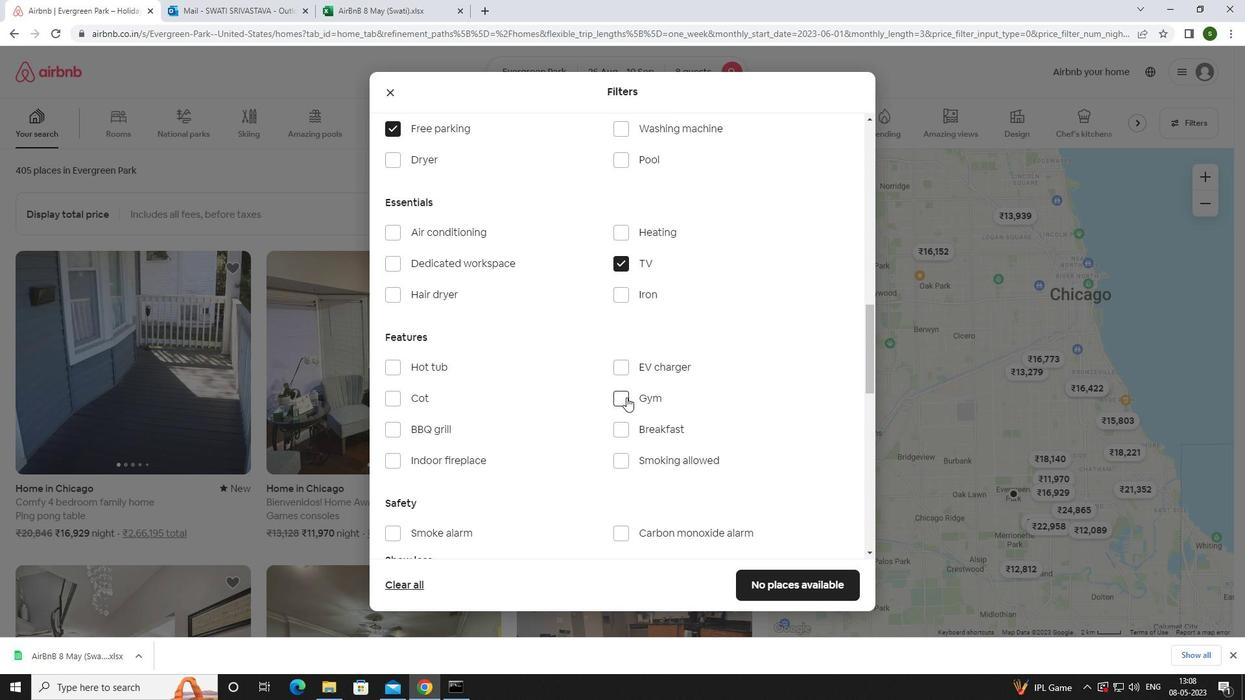 
Action: Mouse moved to (624, 432)
Screenshot: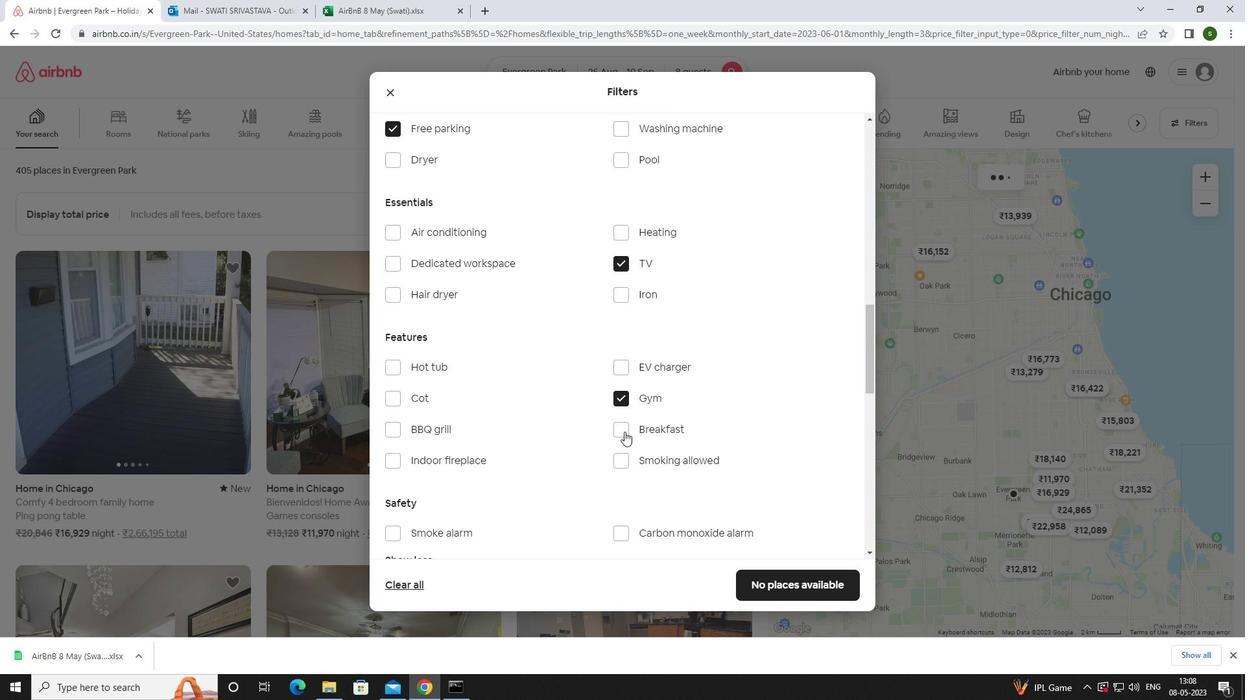 
Action: Mouse pressed left at (624, 432)
Screenshot: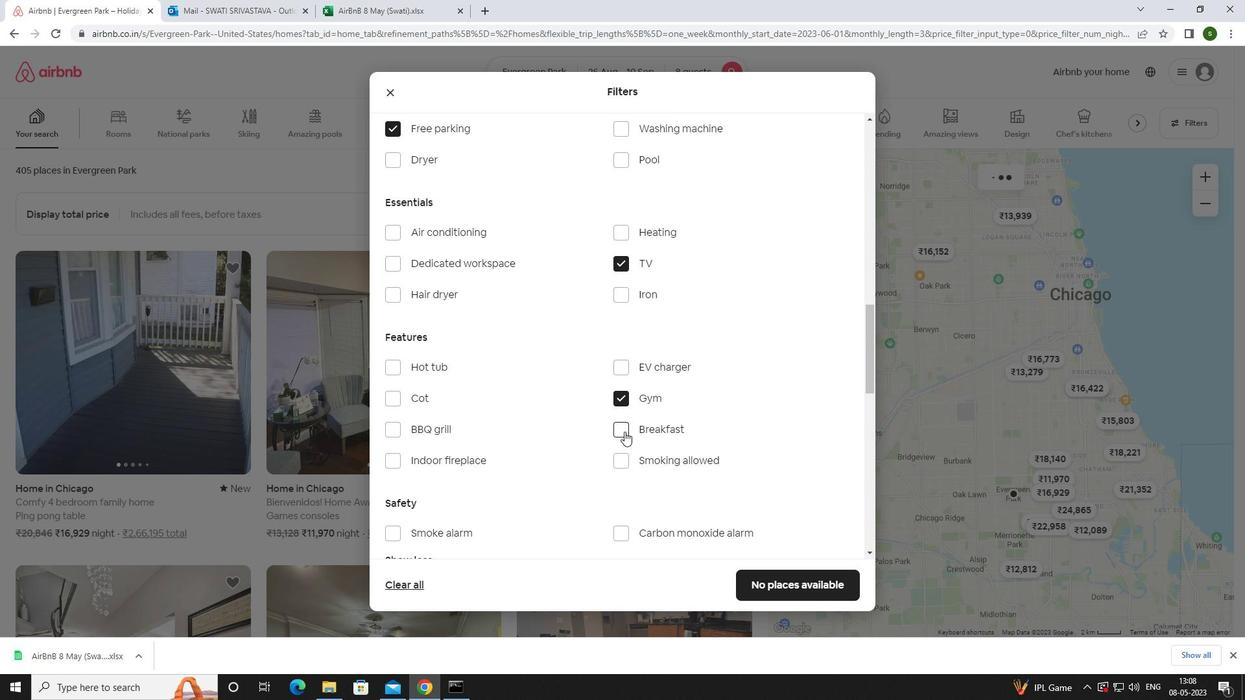 
Action: Mouse moved to (589, 430)
Screenshot: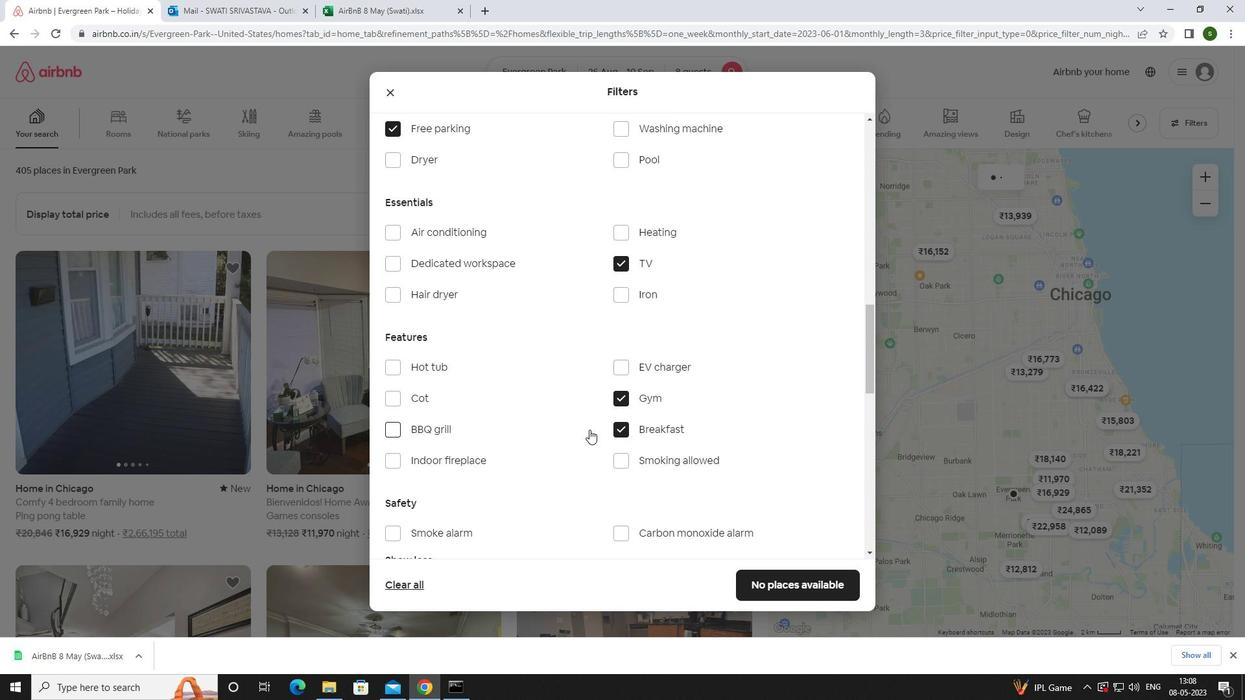 
Action: Mouse scrolled (589, 429) with delta (0, 0)
Screenshot: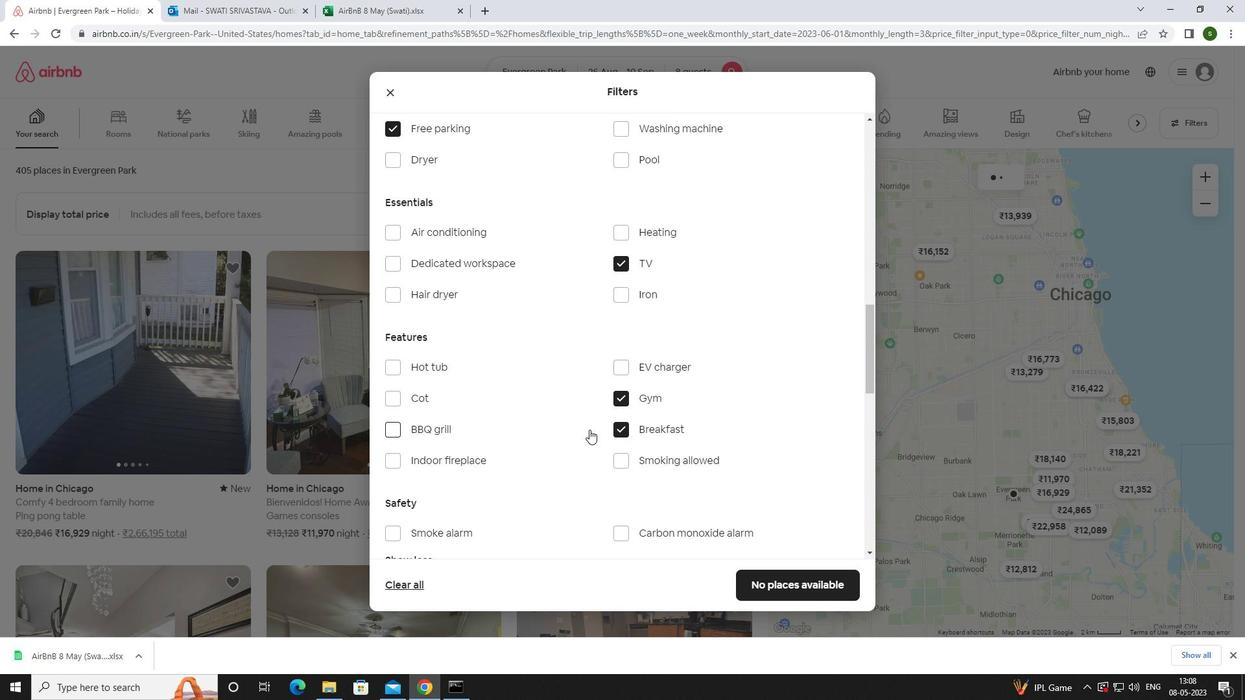 
Action: Mouse scrolled (589, 429) with delta (0, 0)
Screenshot: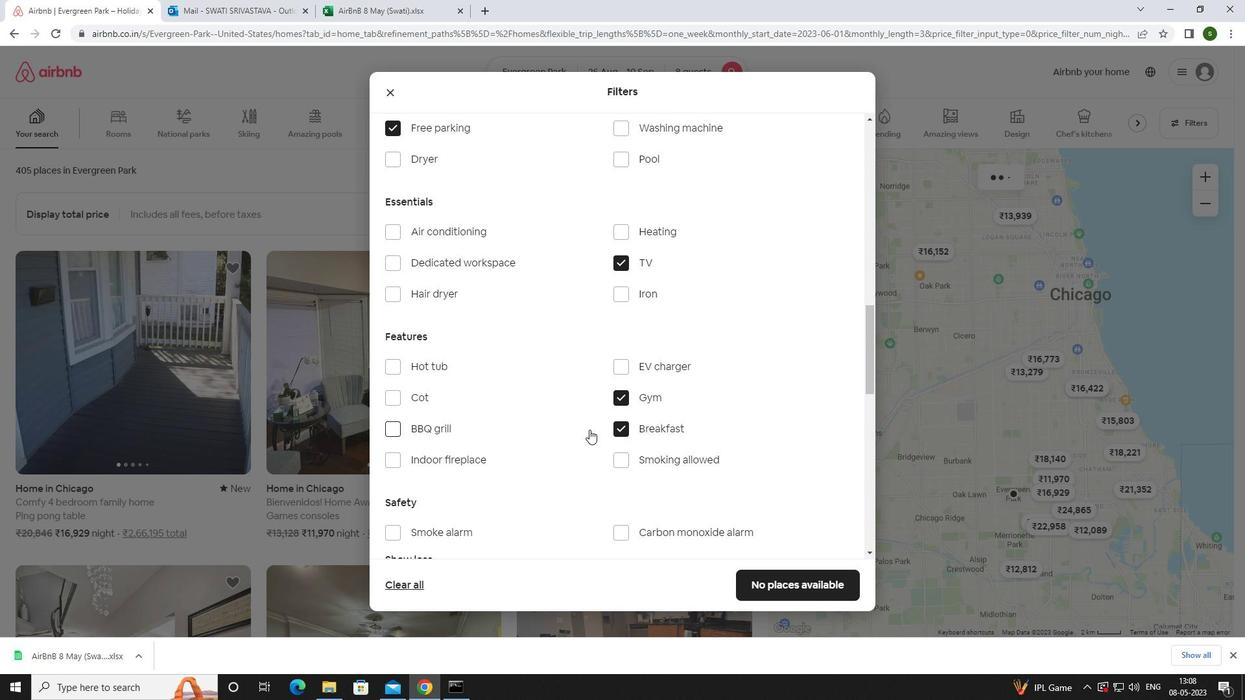 
Action: Mouse scrolled (589, 429) with delta (0, 0)
Screenshot: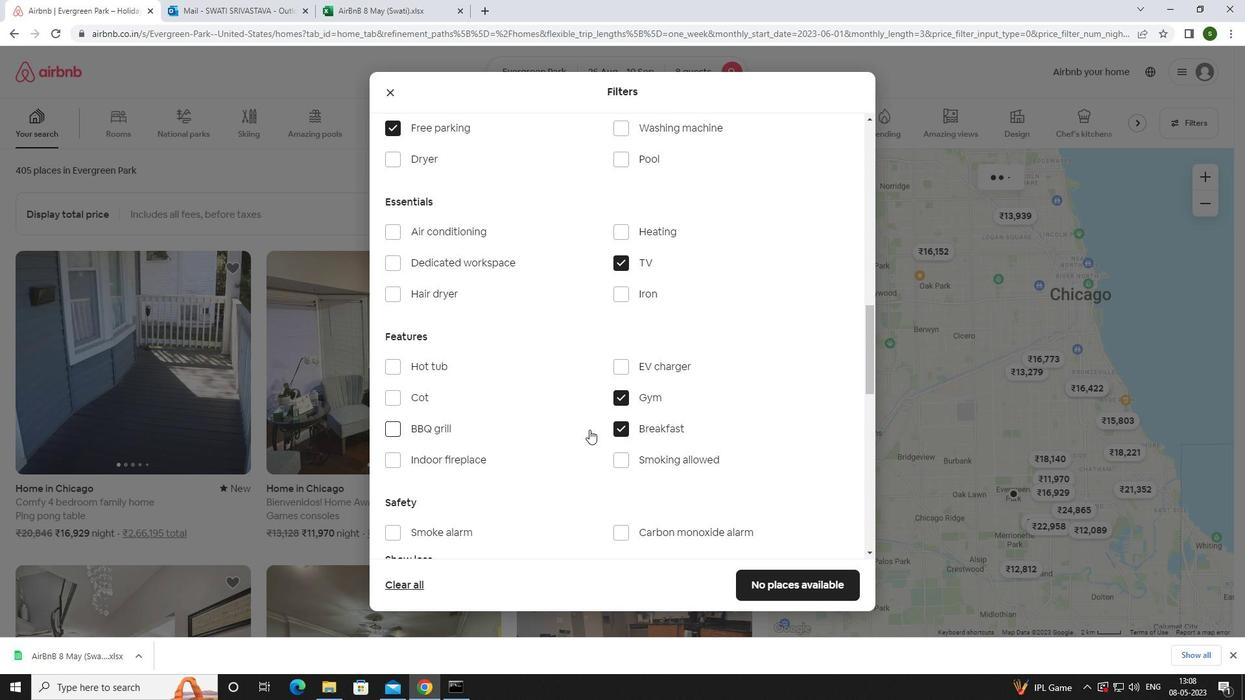 
Action: Mouse scrolled (589, 429) with delta (0, 0)
Screenshot: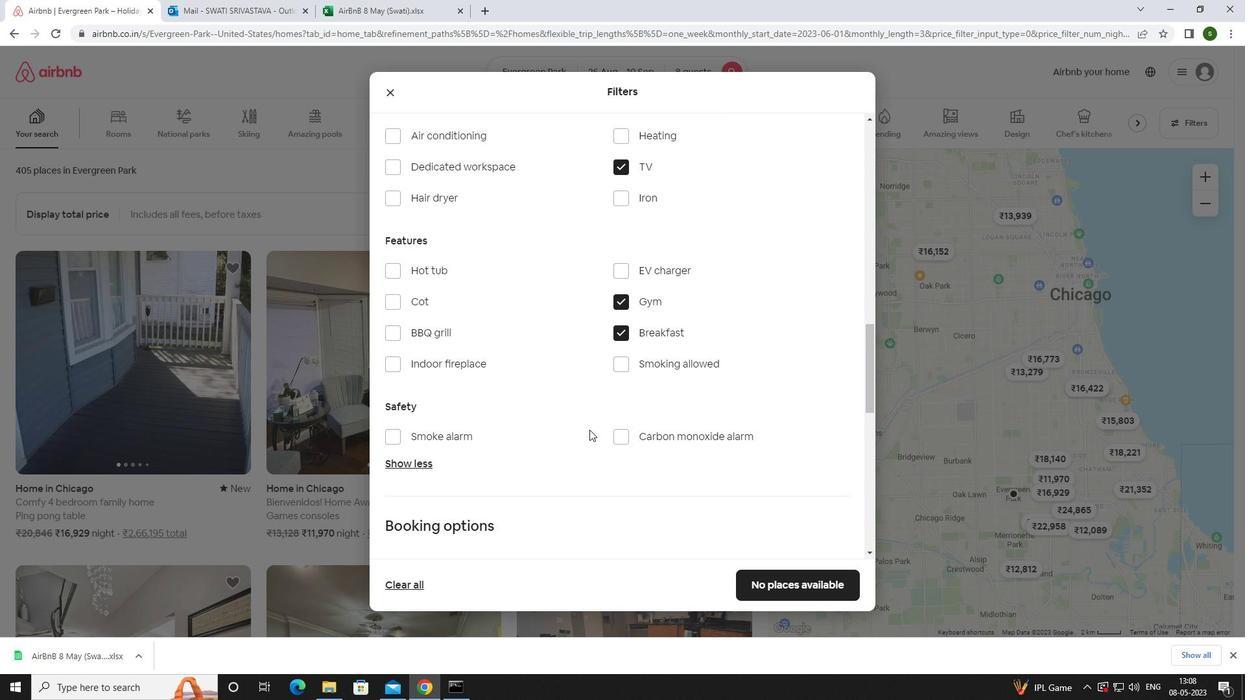 
Action: Mouse moved to (816, 448)
Screenshot: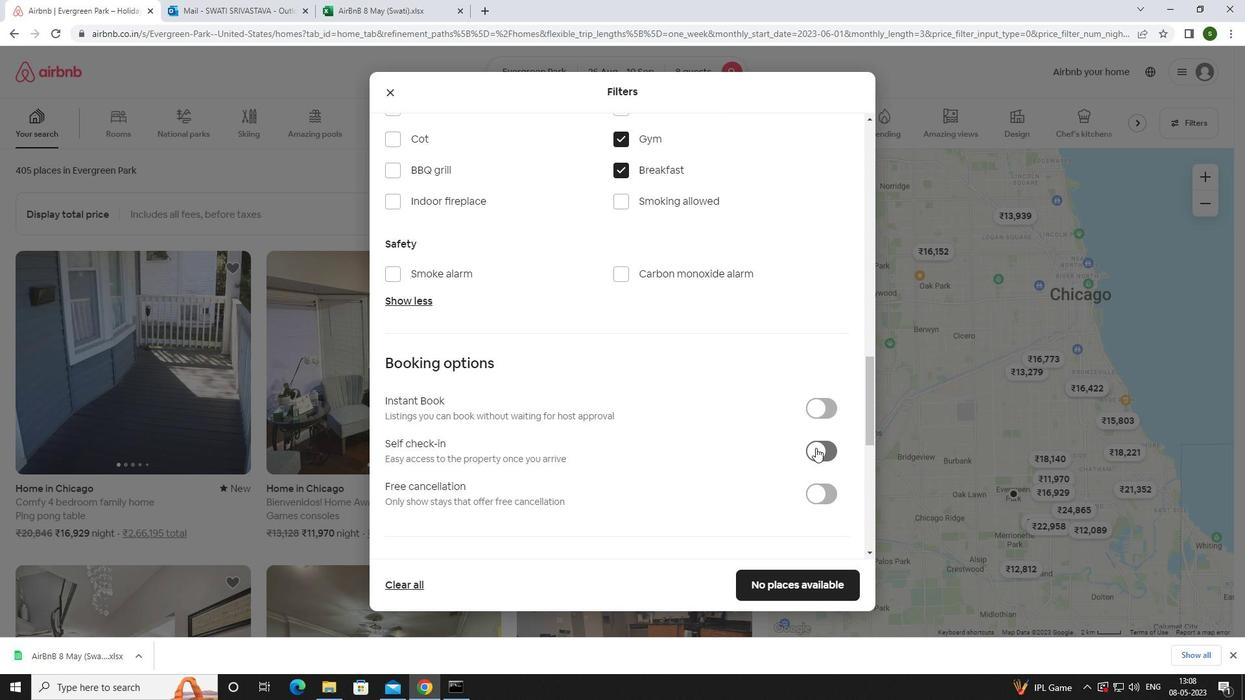 
Action: Mouse pressed left at (816, 448)
Screenshot: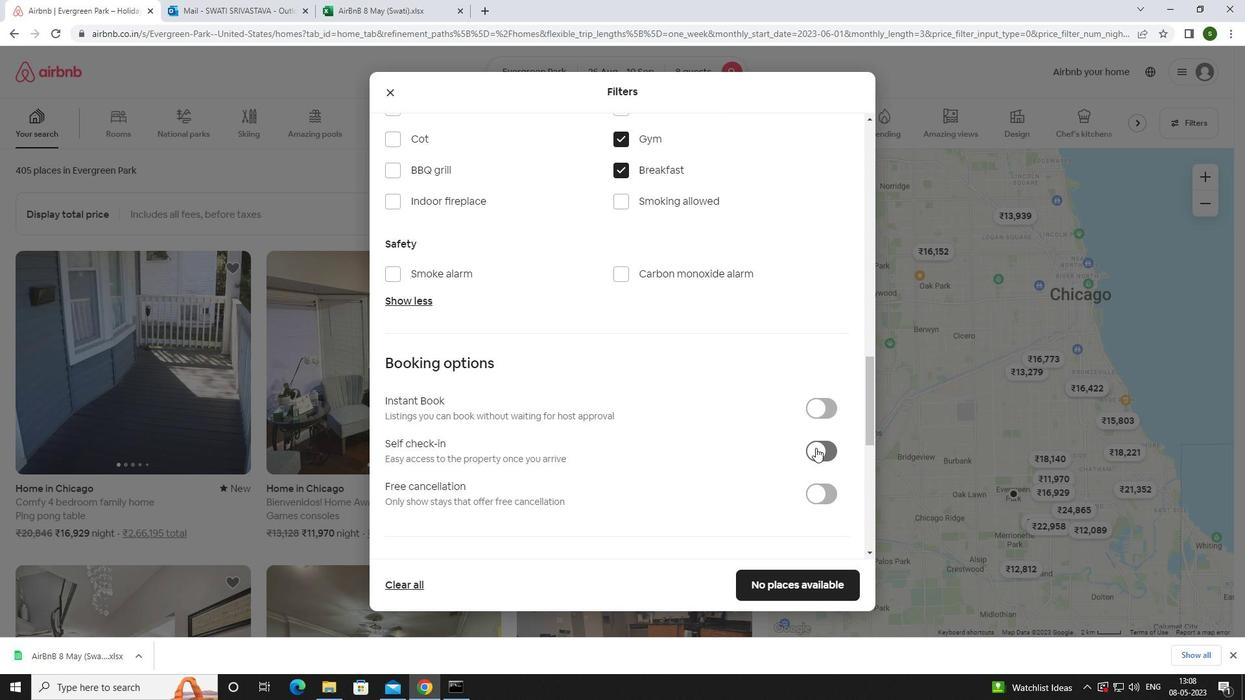 
Action: Mouse moved to (654, 441)
Screenshot: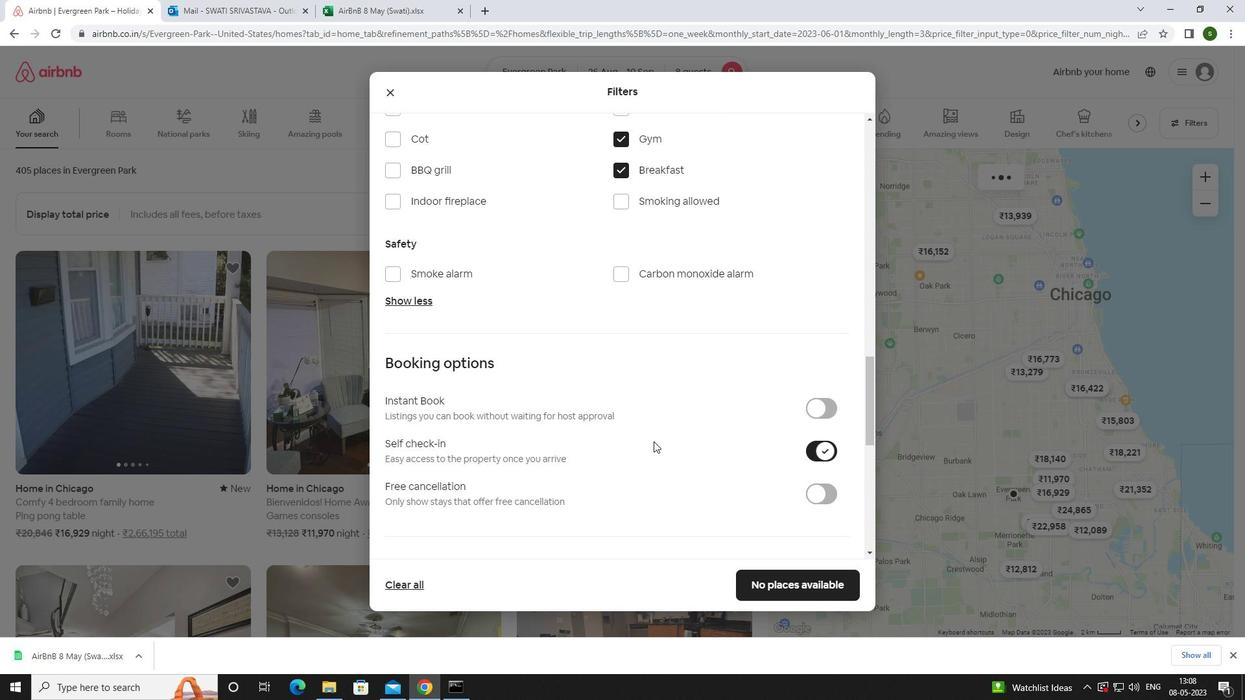 
Action: Mouse scrolled (654, 441) with delta (0, 0)
Screenshot: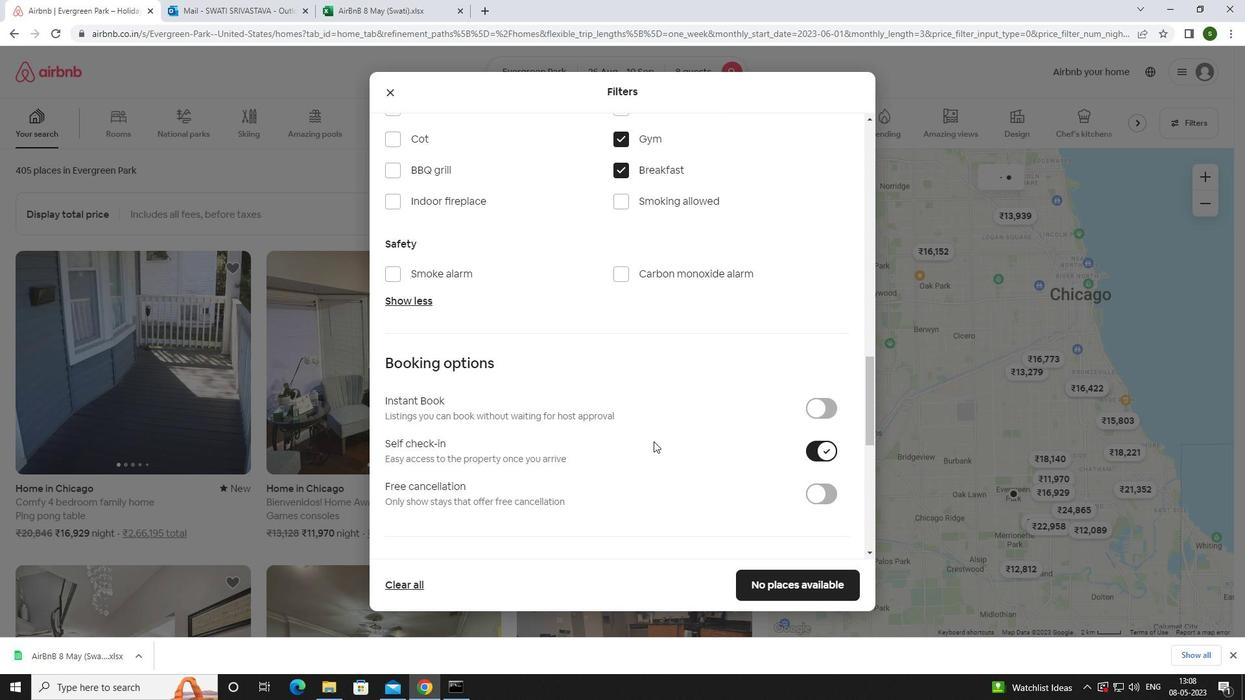 
Action: Mouse scrolled (654, 441) with delta (0, 0)
Screenshot: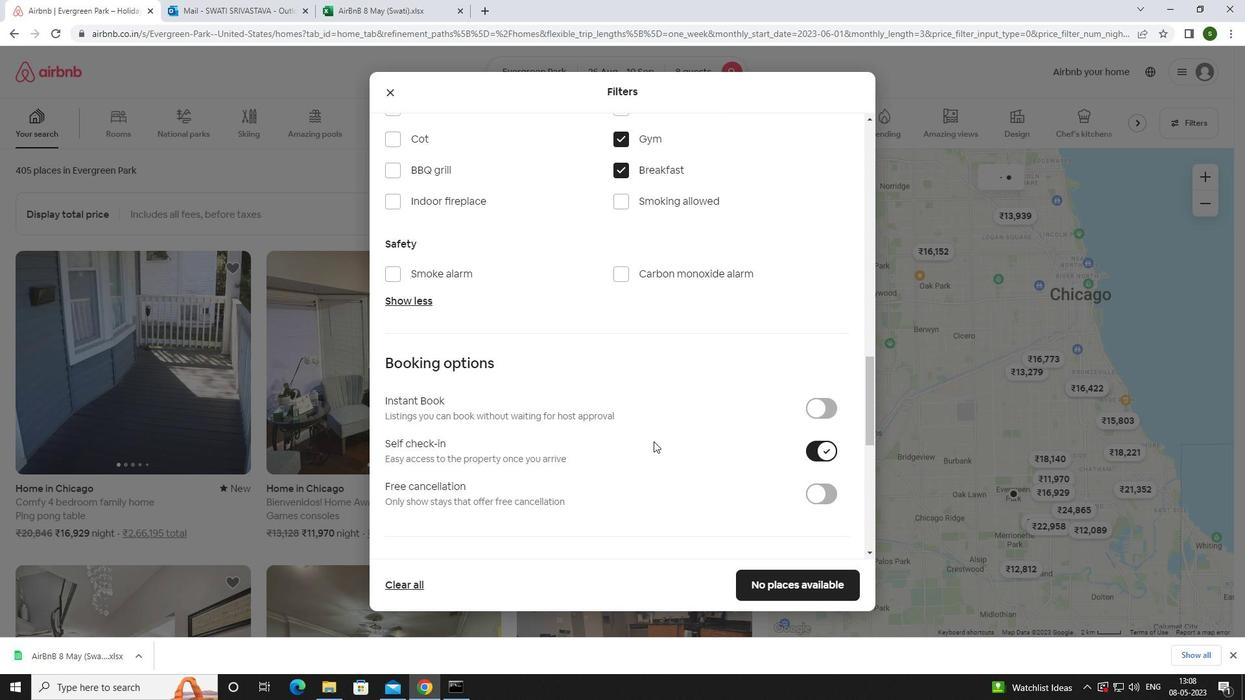 
Action: Mouse scrolled (654, 441) with delta (0, 0)
Screenshot: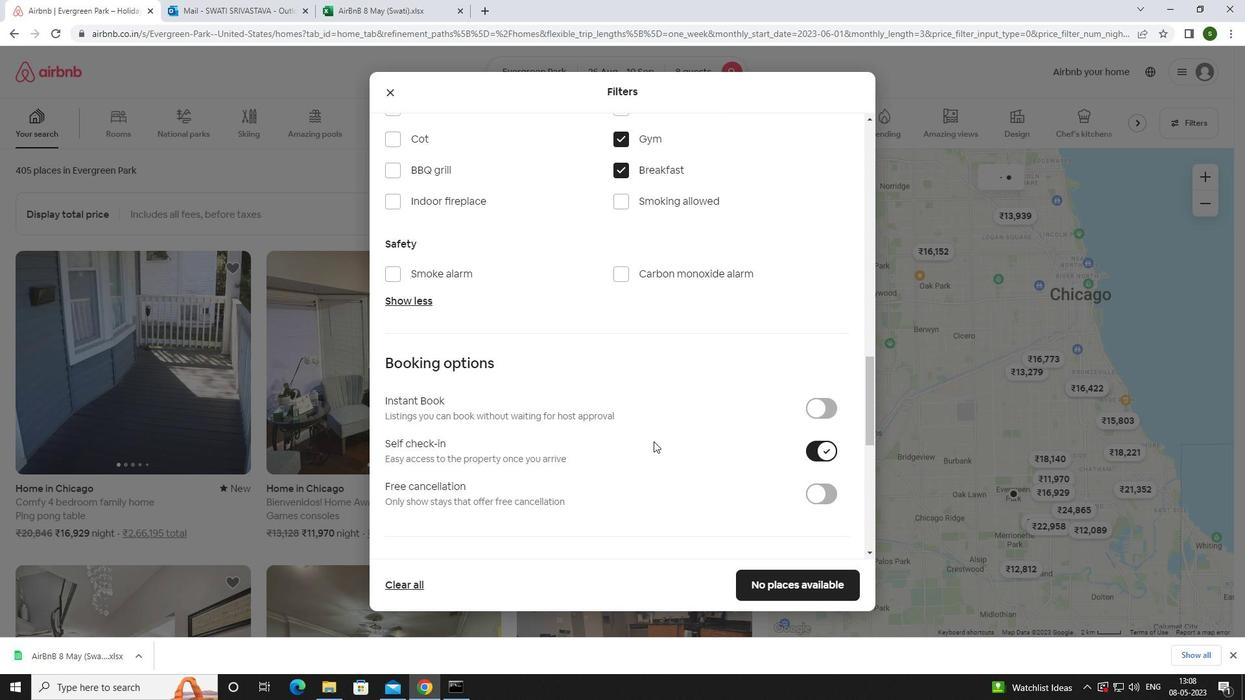 
Action: Mouse scrolled (654, 441) with delta (0, 0)
Screenshot: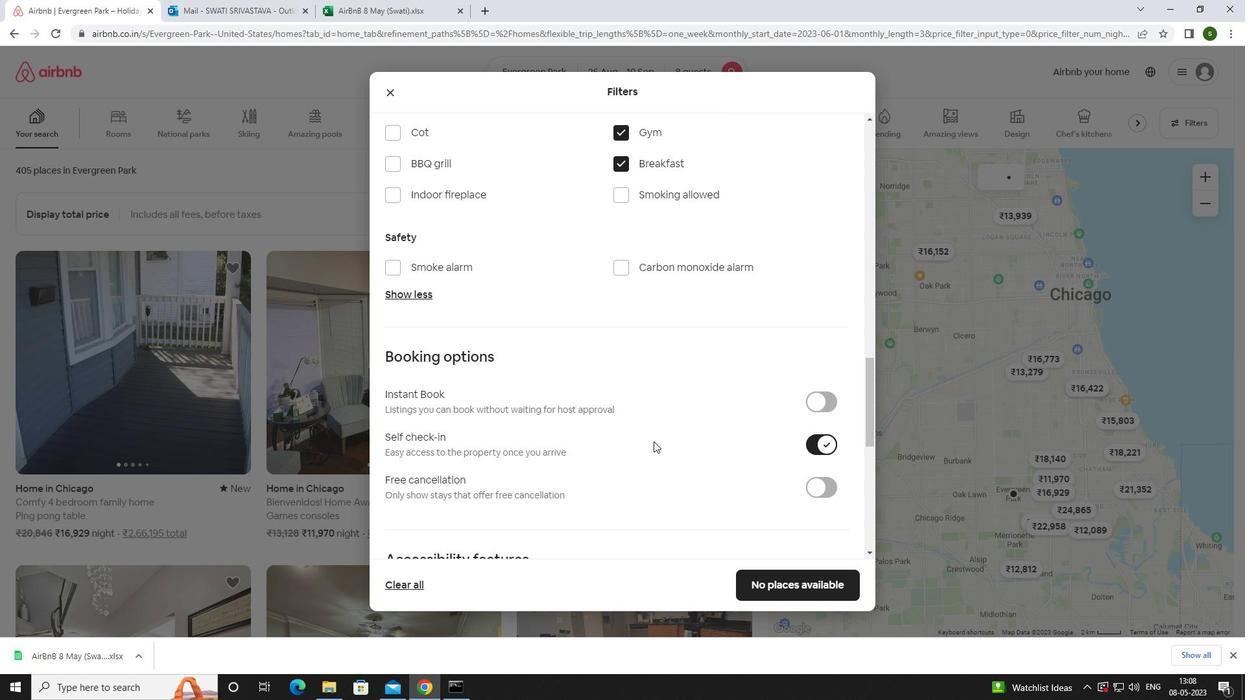 
Action: Mouse scrolled (654, 441) with delta (0, 0)
Screenshot: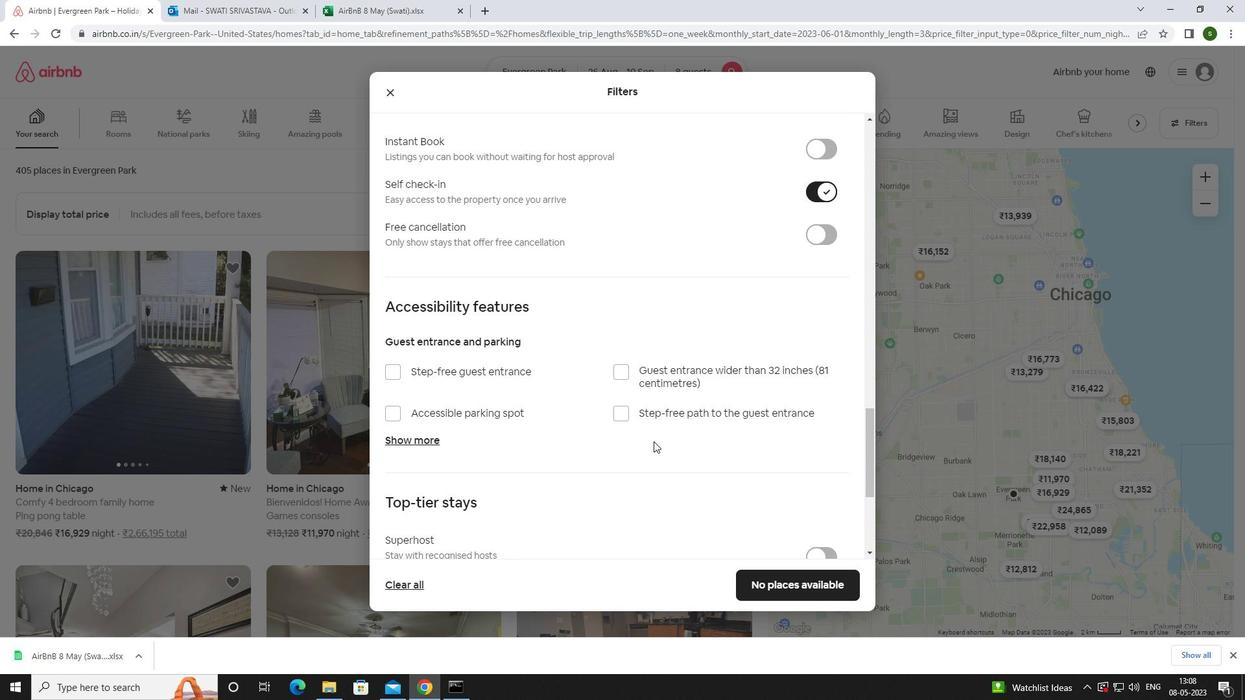 
Action: Mouse scrolled (654, 441) with delta (0, 0)
Screenshot: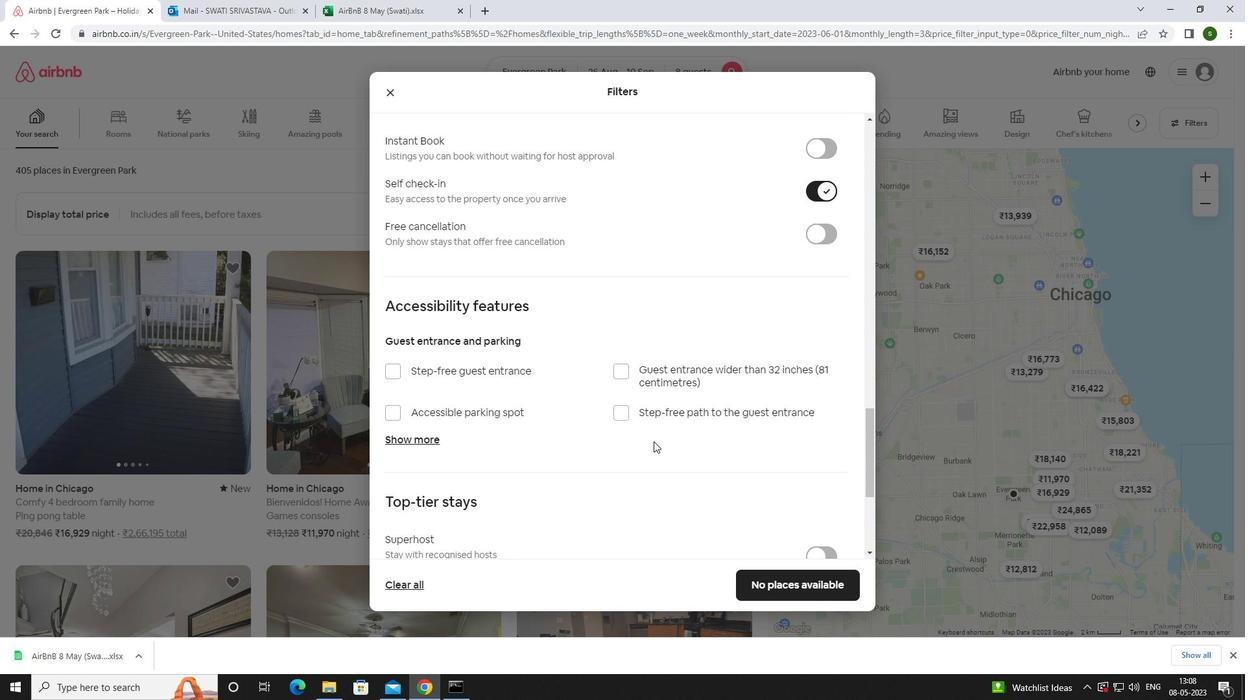 
Action: Mouse scrolled (654, 441) with delta (0, 0)
Screenshot: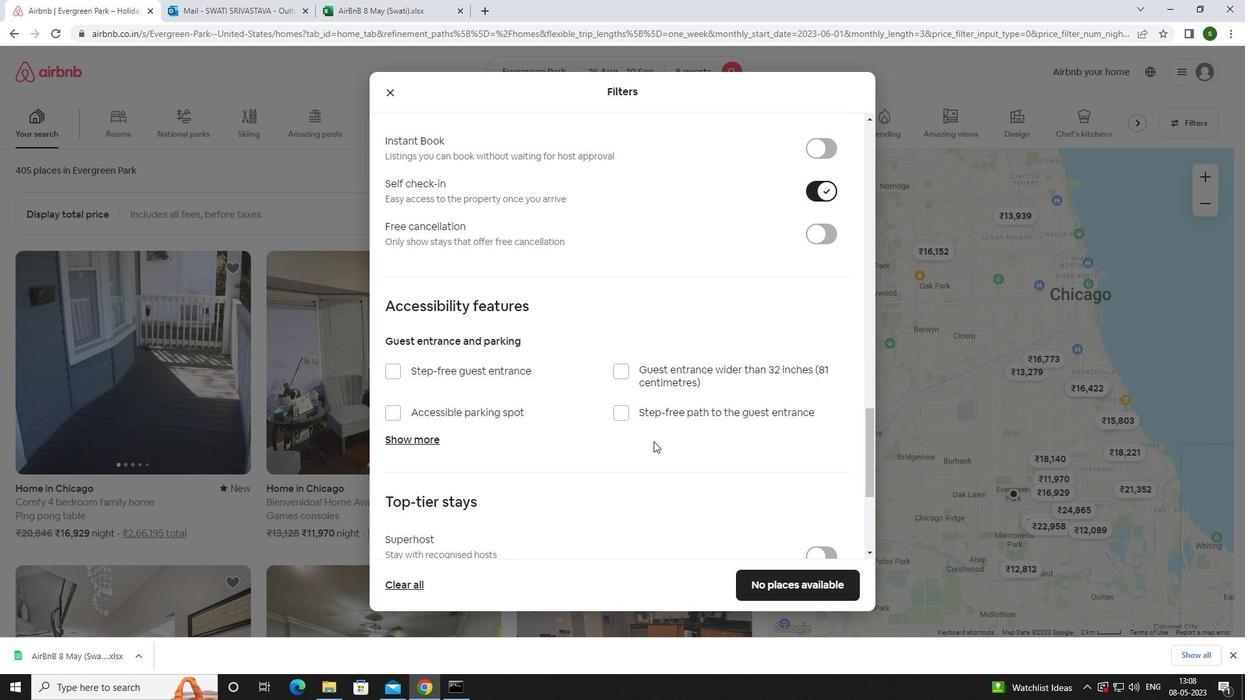
Action: Mouse scrolled (654, 441) with delta (0, 0)
Screenshot: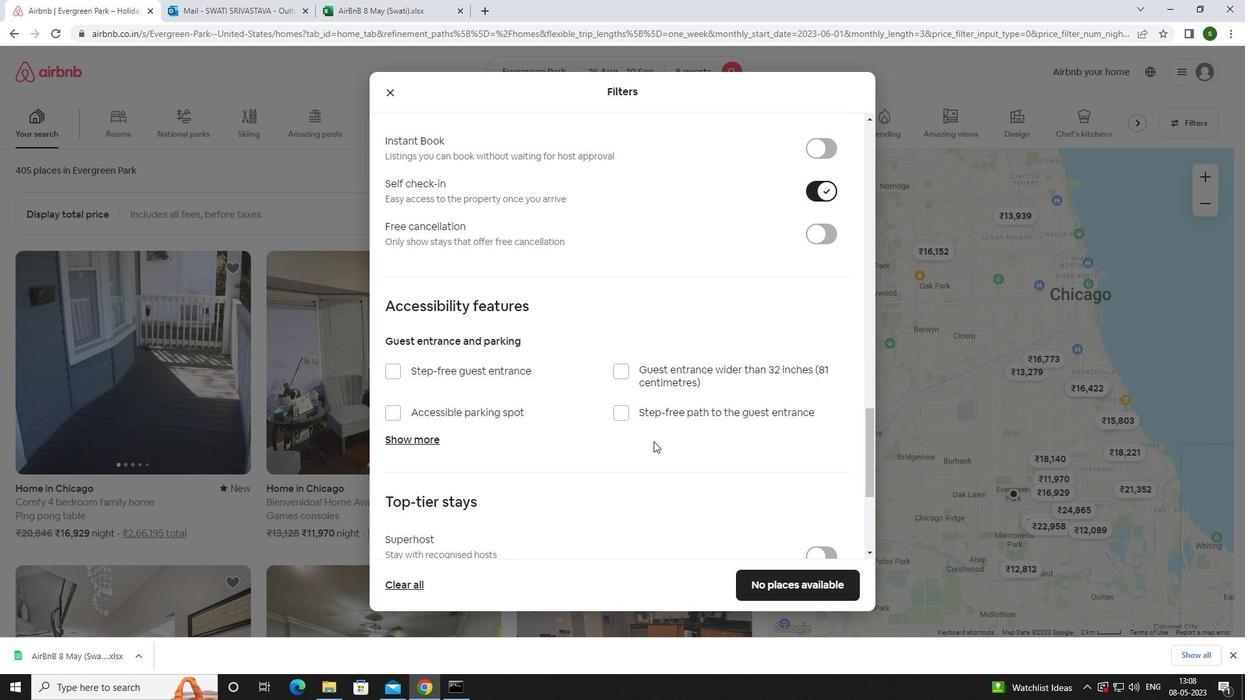 
Action: Mouse scrolled (654, 441) with delta (0, 0)
Screenshot: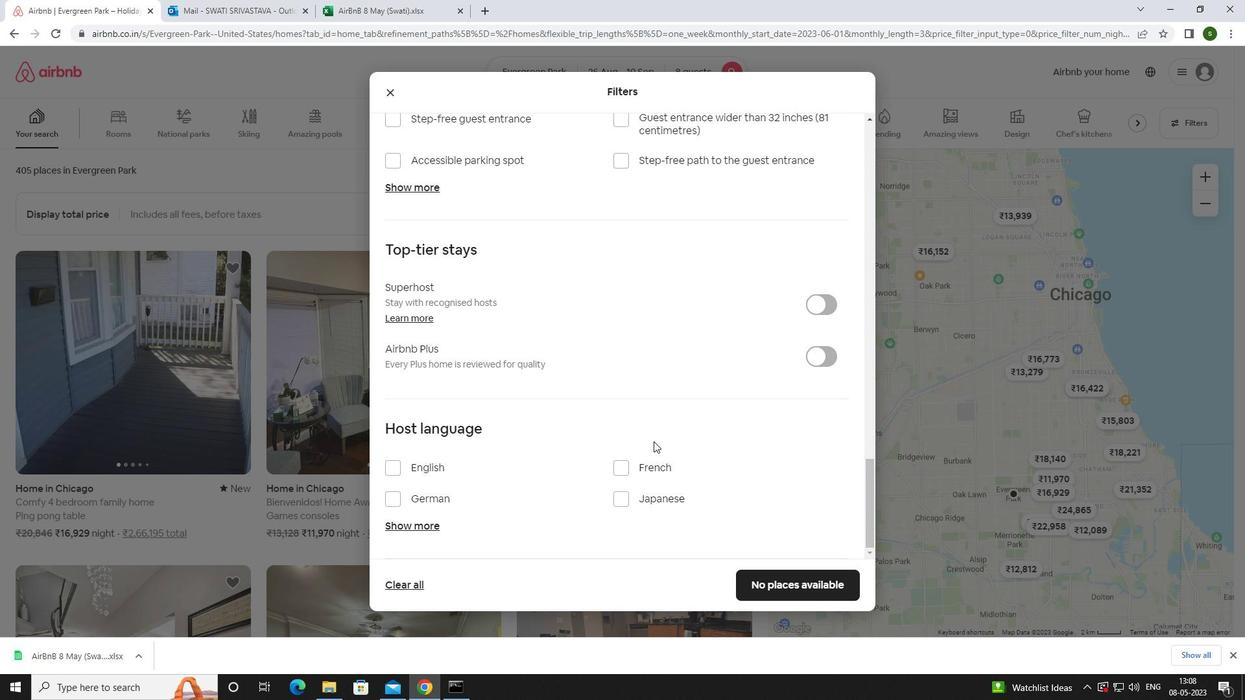 
Action: Mouse scrolled (654, 441) with delta (0, 0)
Screenshot: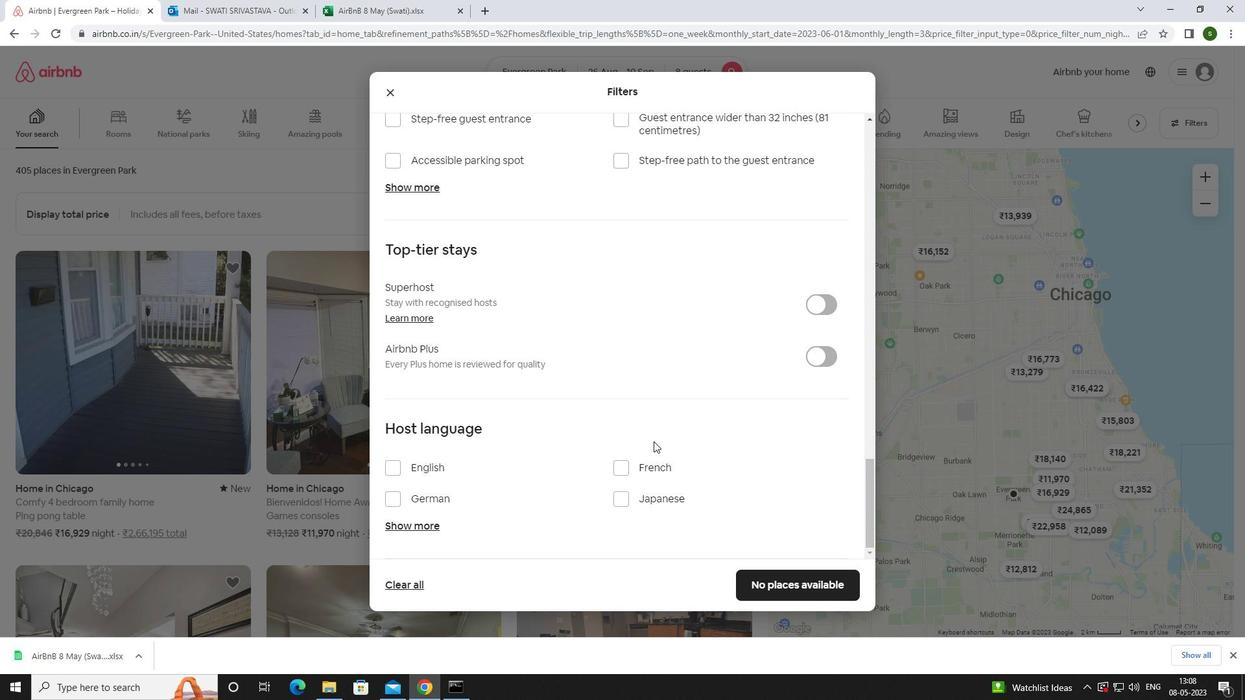 
Action: Mouse scrolled (654, 441) with delta (0, 0)
Screenshot: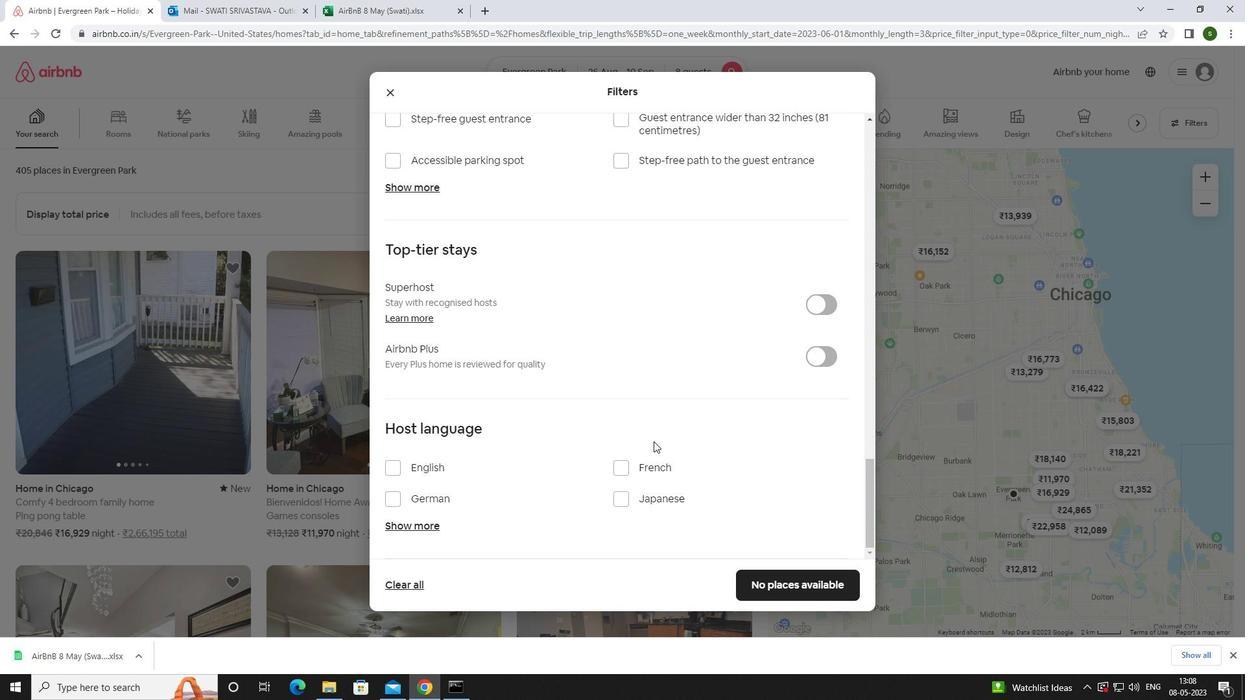 
Action: Mouse moved to (425, 473)
Screenshot: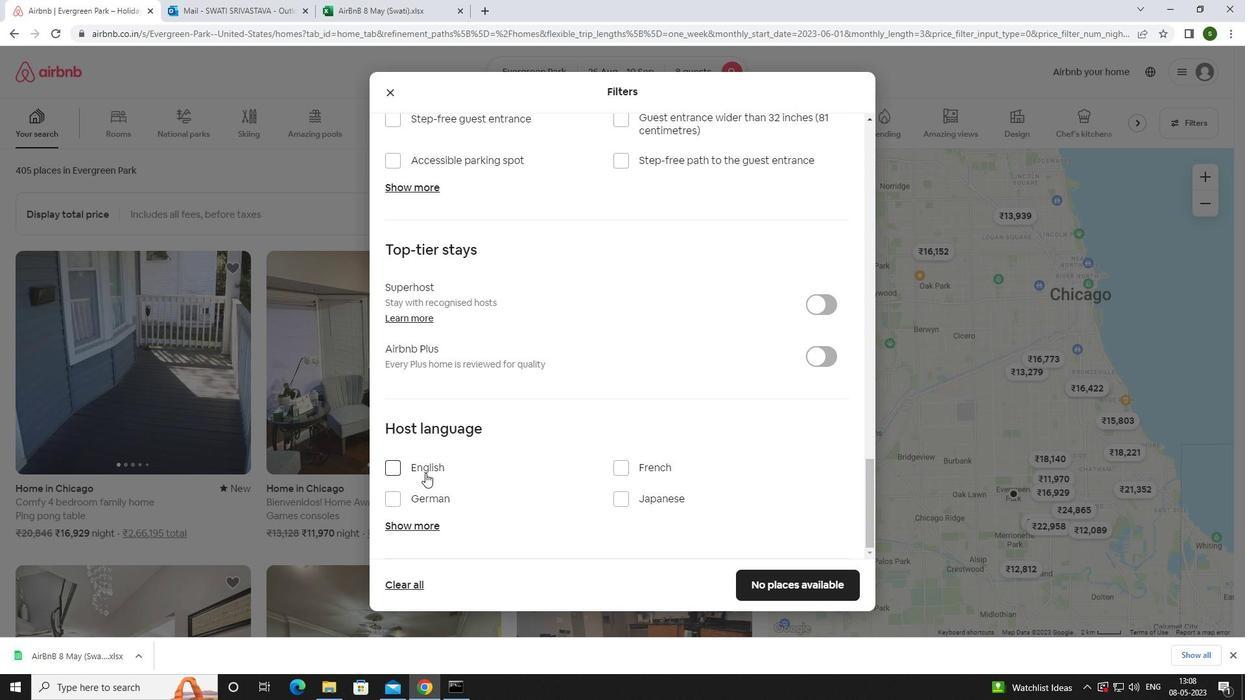 
Action: Mouse pressed left at (425, 473)
Screenshot: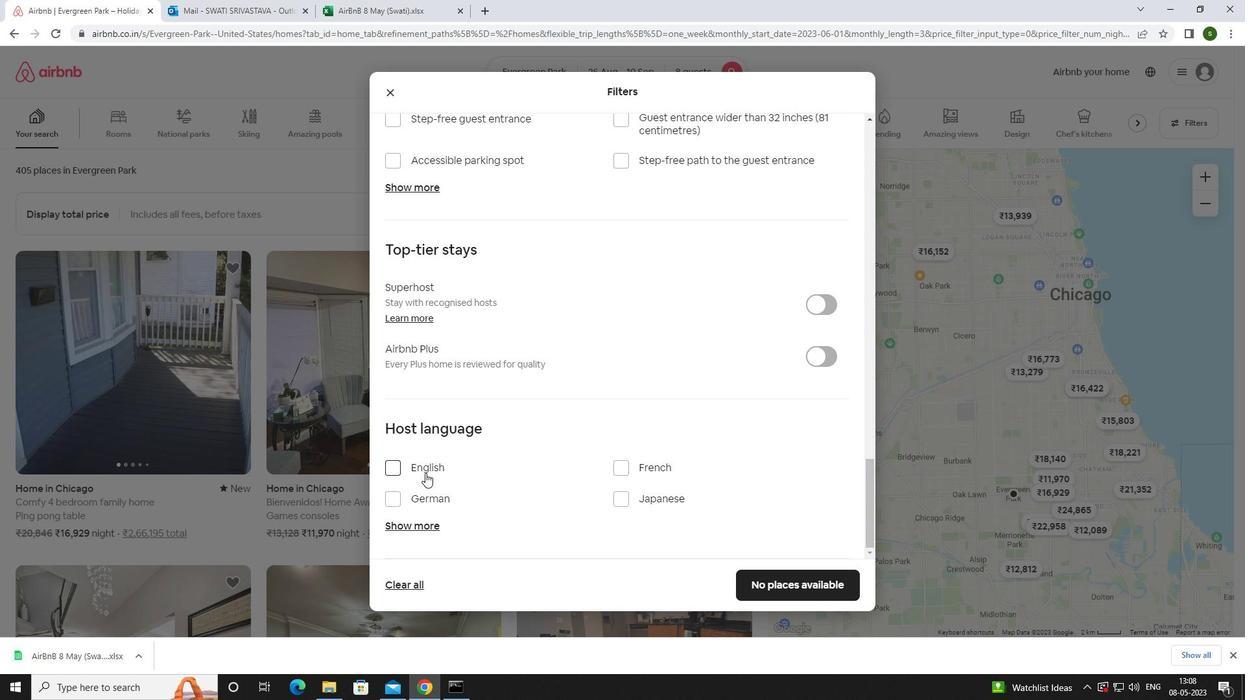 
Action: Mouse moved to (772, 581)
Screenshot: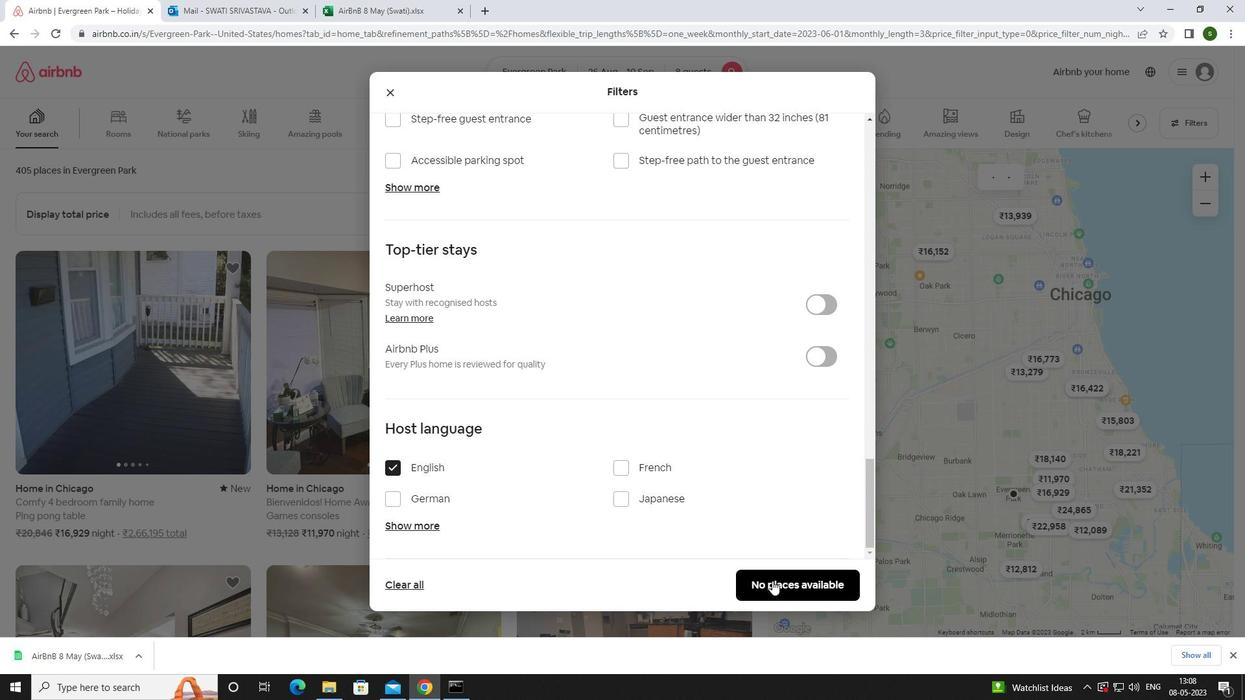 
Action: Mouse pressed left at (772, 581)
Screenshot: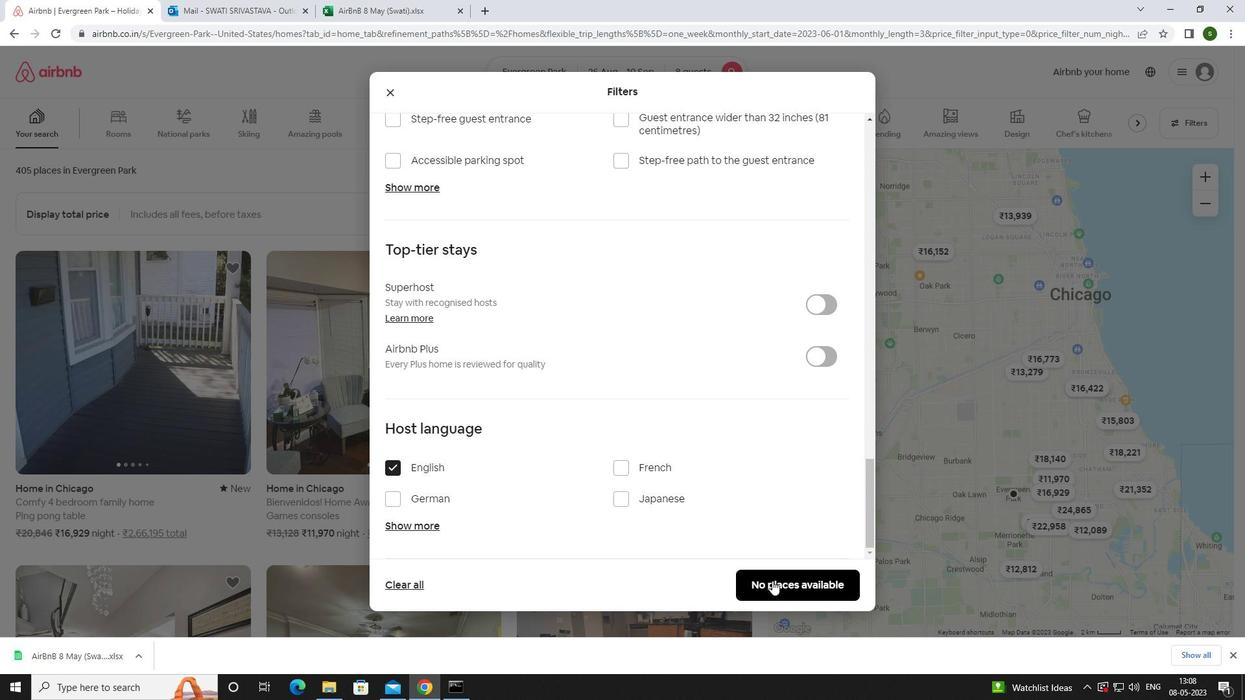 
Action: Mouse moved to (428, 360)
Screenshot: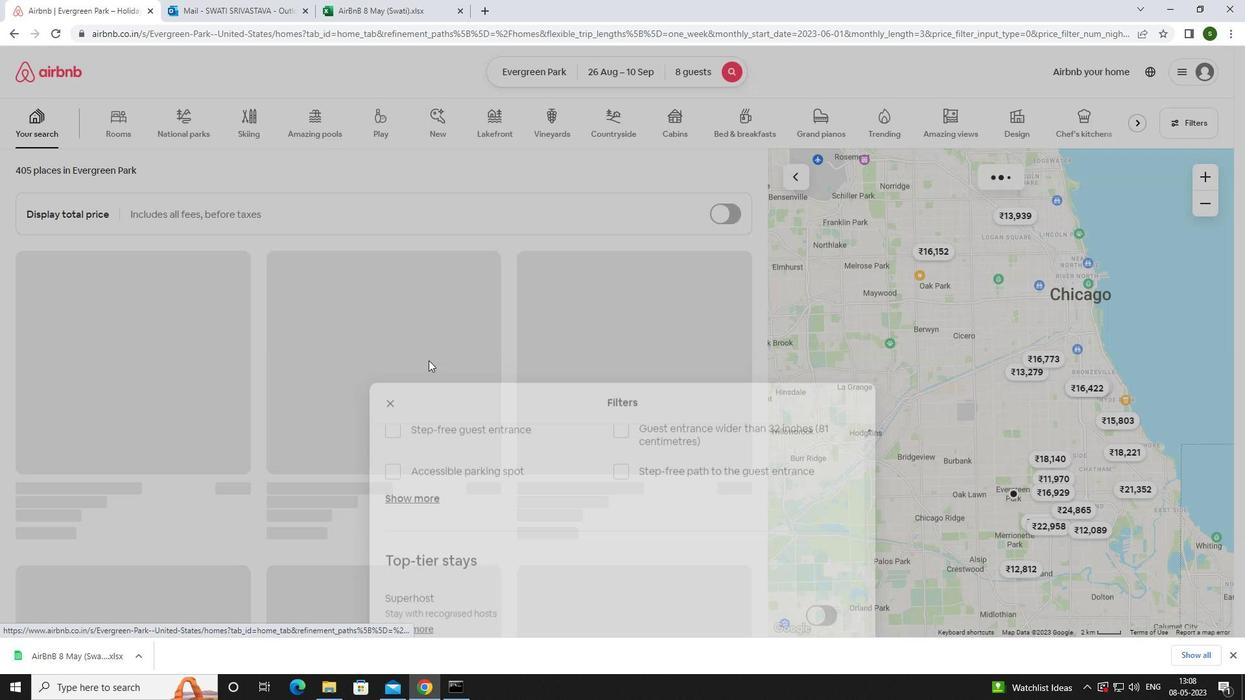 
